 Task: Look for space in Ojus, United States from 8th August, 2023 to 15th August, 2023 for 9 adults in price range Rs.10000 to Rs.14000. Place can be shared room with 5 bedrooms having 9 beds and 5 bathrooms. Property type can be house, flat, guest house. Amenities needed are: wifi, TV, free parkinig on premises, gym, breakfast. Booking option can be shelf check-in. Required host language is English.
Action: Mouse moved to (492, 103)
Screenshot: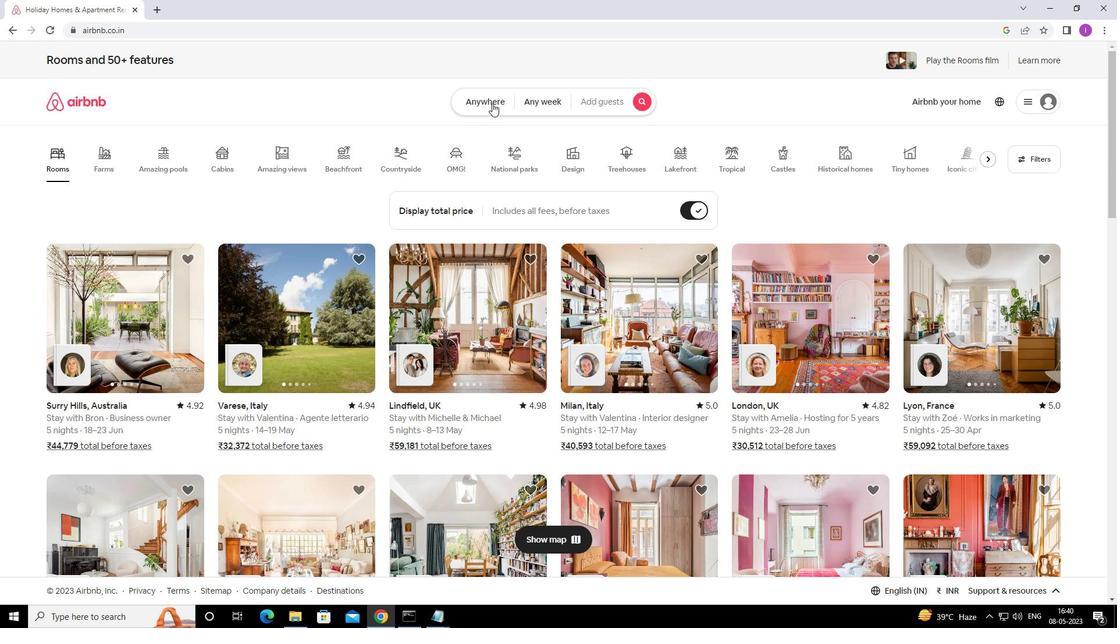 
Action: Mouse pressed left at (492, 103)
Screenshot: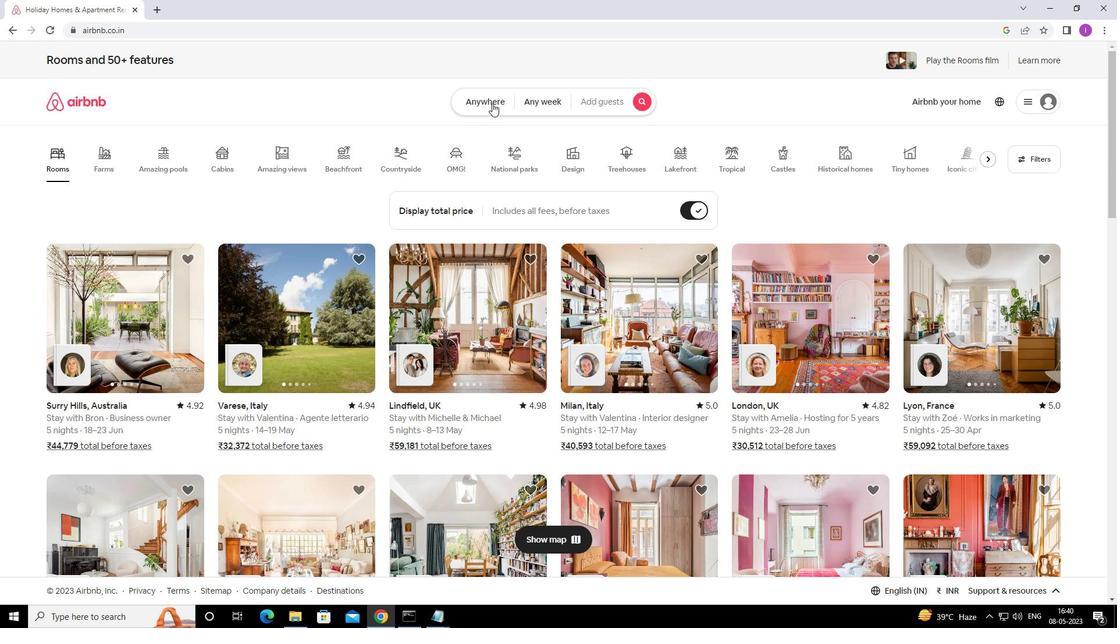 
Action: Mouse moved to (311, 147)
Screenshot: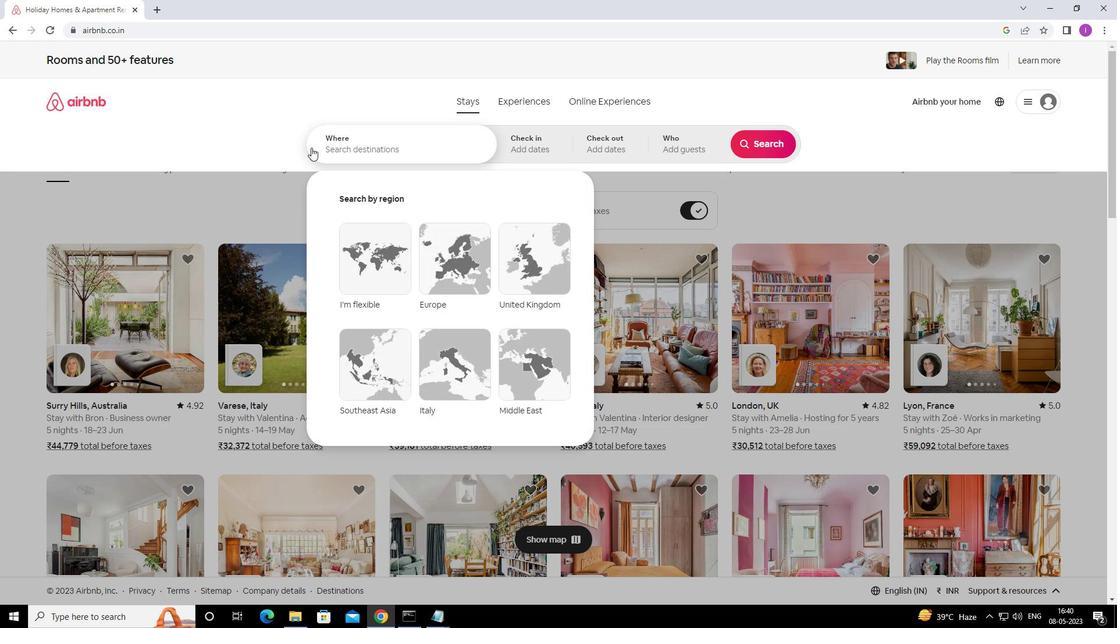 
Action: Mouse pressed left at (311, 147)
Screenshot: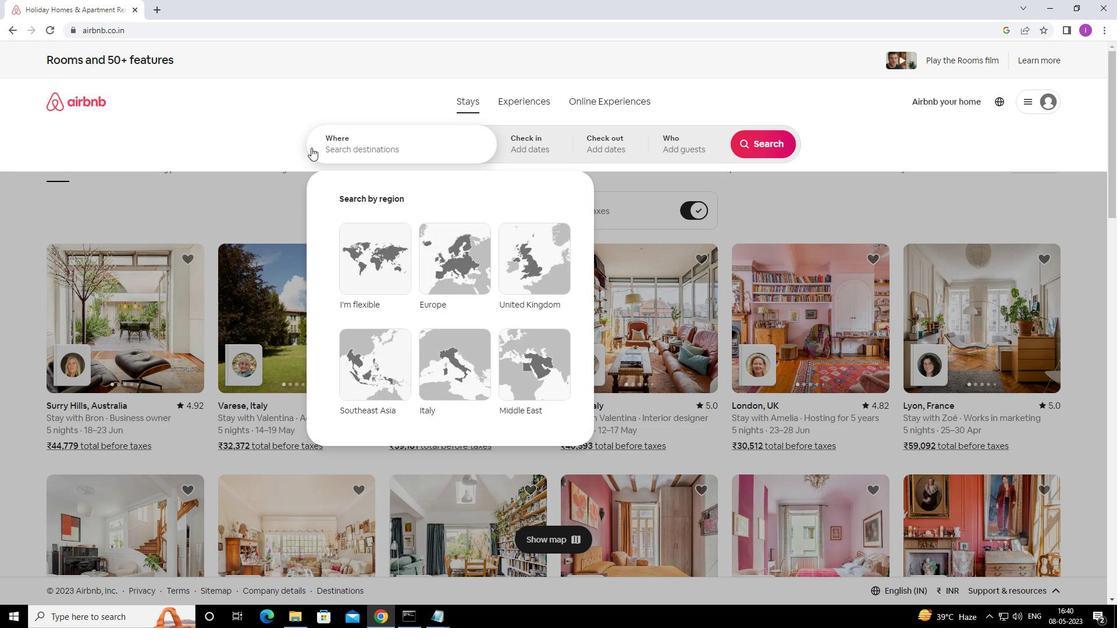 
Action: Mouse moved to (517, 137)
Screenshot: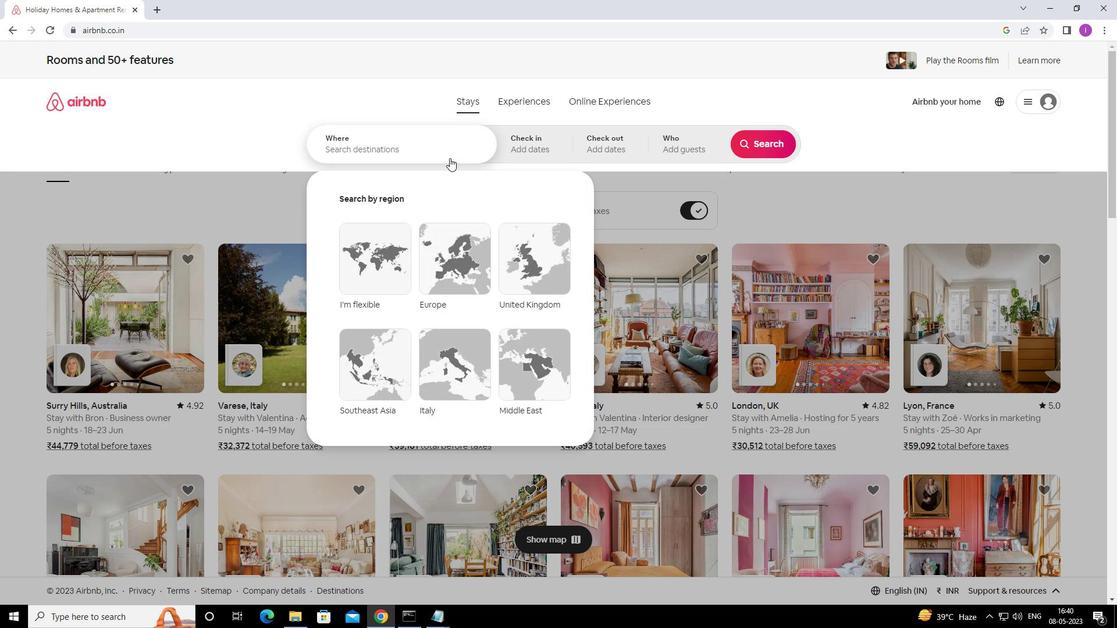 
Action: Key pressed <Key.shift><Key.shift><Key.shift><Key.shift><Key.shift><Key.shift><Key.shift><Key.shift>OJUS,<Key.shift>UNITED<Key.space>STATES
Screenshot: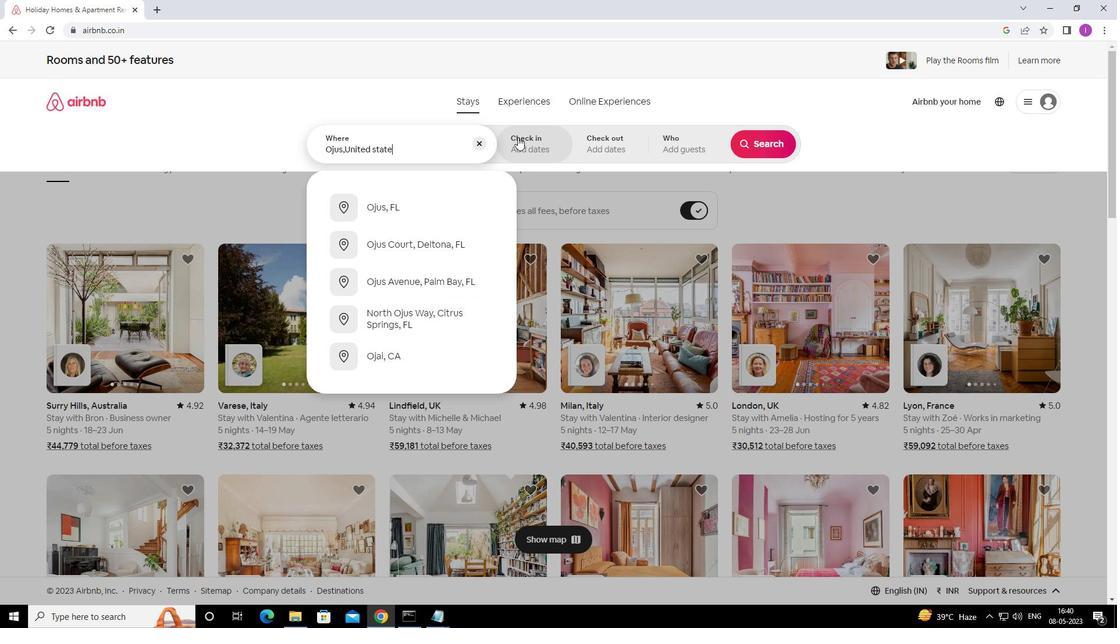 
Action: Mouse moved to (532, 139)
Screenshot: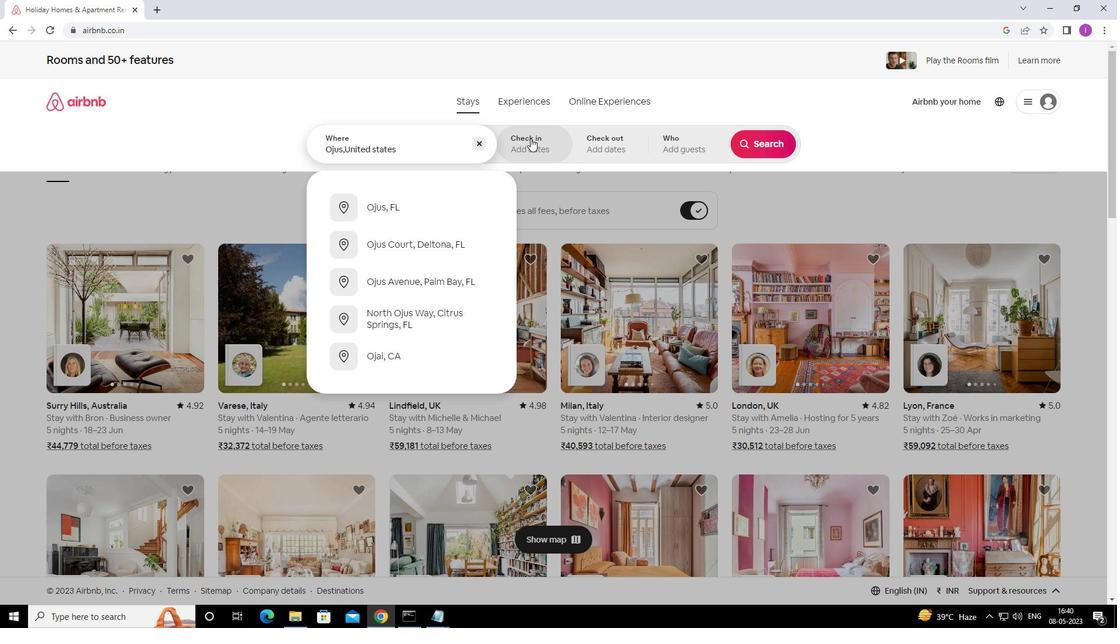 
Action: Mouse pressed left at (532, 139)
Screenshot: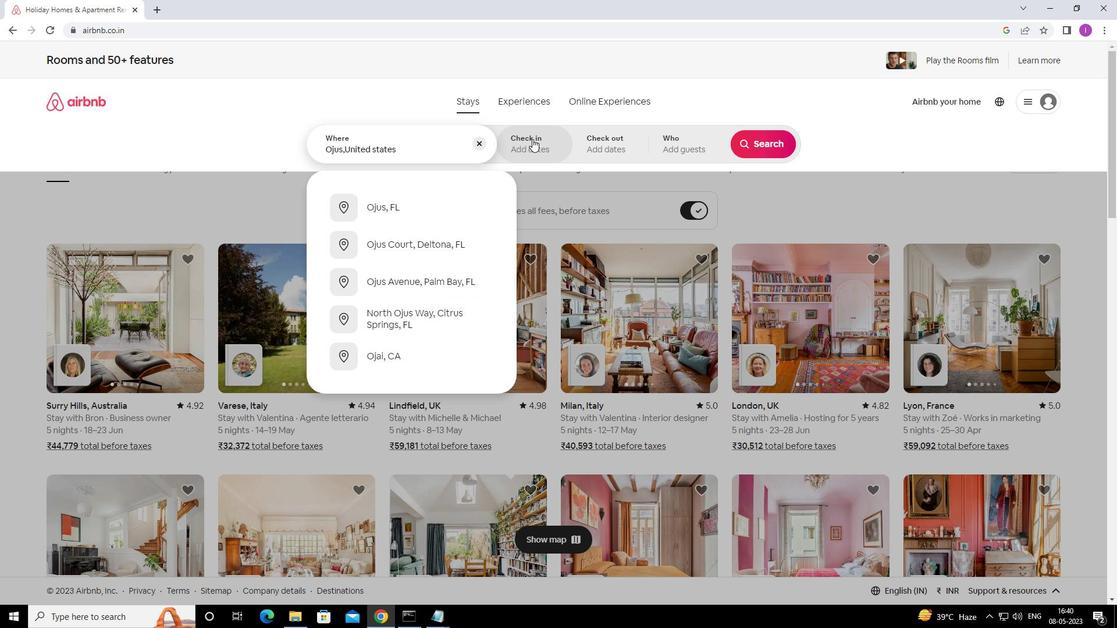 
Action: Mouse moved to (761, 238)
Screenshot: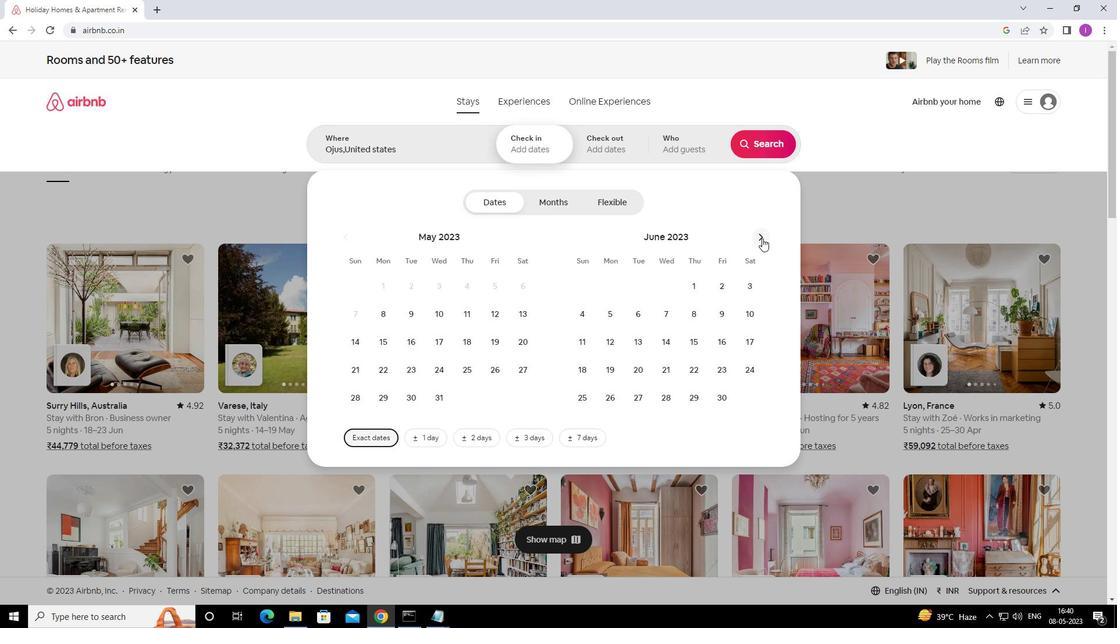 
Action: Mouse pressed left at (761, 238)
Screenshot: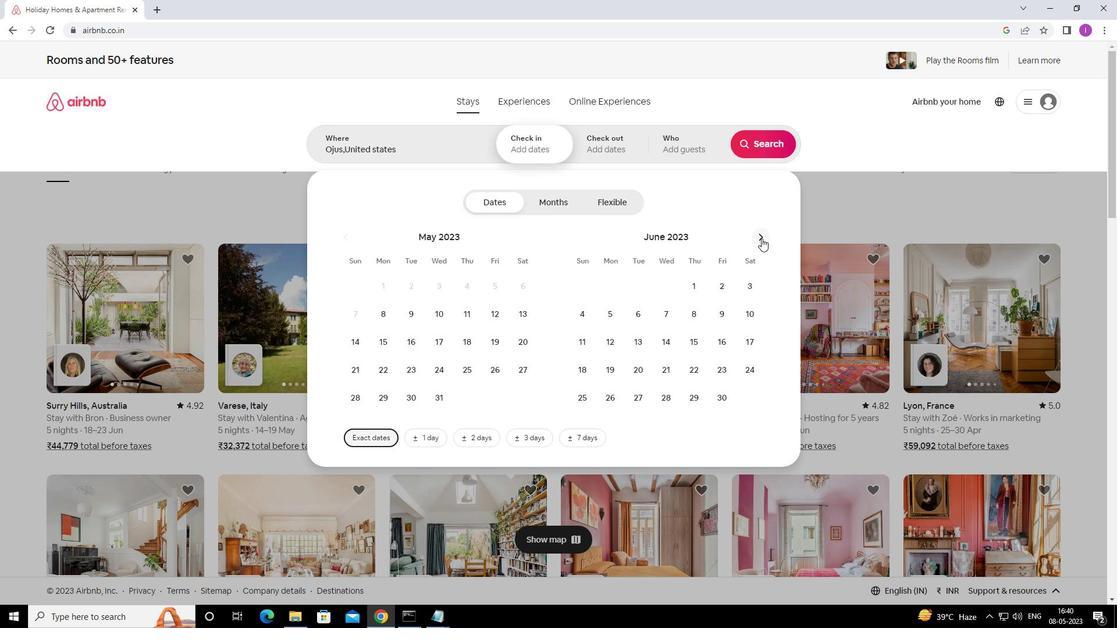 
Action: Mouse pressed left at (761, 238)
Screenshot: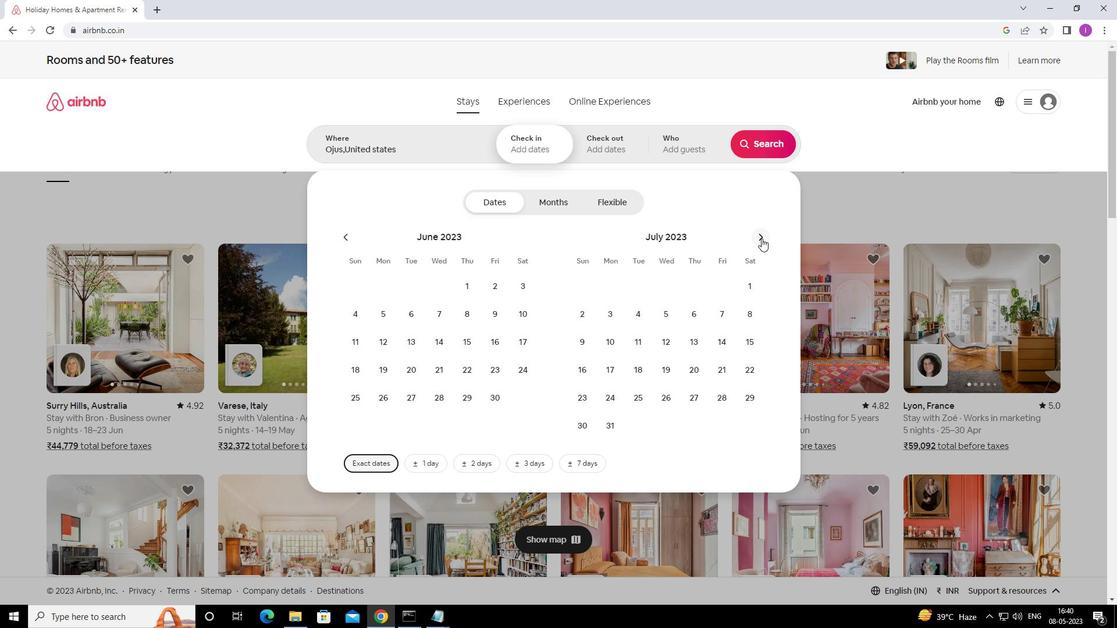 
Action: Mouse moved to (634, 314)
Screenshot: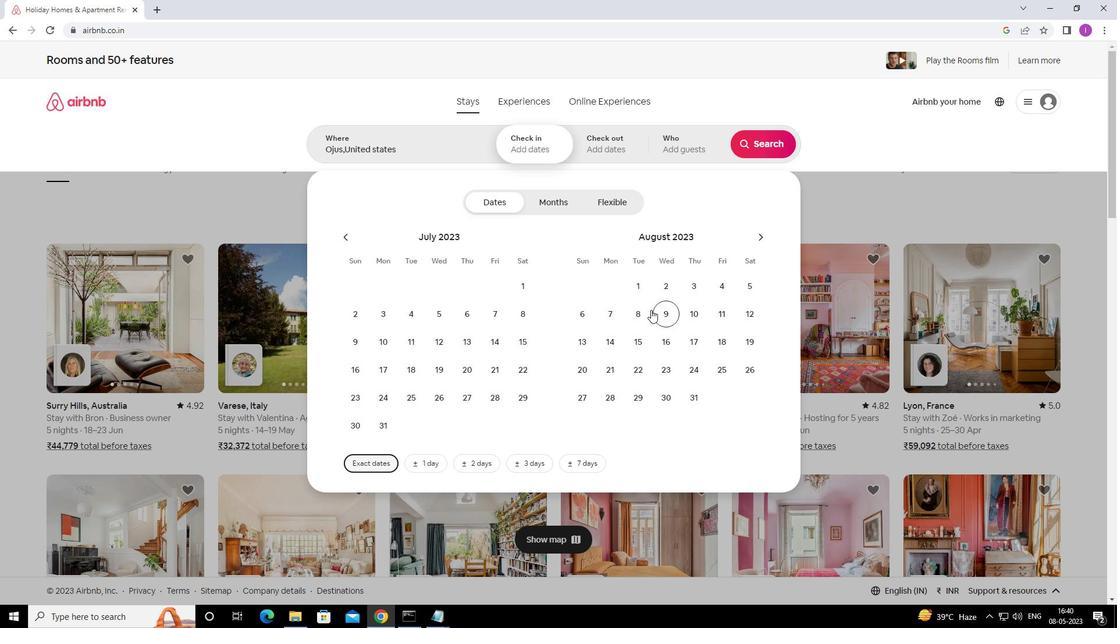 
Action: Mouse pressed left at (634, 314)
Screenshot: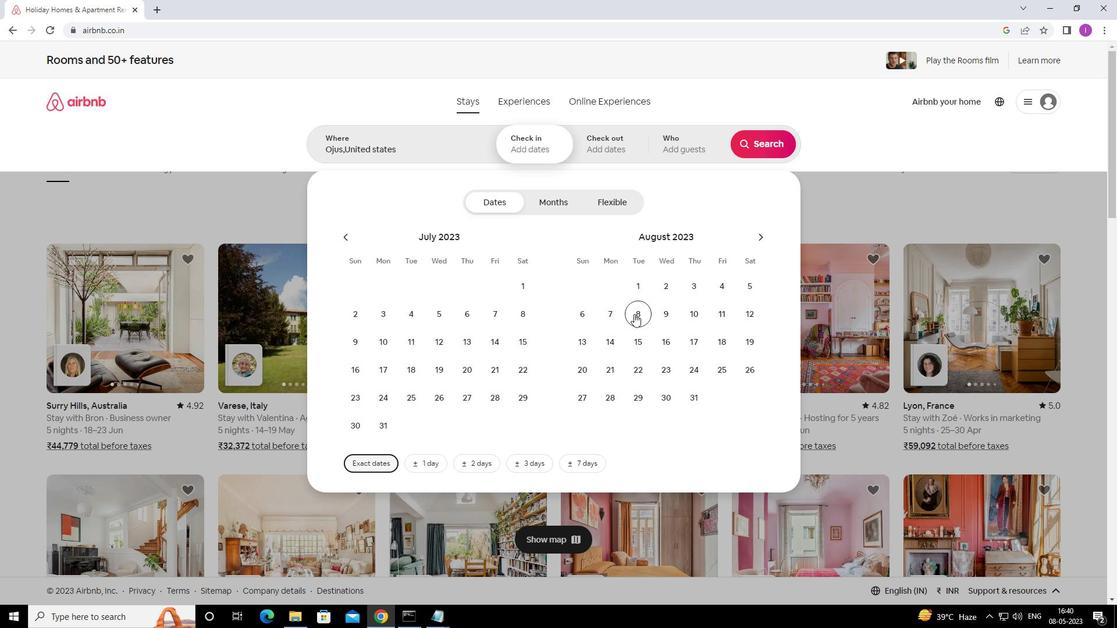 
Action: Mouse moved to (638, 347)
Screenshot: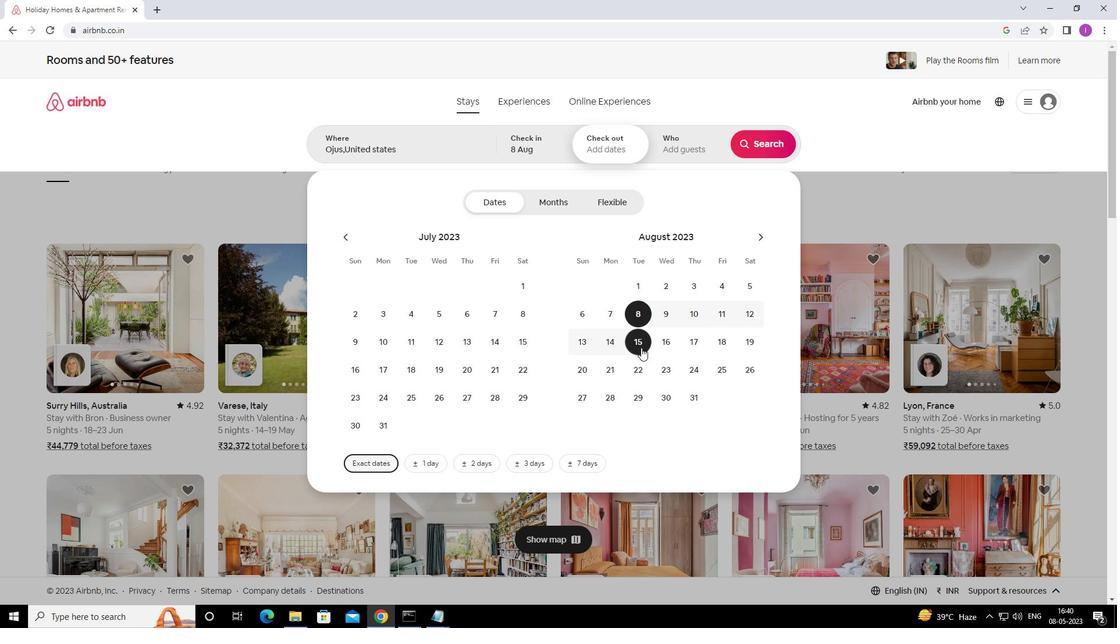 
Action: Mouse pressed left at (638, 347)
Screenshot: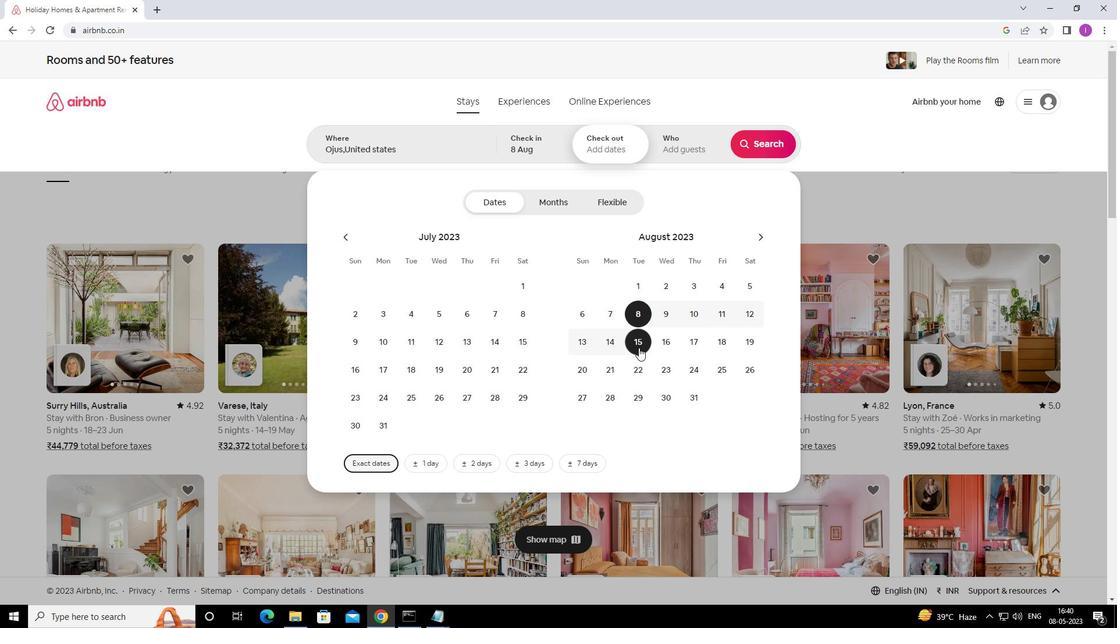 
Action: Mouse moved to (698, 147)
Screenshot: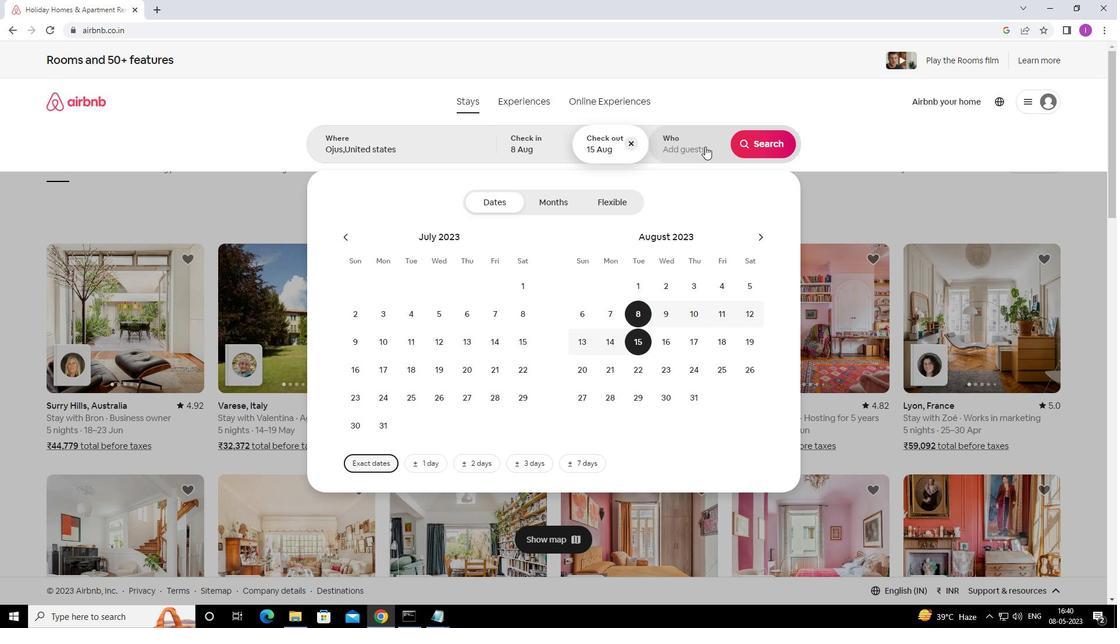 
Action: Mouse pressed left at (698, 147)
Screenshot: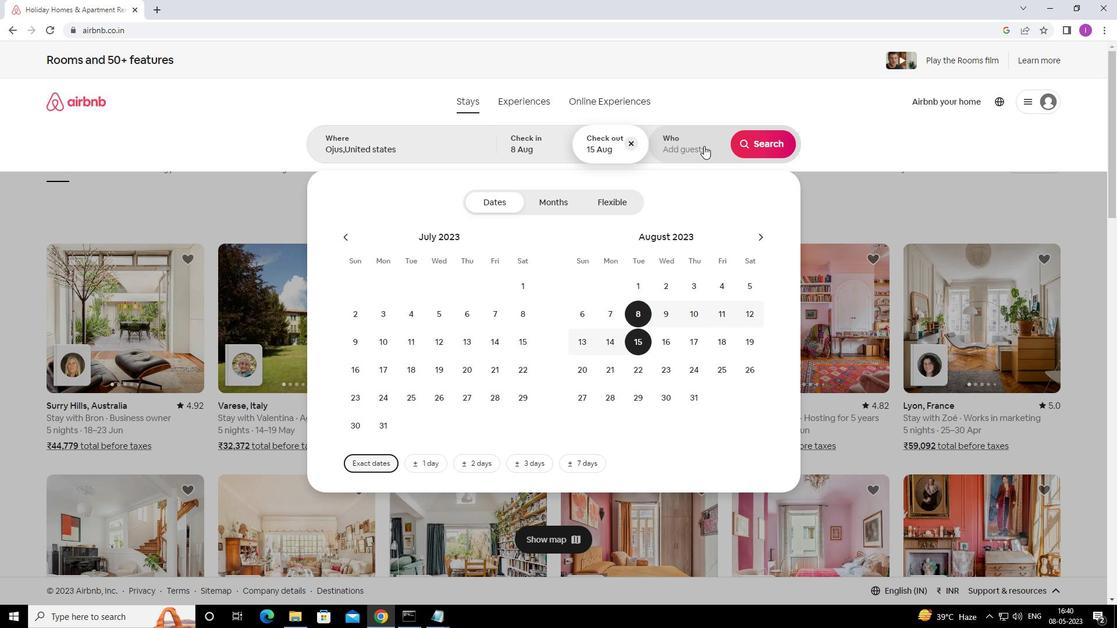 
Action: Mouse moved to (768, 205)
Screenshot: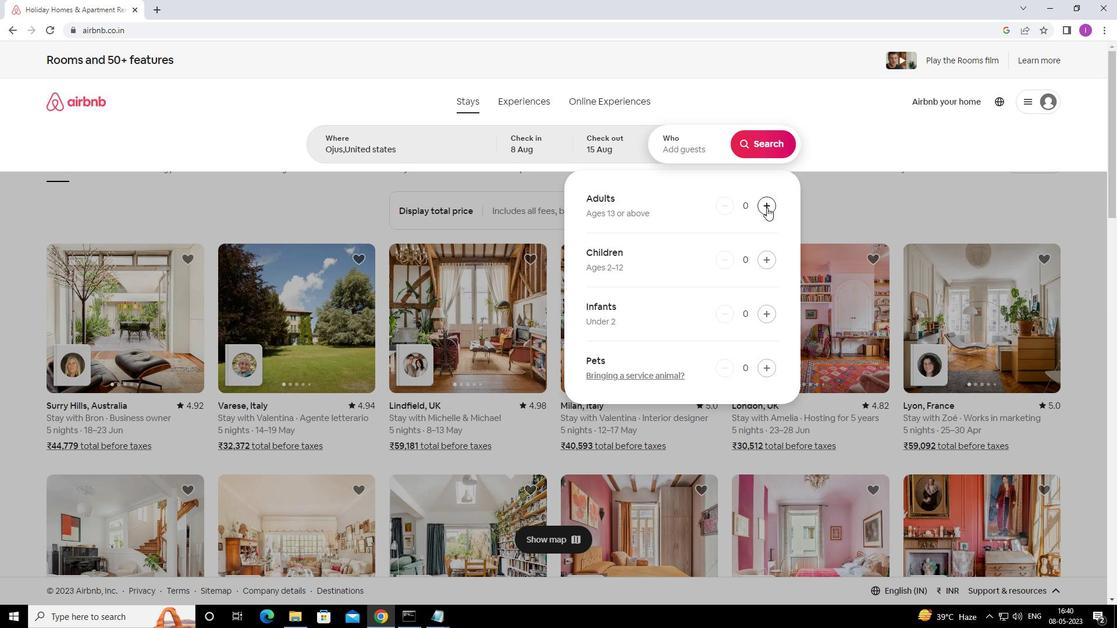 
Action: Mouse pressed left at (768, 205)
Screenshot: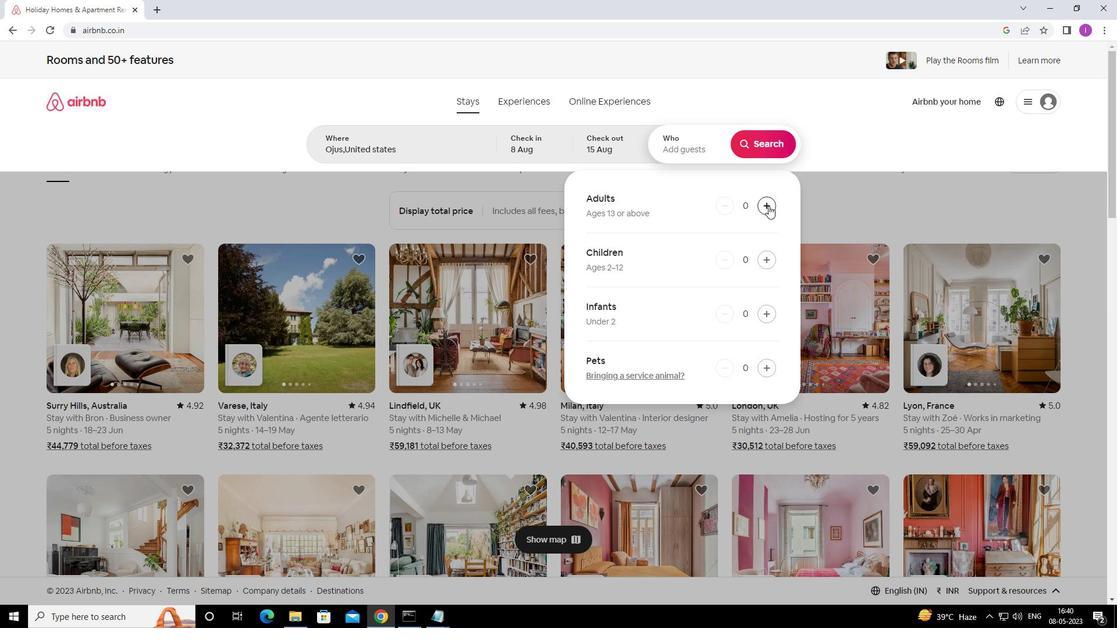 
Action: Mouse moved to (768, 205)
Screenshot: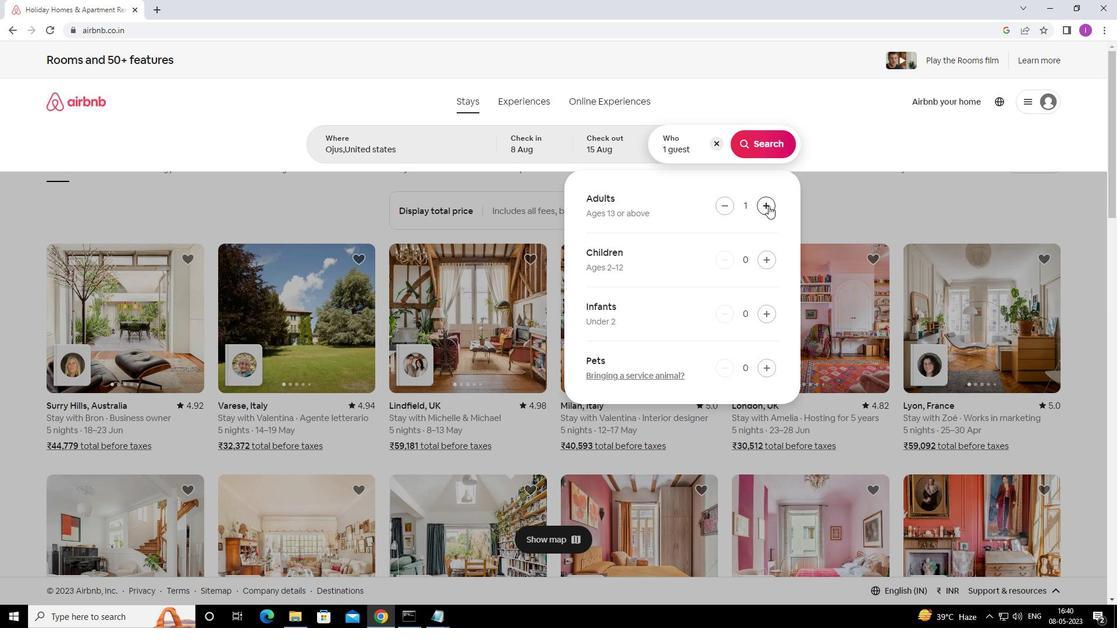 
Action: Mouse pressed left at (768, 205)
Screenshot: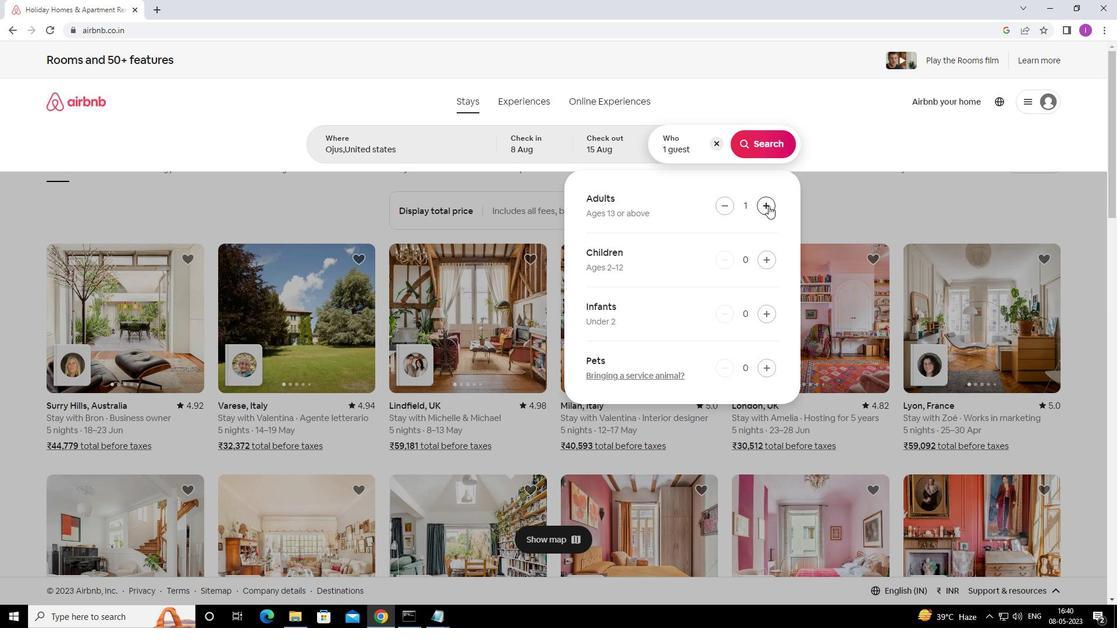 
Action: Mouse moved to (769, 205)
Screenshot: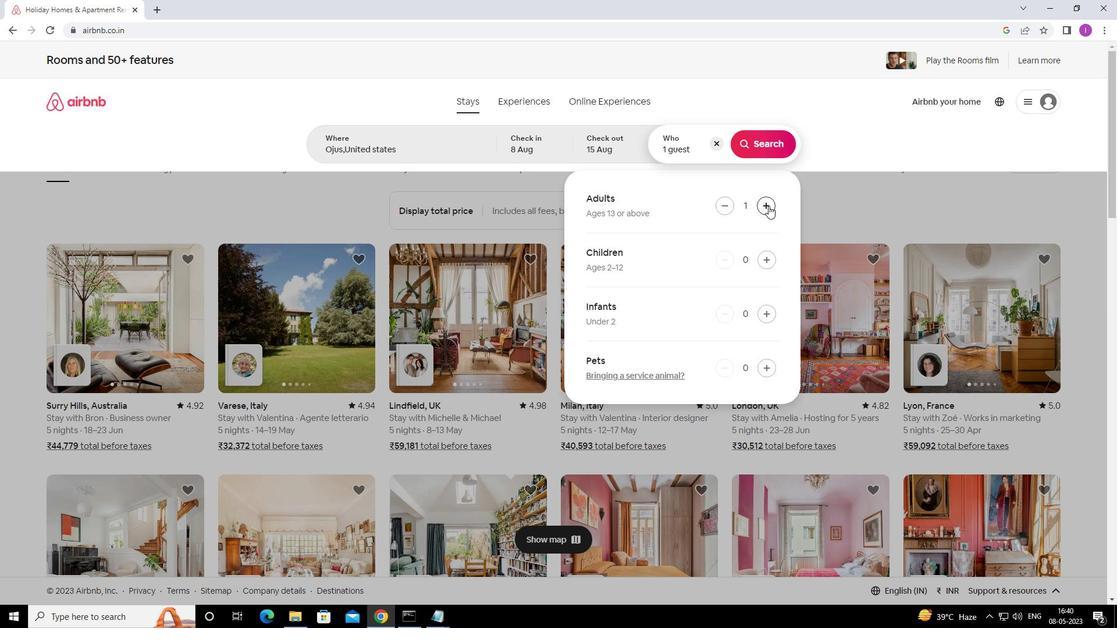 
Action: Mouse pressed left at (769, 205)
Screenshot: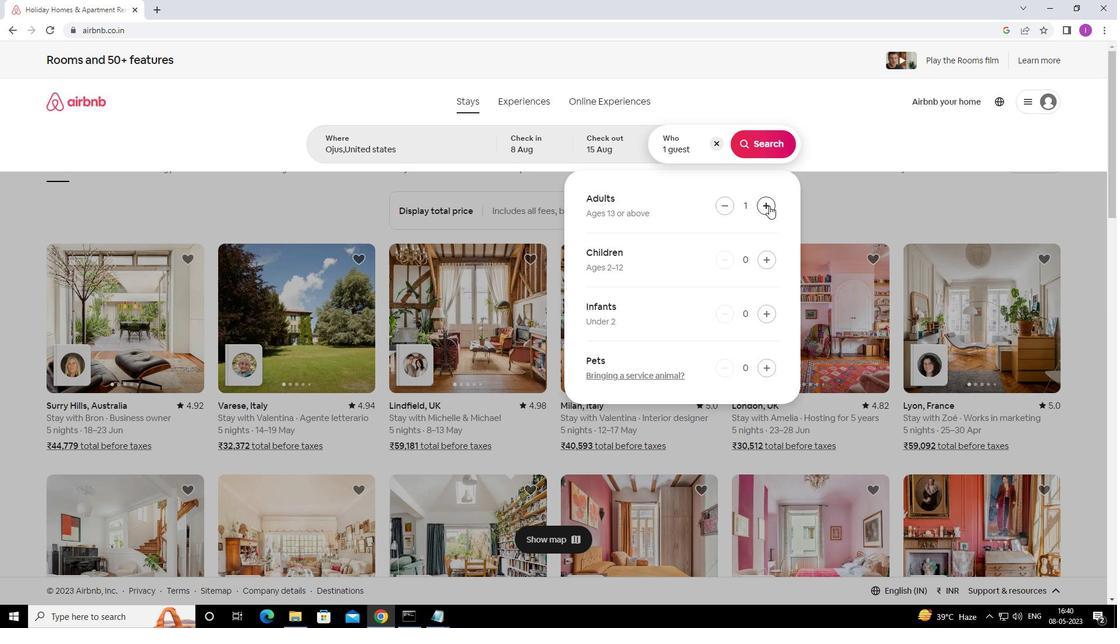
Action: Mouse pressed left at (769, 205)
Screenshot: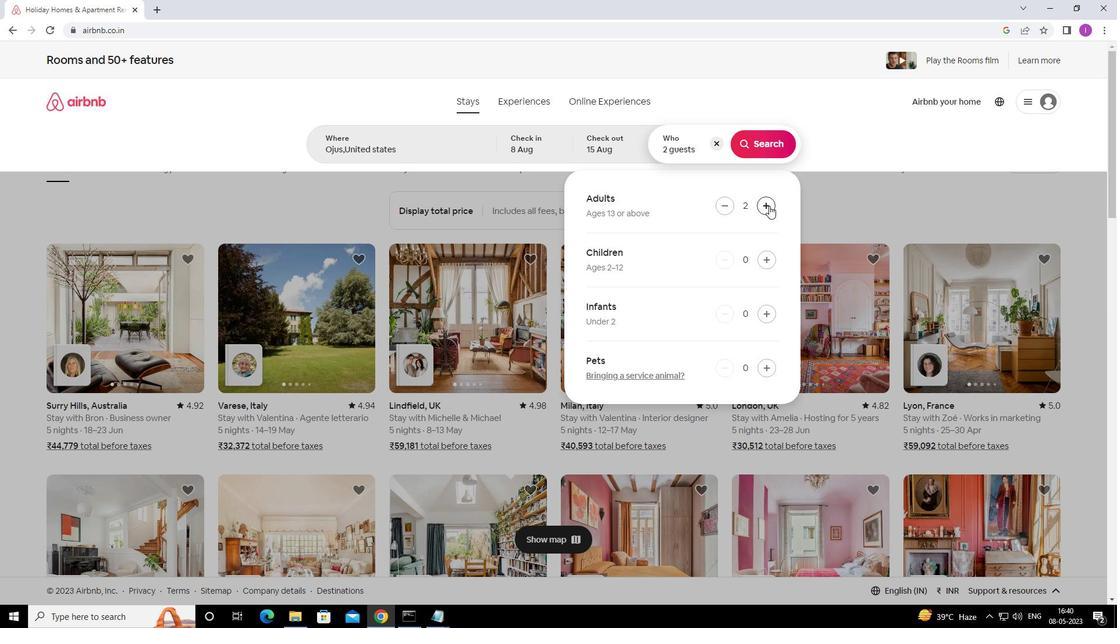 
Action: Mouse pressed left at (769, 205)
Screenshot: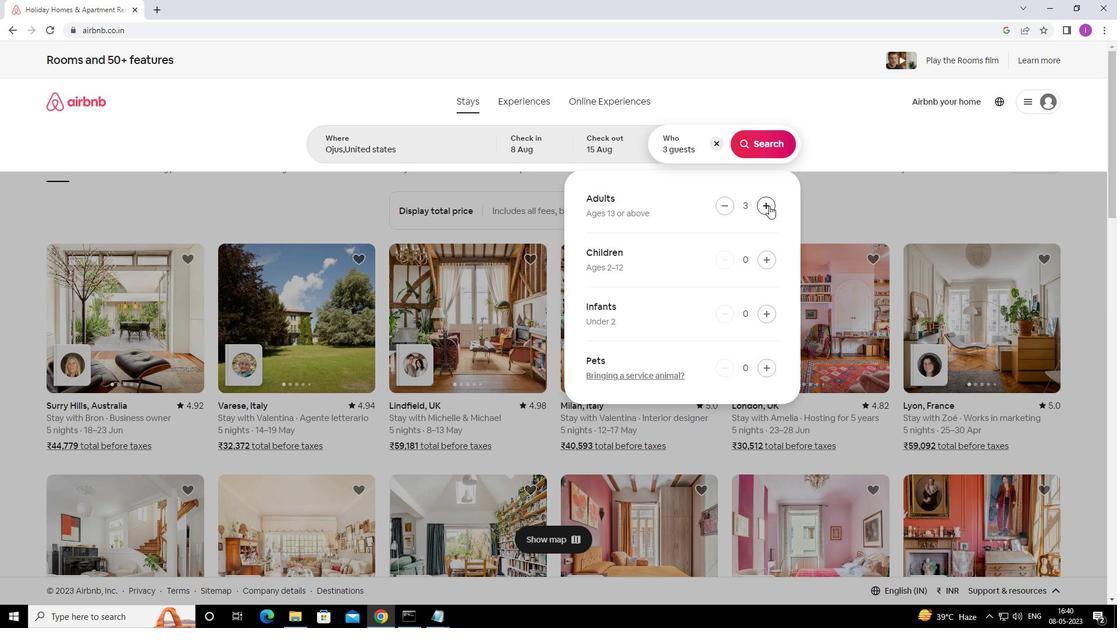 
Action: Mouse pressed left at (769, 205)
Screenshot: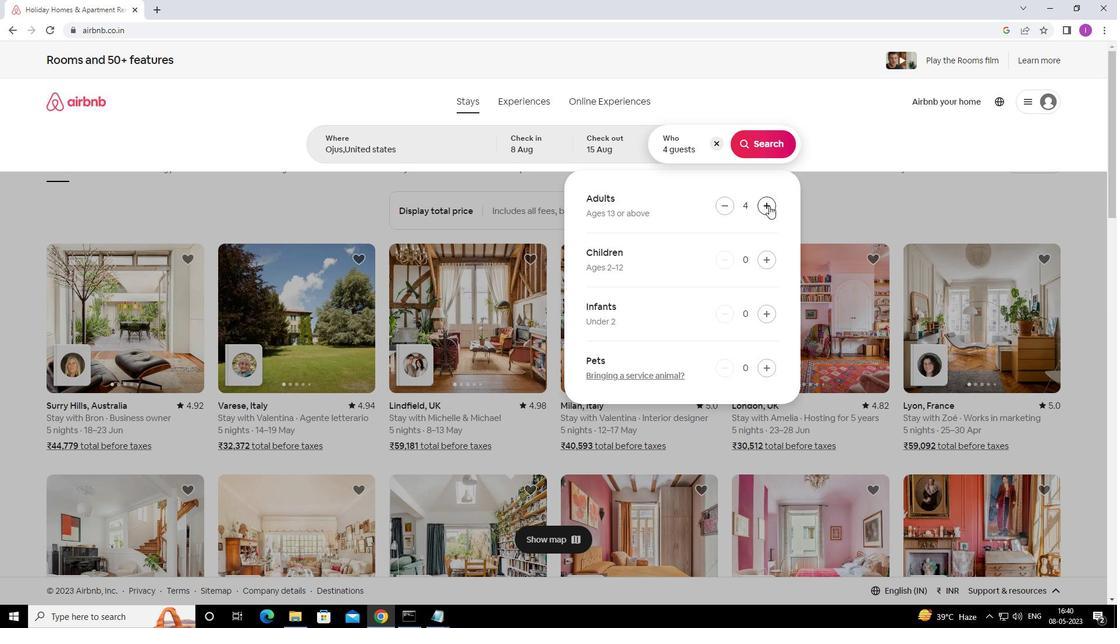 
Action: Mouse pressed left at (769, 205)
Screenshot: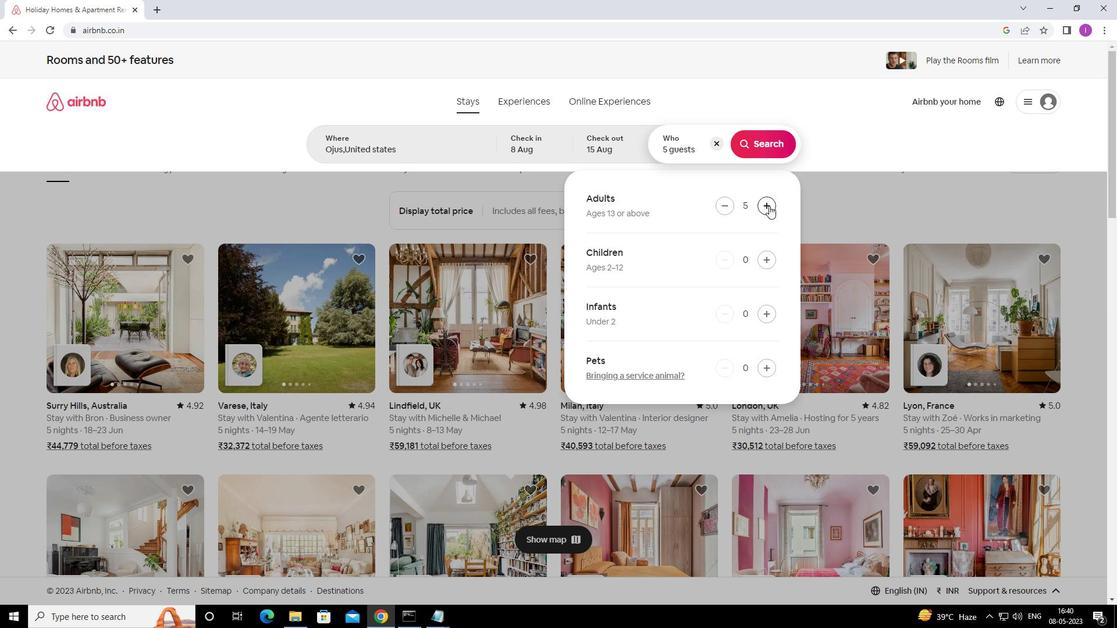 
Action: Mouse moved to (769, 205)
Screenshot: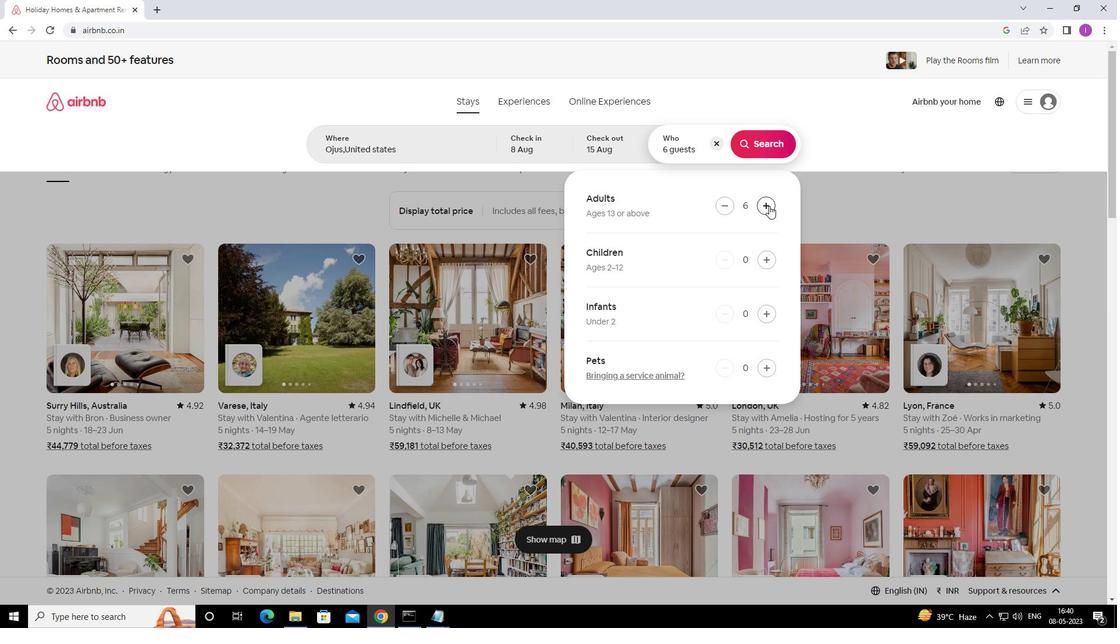 
Action: Mouse pressed left at (769, 205)
Screenshot: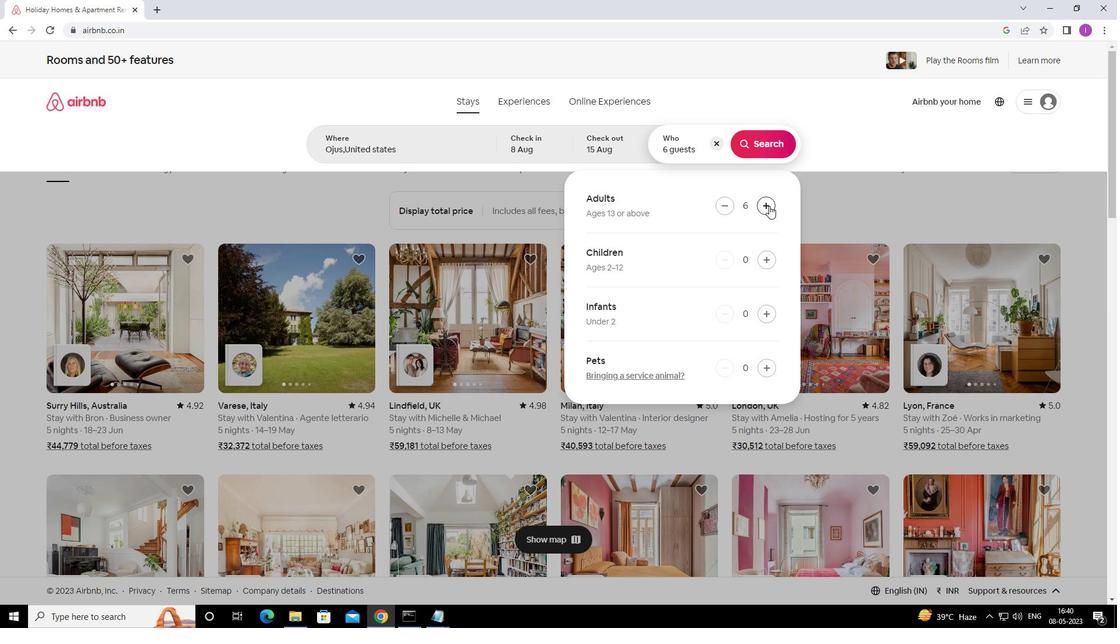 
Action: Mouse pressed left at (769, 205)
Screenshot: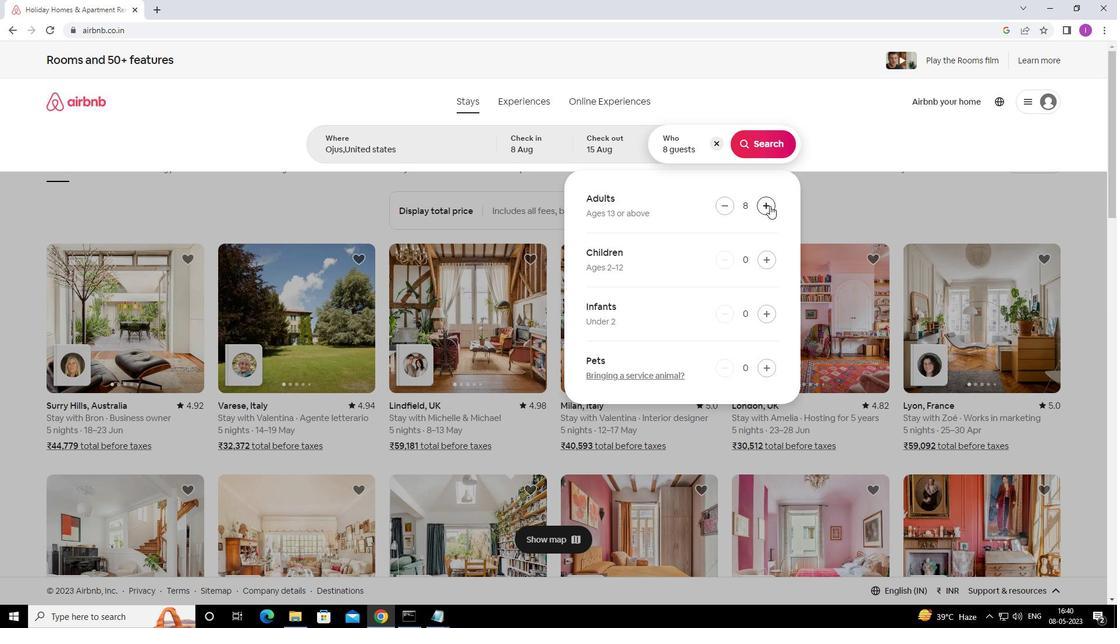 
Action: Mouse moved to (746, 143)
Screenshot: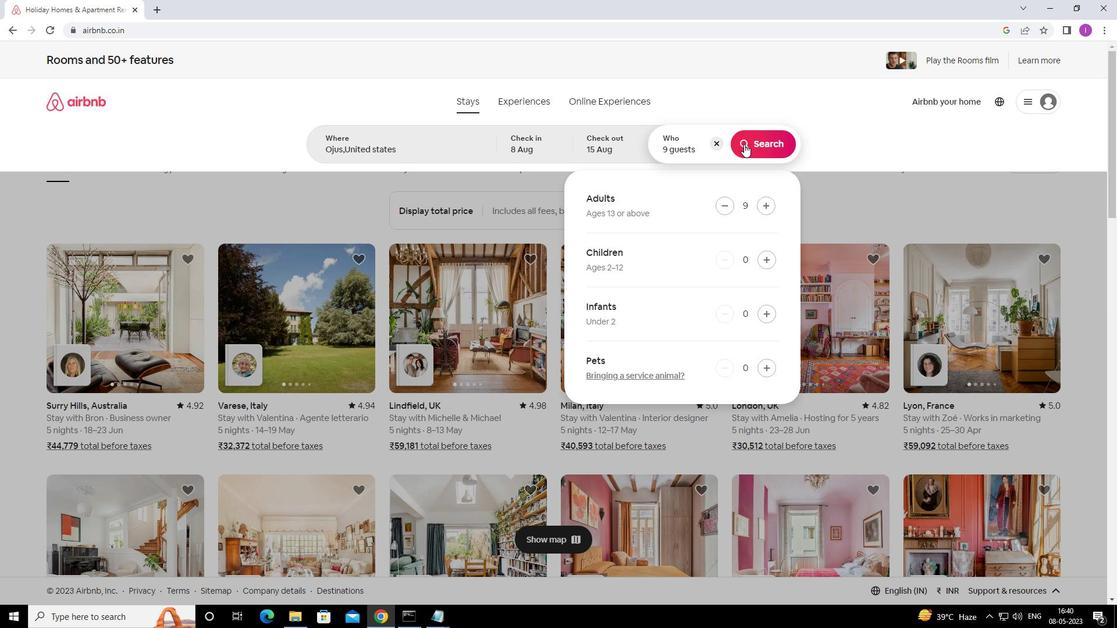 
Action: Mouse pressed left at (746, 143)
Screenshot: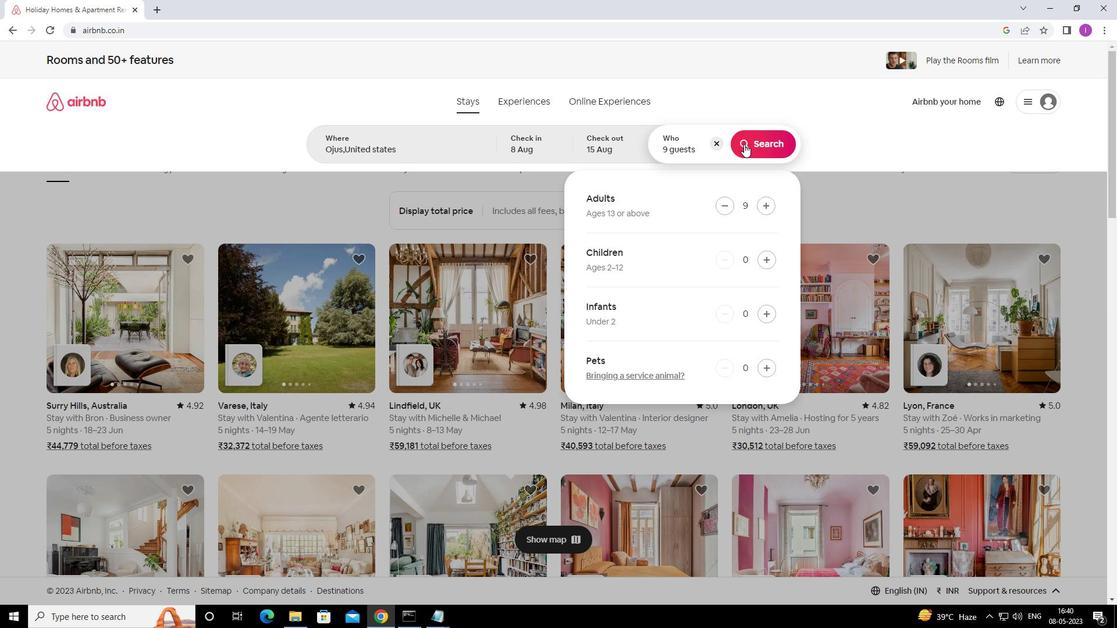 
Action: Mouse moved to (1065, 112)
Screenshot: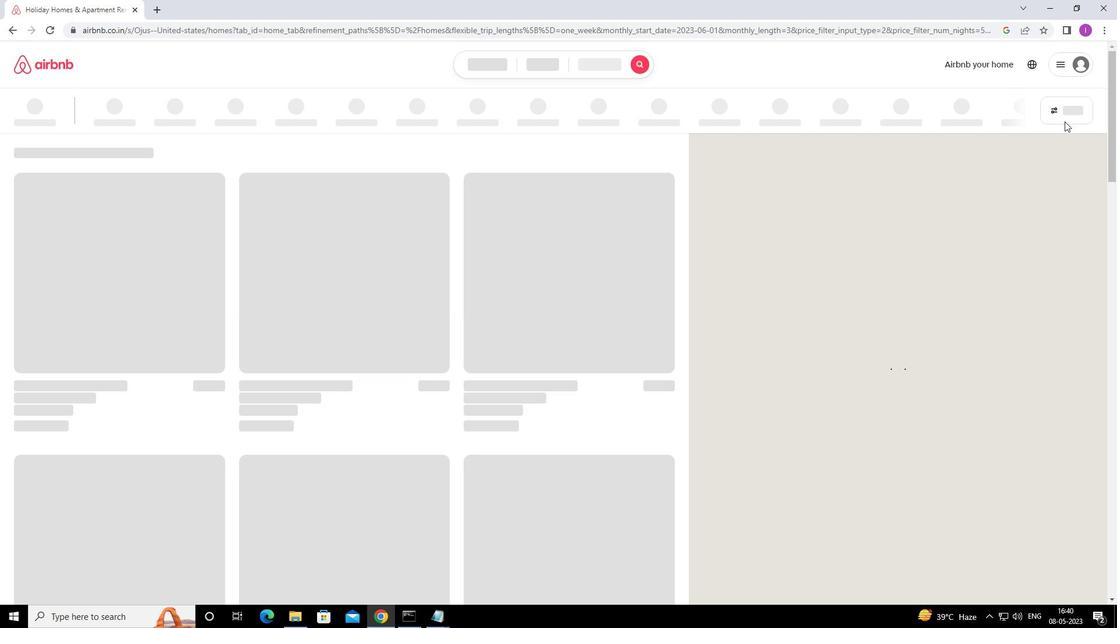 
Action: Mouse pressed left at (1065, 112)
Screenshot: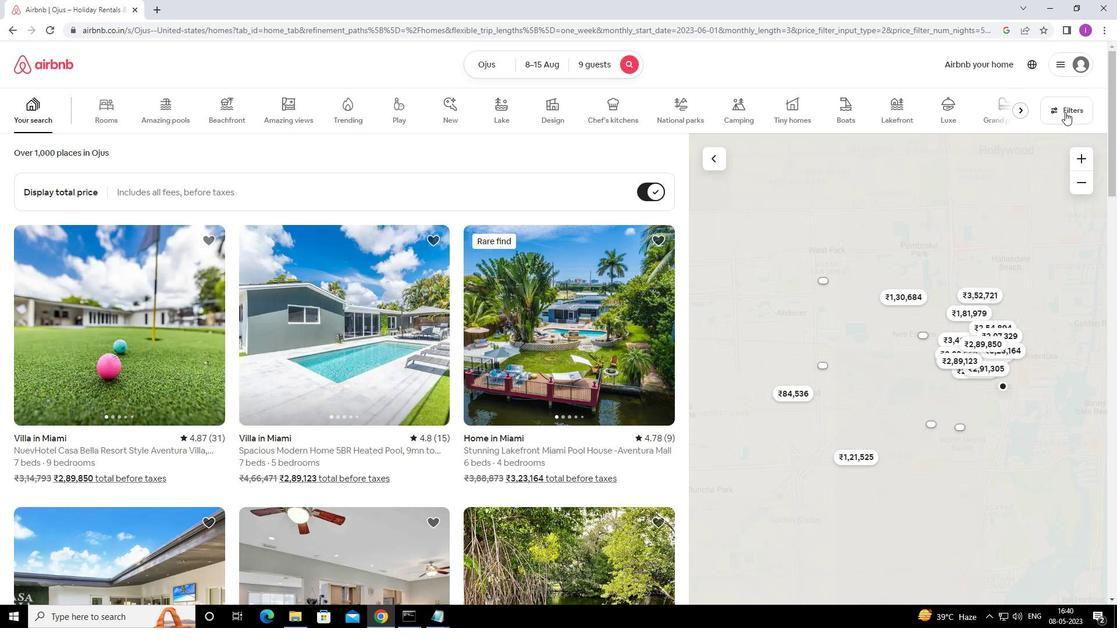 
Action: Mouse moved to (430, 399)
Screenshot: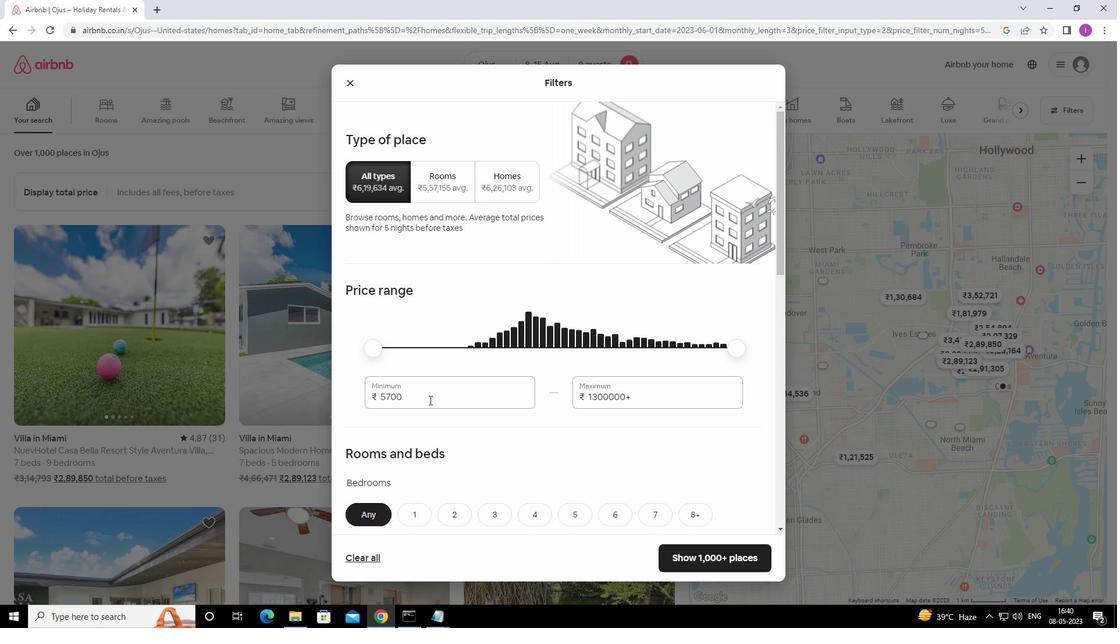 
Action: Mouse pressed left at (430, 399)
Screenshot: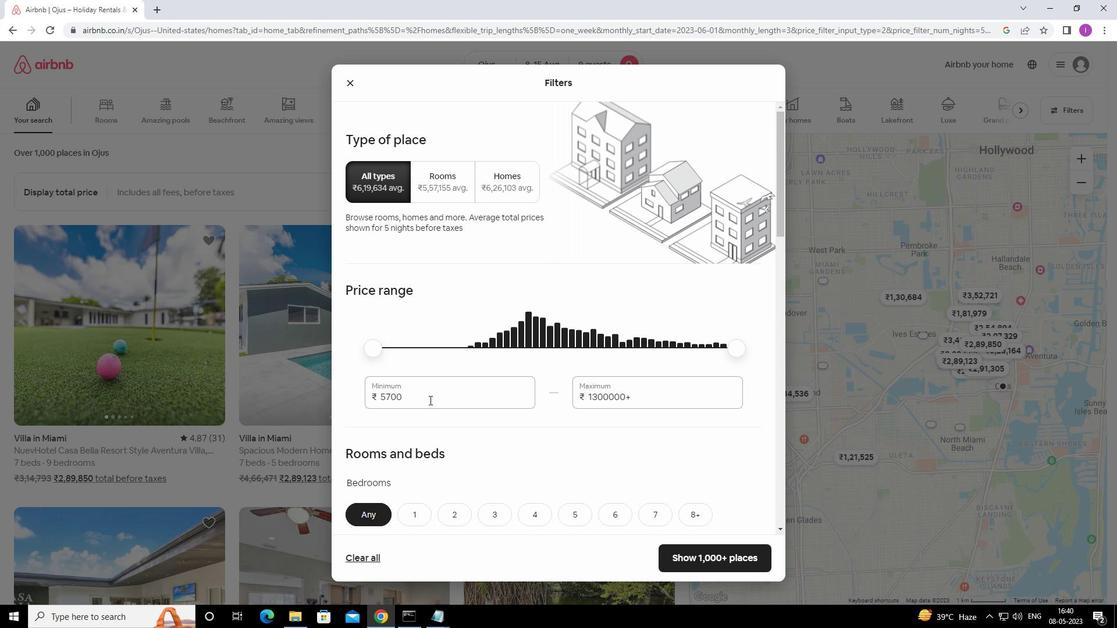 
Action: Mouse moved to (349, 400)
Screenshot: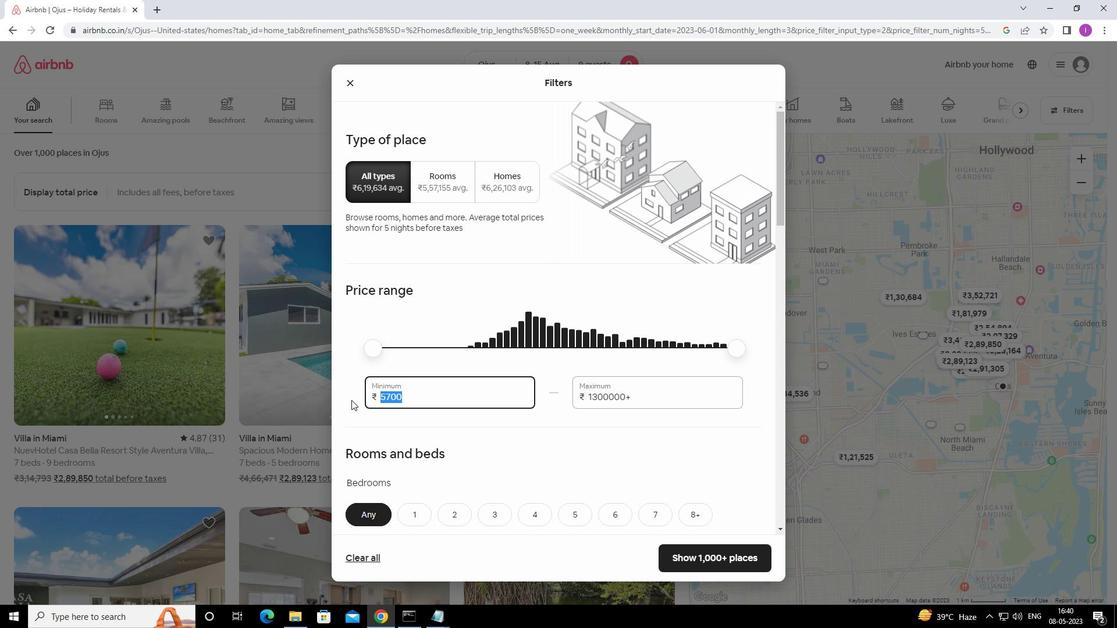 
Action: Key pressed 1000
Screenshot: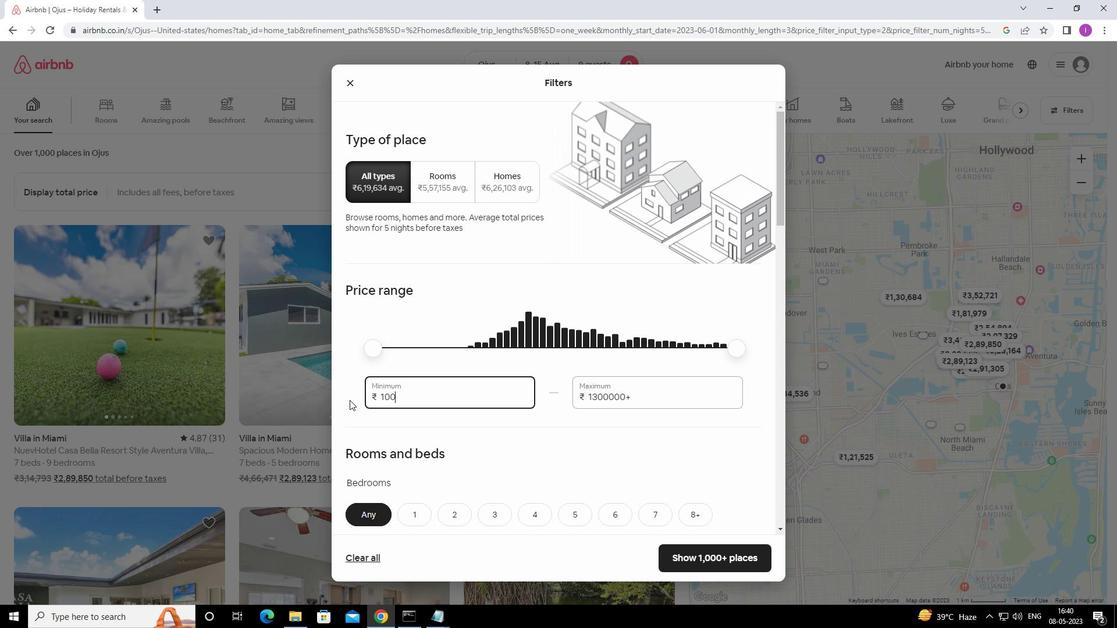 
Action: Mouse moved to (349, 399)
Screenshot: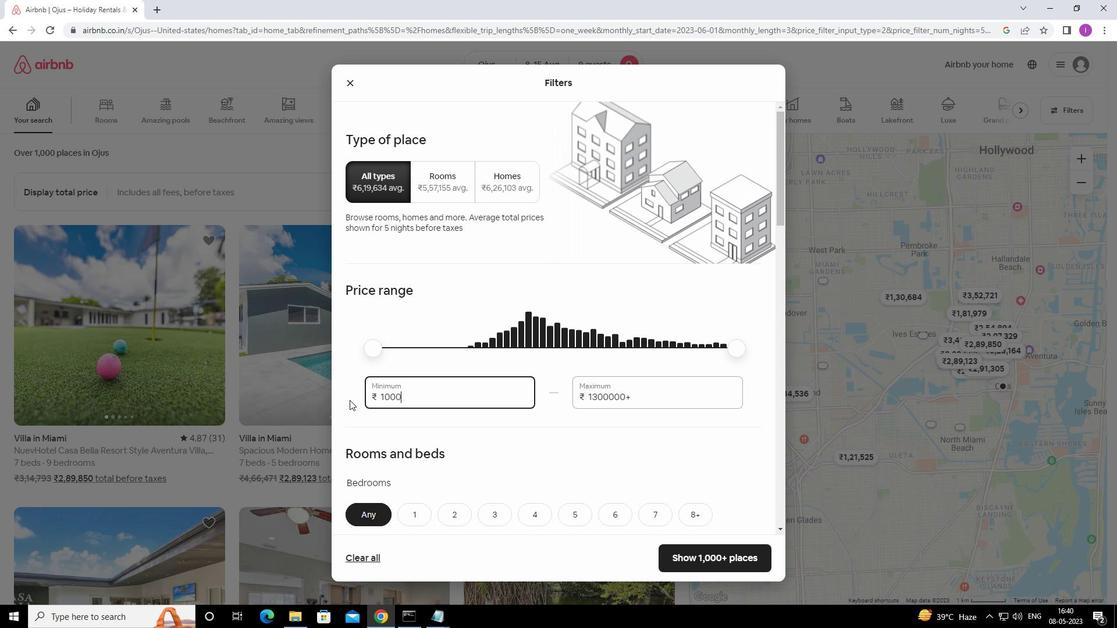 
Action: Key pressed 0
Screenshot: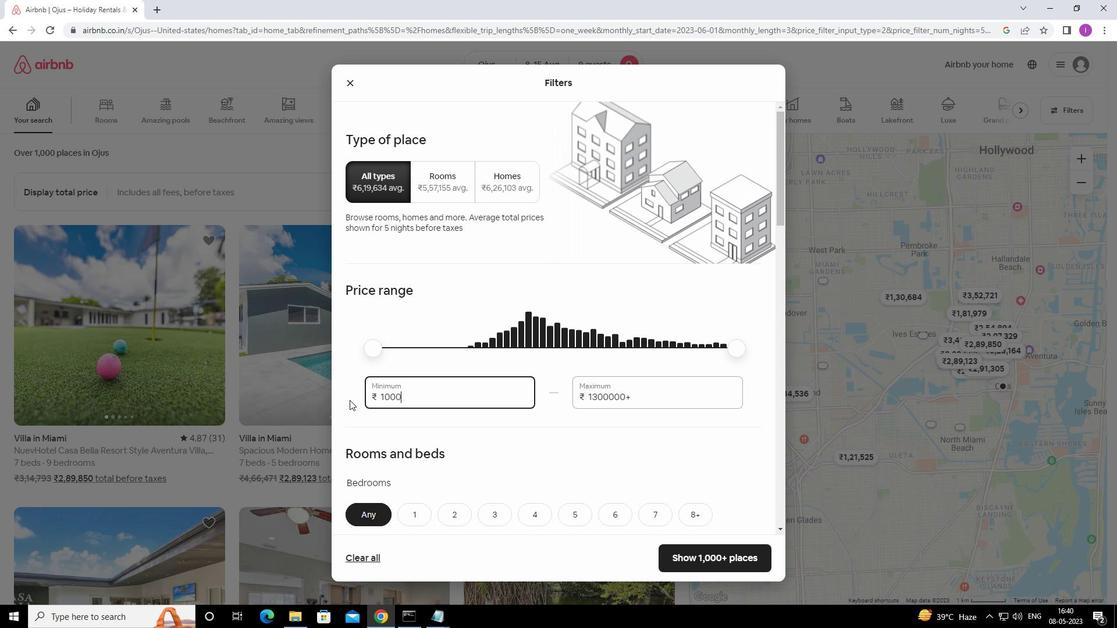 
Action: Mouse moved to (634, 397)
Screenshot: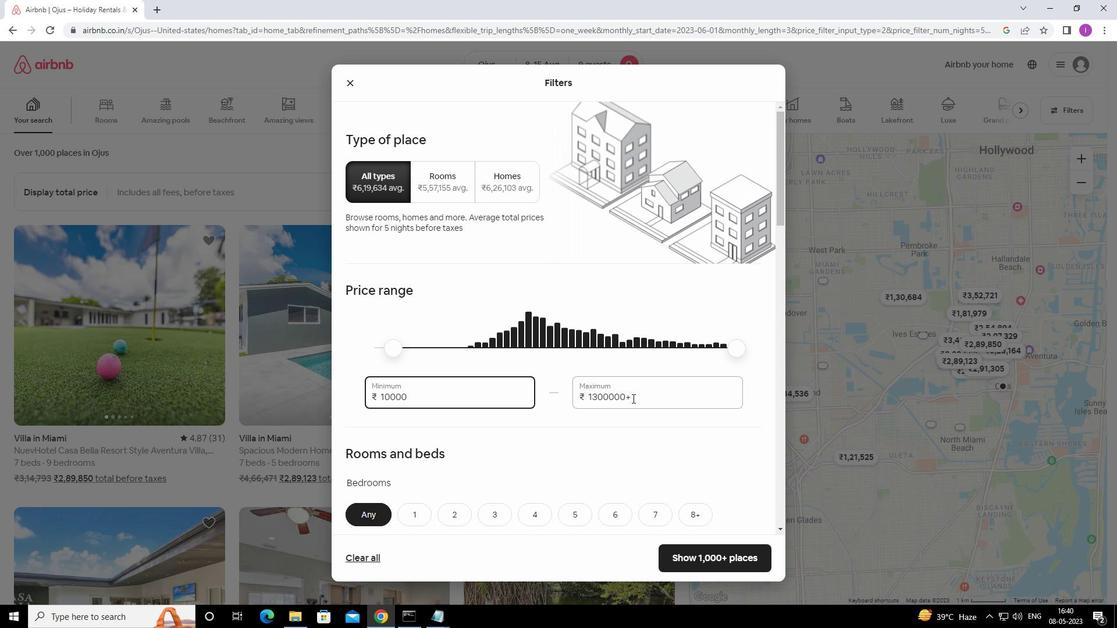 
Action: Mouse pressed left at (634, 397)
Screenshot: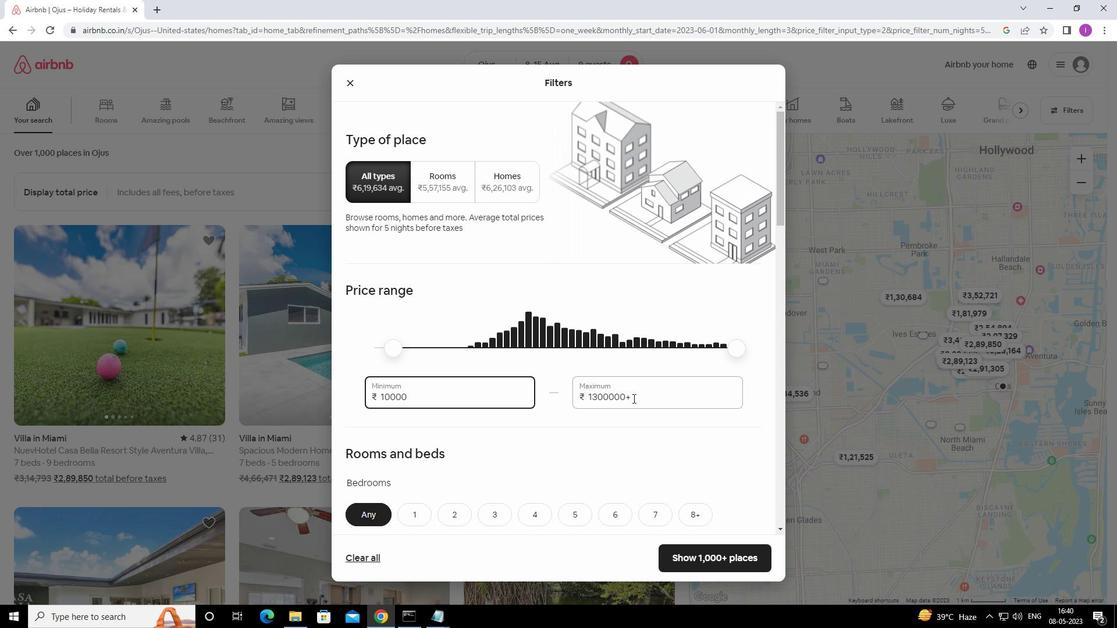 
Action: Mouse moved to (576, 389)
Screenshot: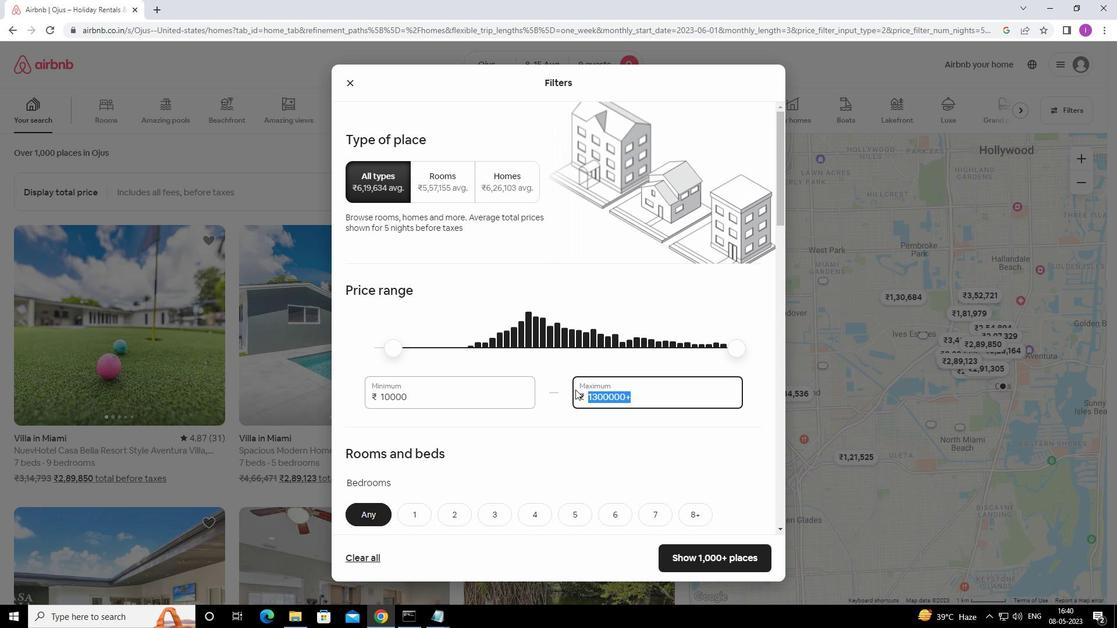 
Action: Key pressed 14
Screenshot: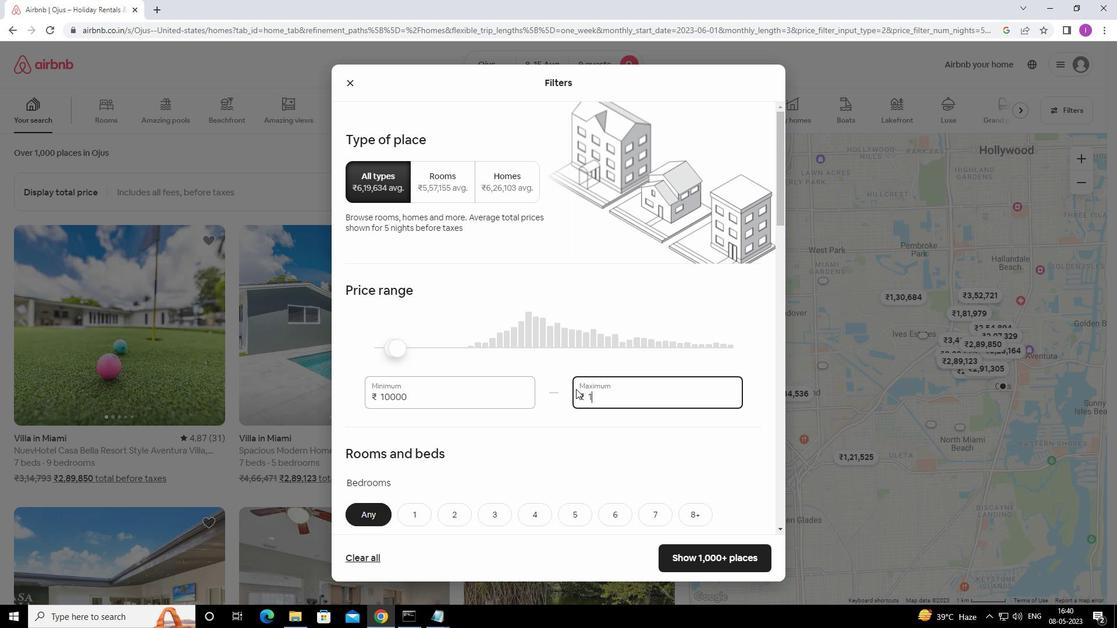 
Action: Mouse moved to (577, 388)
Screenshot: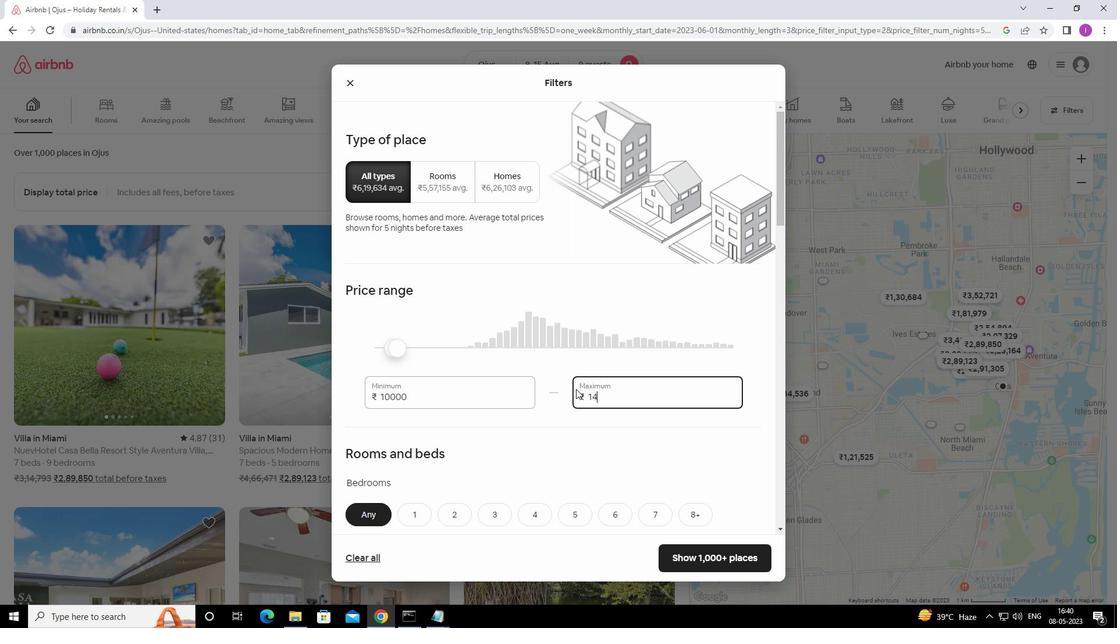 
Action: Key pressed 000
Screenshot: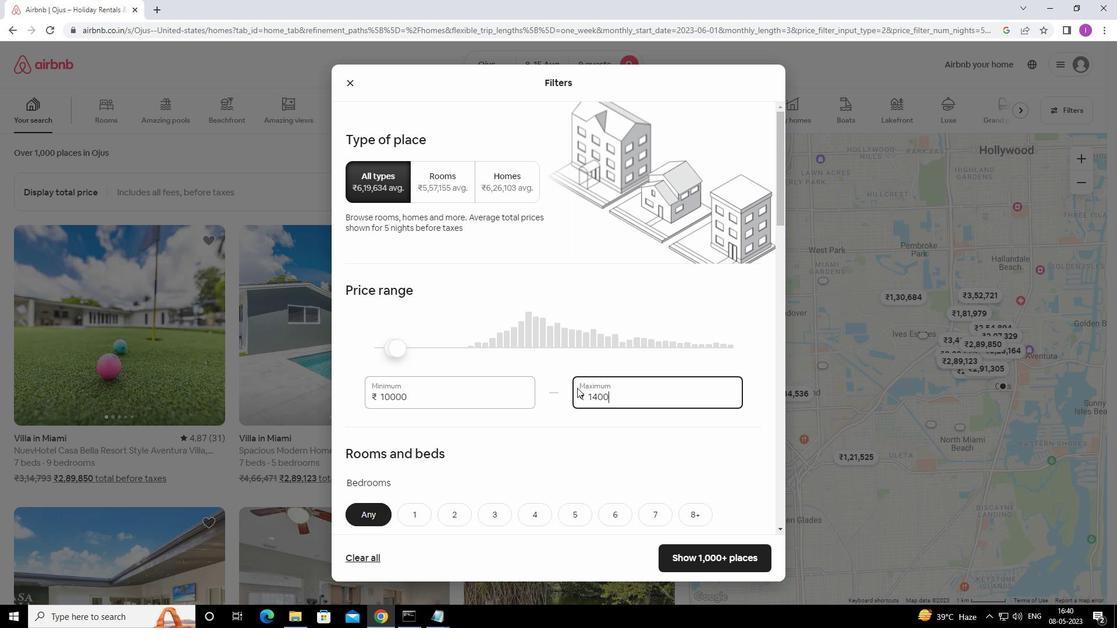 
Action: Mouse moved to (608, 406)
Screenshot: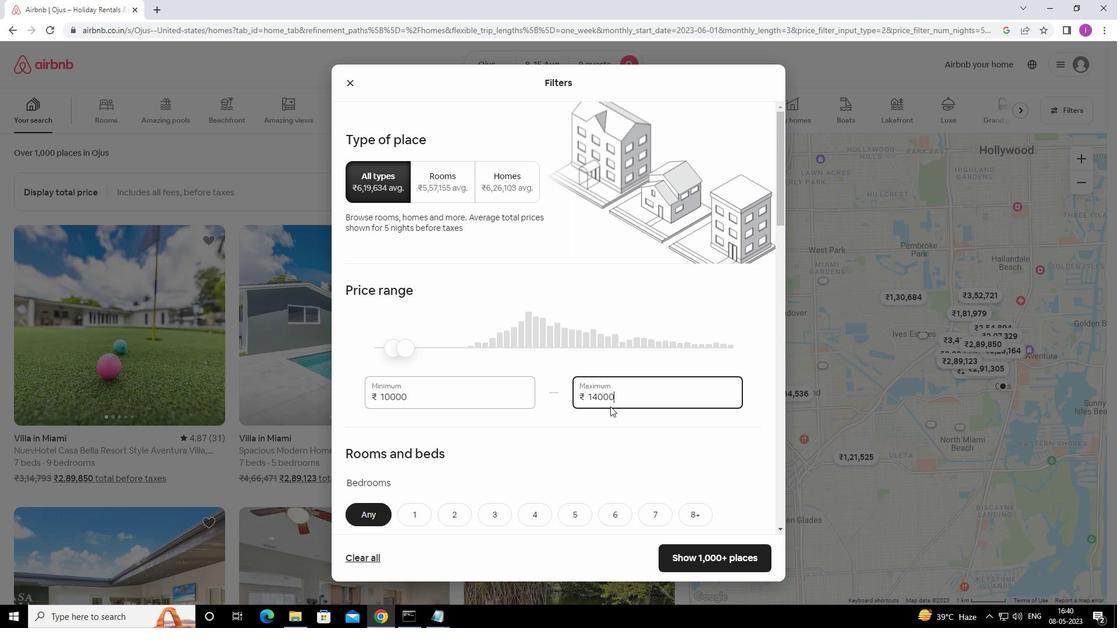 
Action: Mouse scrolled (608, 406) with delta (0, 0)
Screenshot: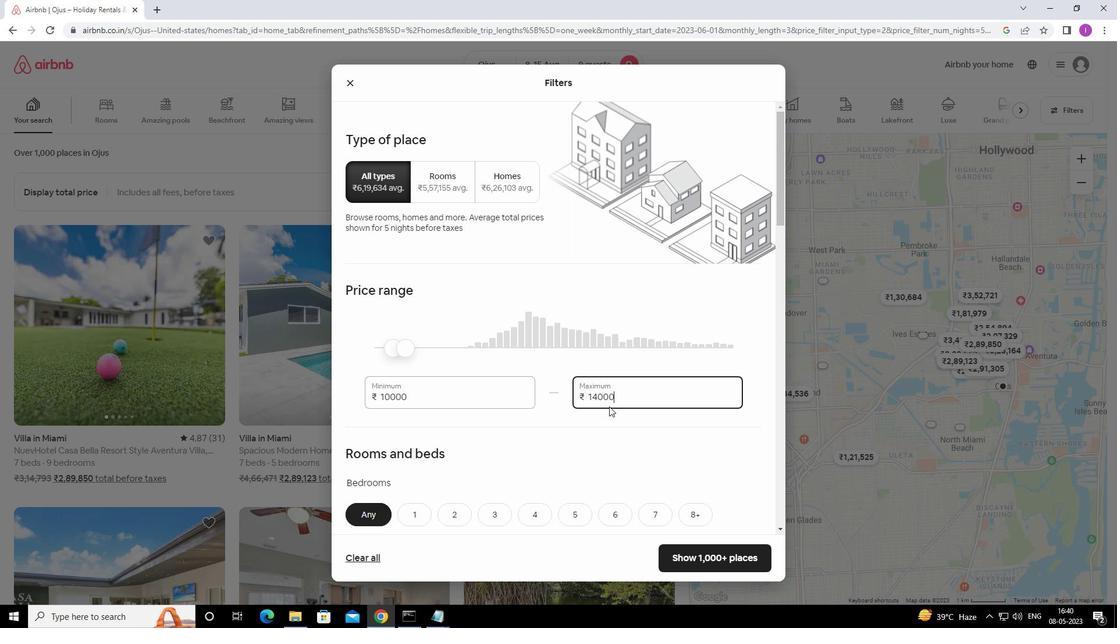 
Action: Mouse moved to (608, 406)
Screenshot: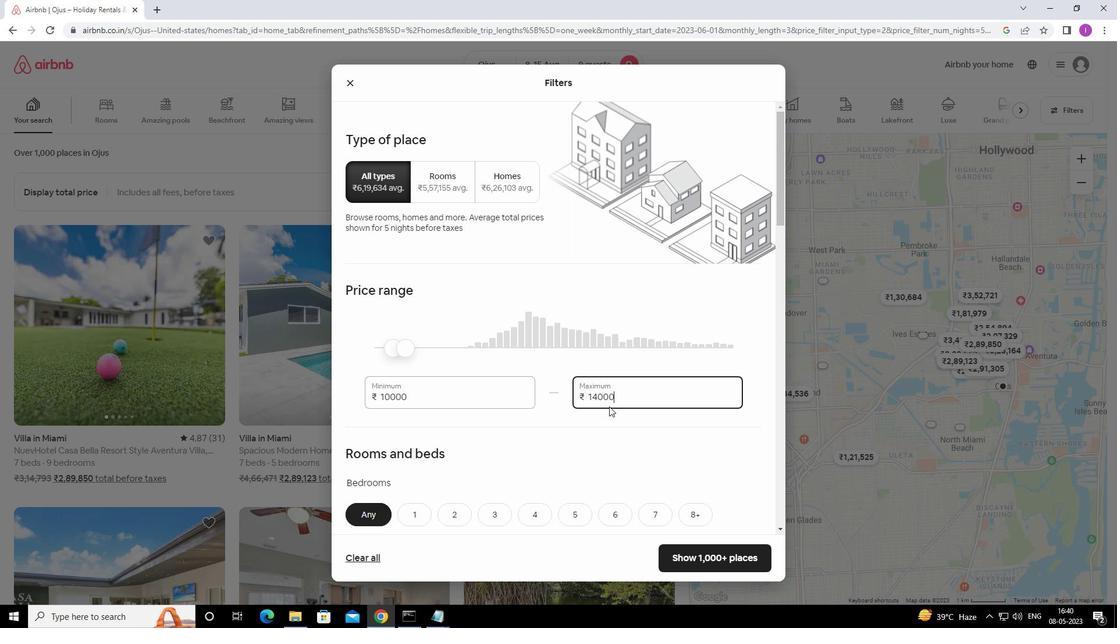 
Action: Mouse scrolled (608, 406) with delta (0, 0)
Screenshot: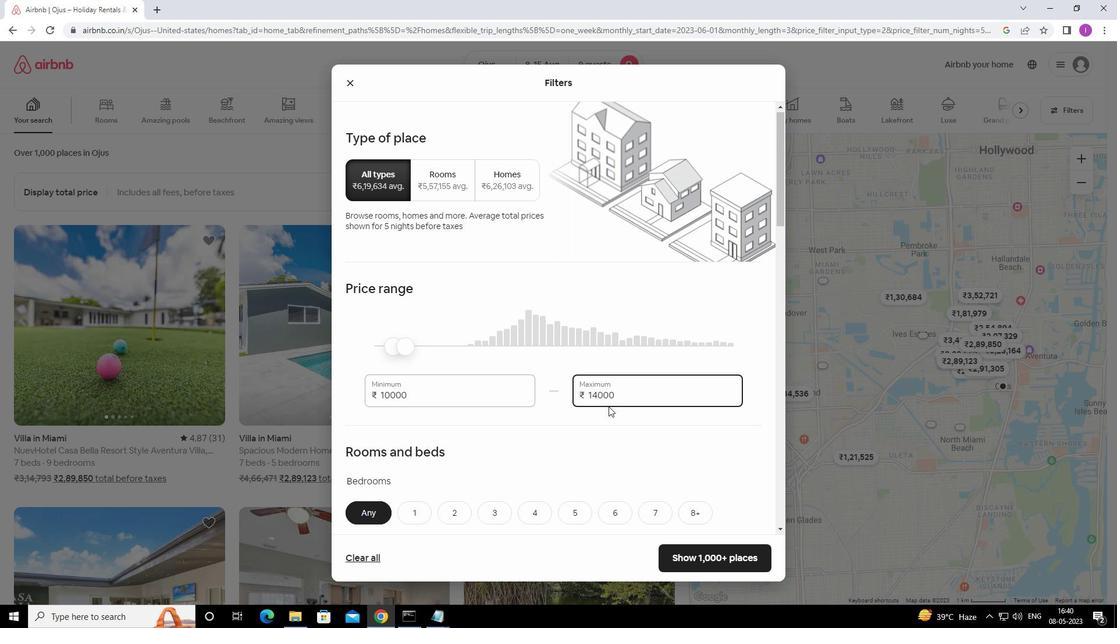 
Action: Mouse moved to (585, 398)
Screenshot: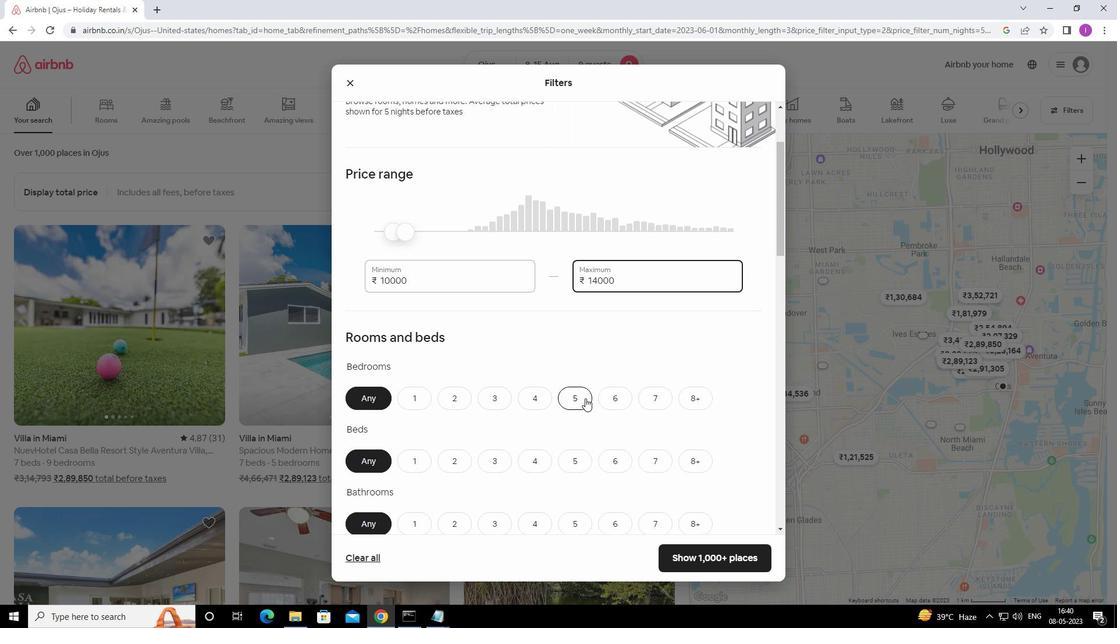 
Action: Mouse pressed left at (585, 398)
Screenshot: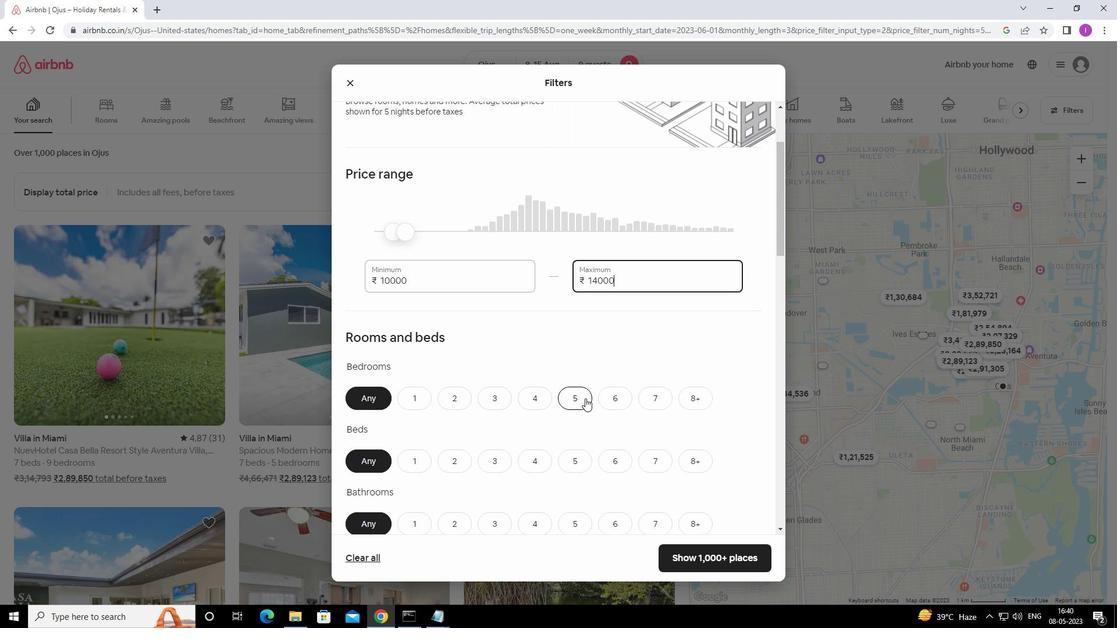 
Action: Mouse moved to (702, 456)
Screenshot: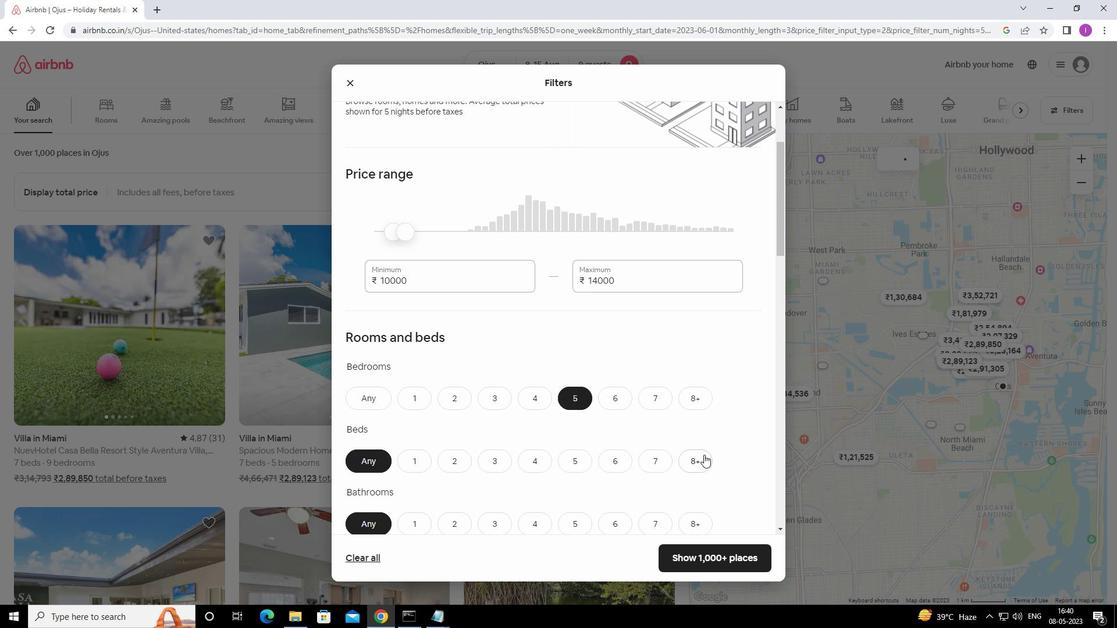 
Action: Mouse pressed left at (702, 456)
Screenshot: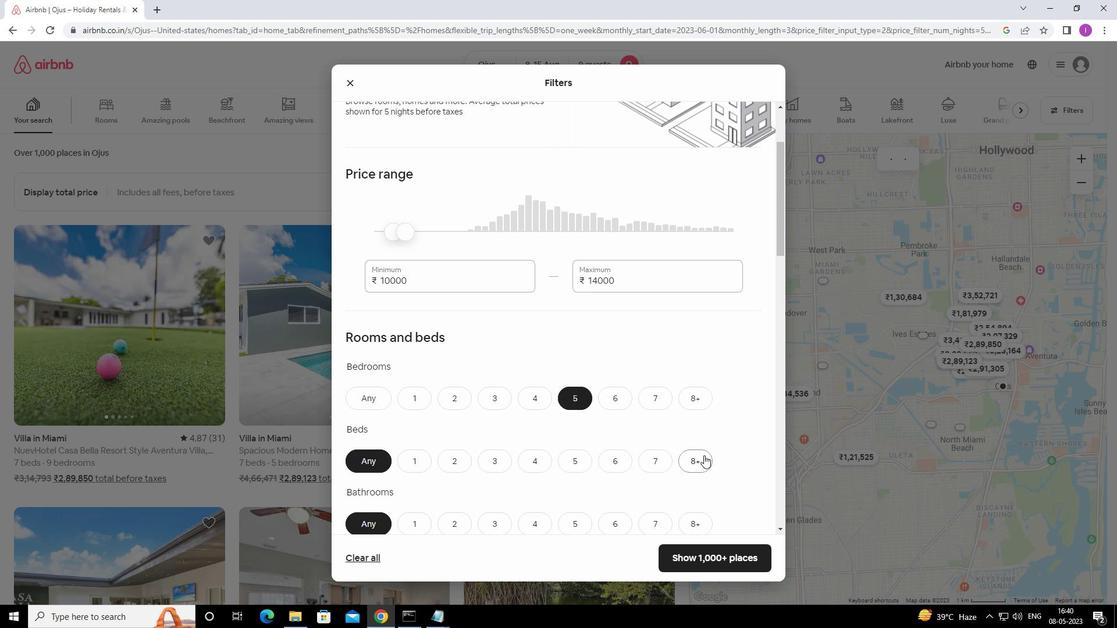 
Action: Mouse moved to (582, 524)
Screenshot: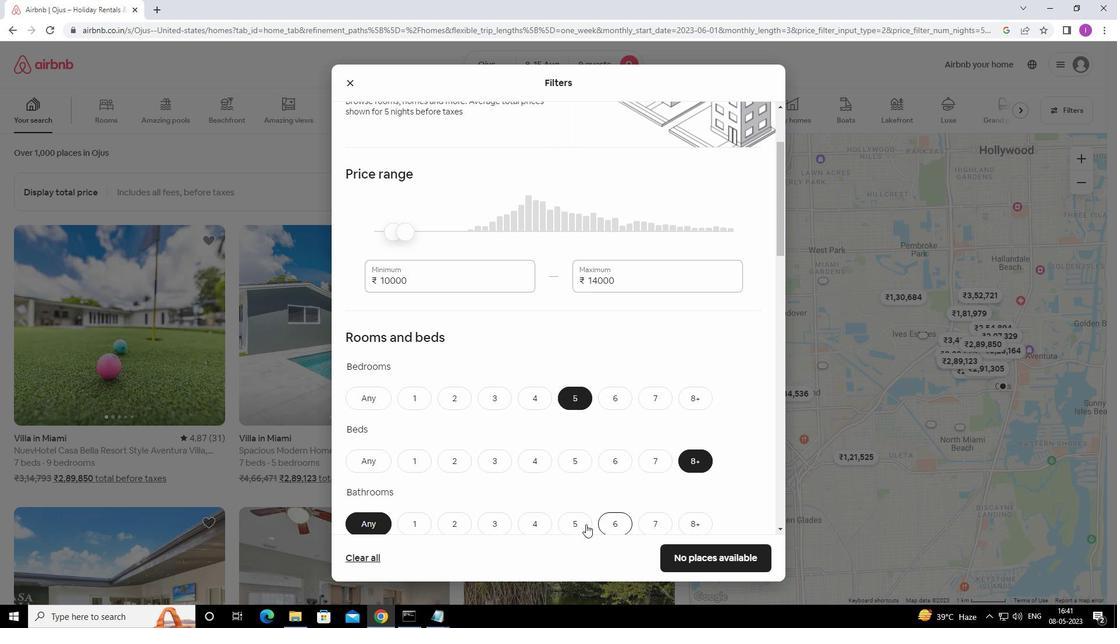 
Action: Mouse pressed left at (582, 524)
Screenshot: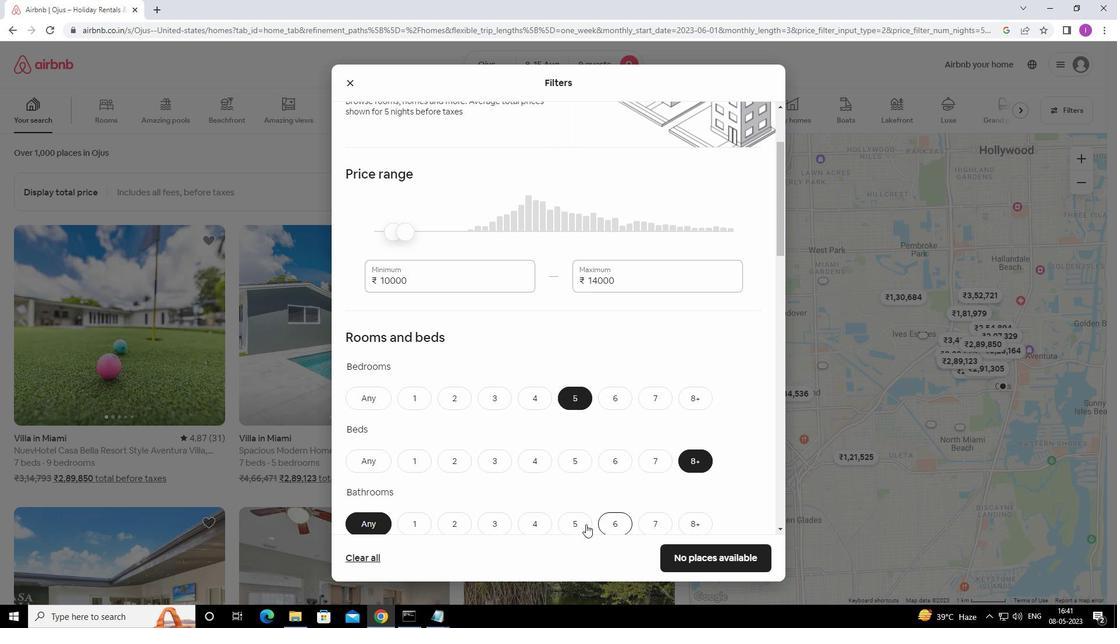 
Action: Mouse moved to (590, 451)
Screenshot: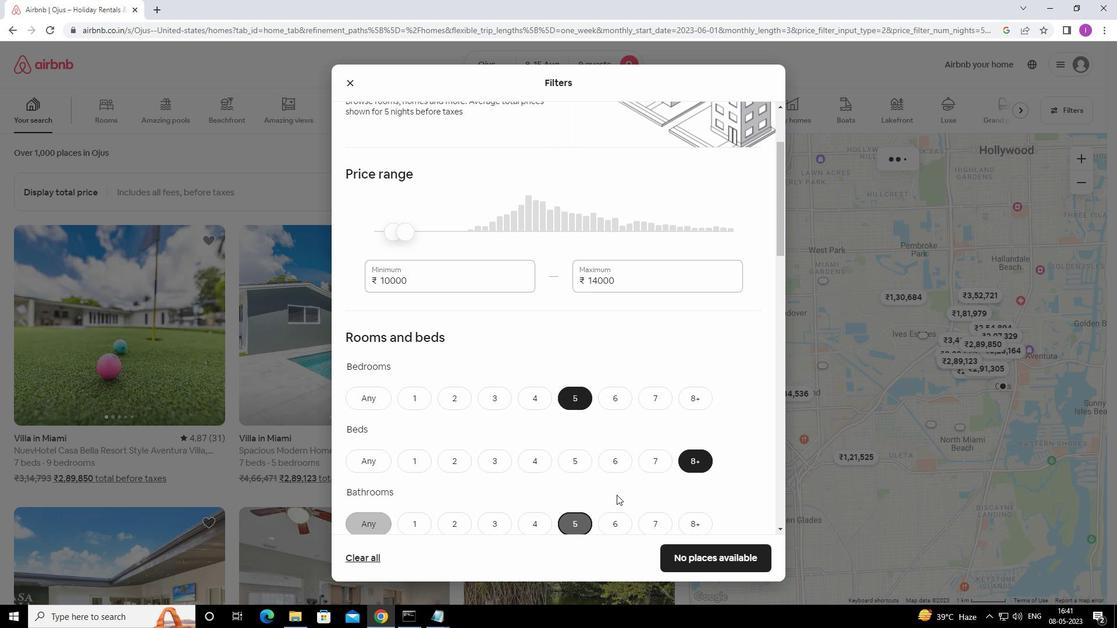 
Action: Mouse scrolled (590, 450) with delta (0, 0)
Screenshot: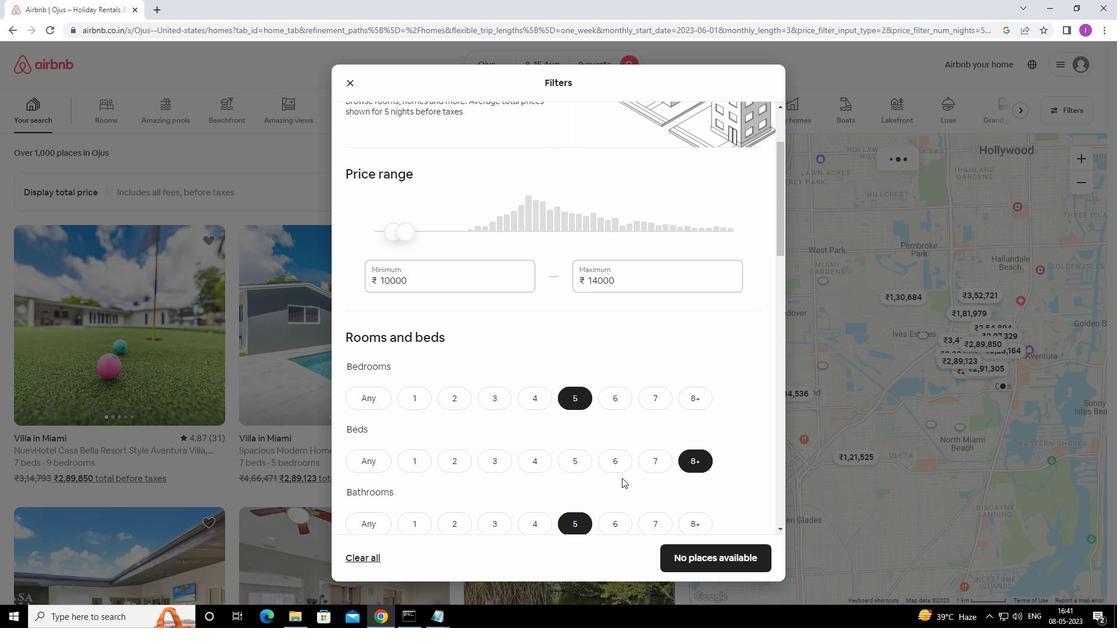 
Action: Mouse scrolled (590, 450) with delta (0, 0)
Screenshot: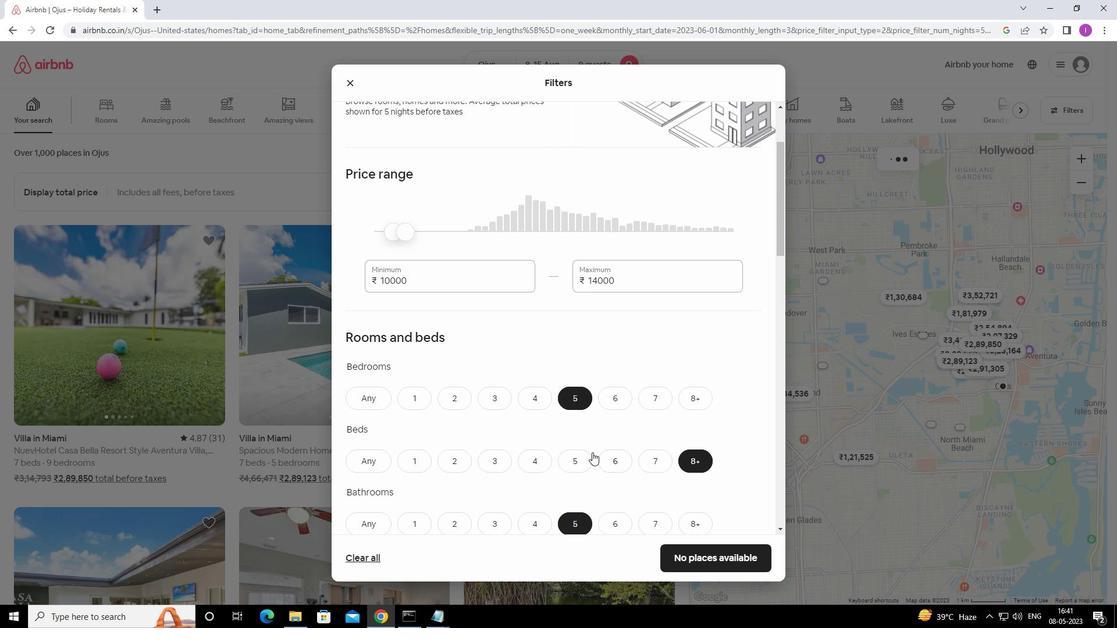 
Action: Mouse moved to (590, 450)
Screenshot: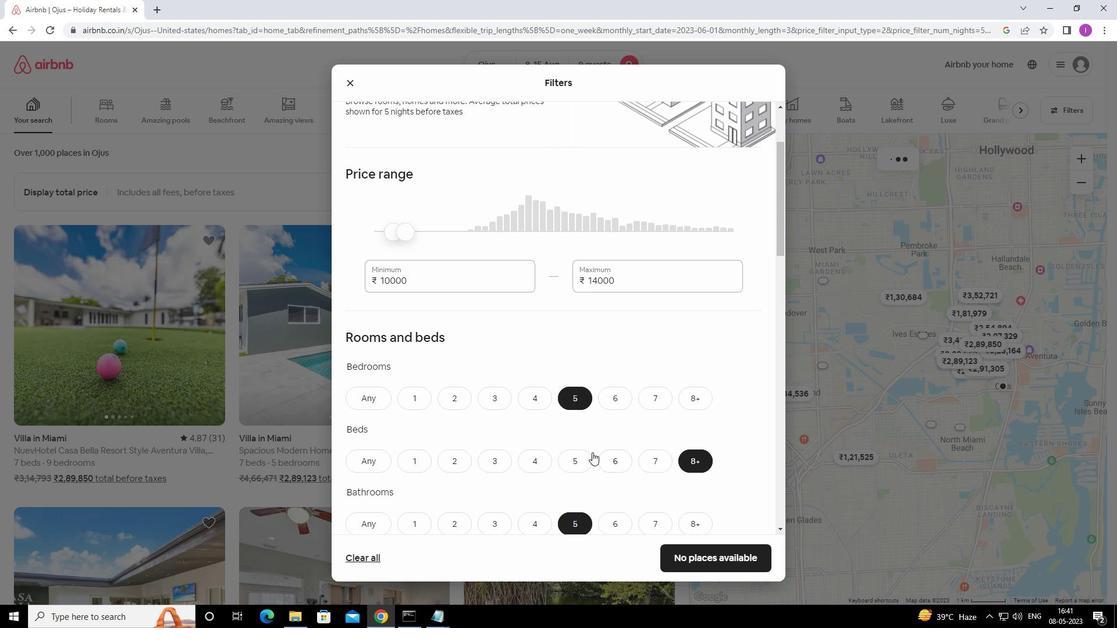 
Action: Mouse scrolled (590, 450) with delta (0, 0)
Screenshot: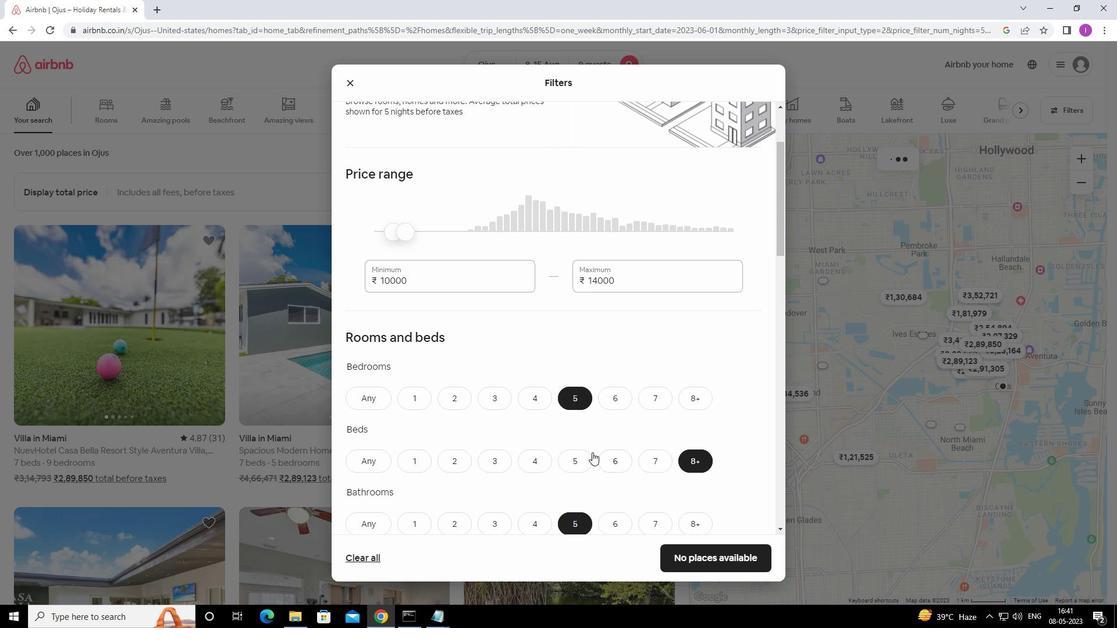 
Action: Mouse moved to (590, 449)
Screenshot: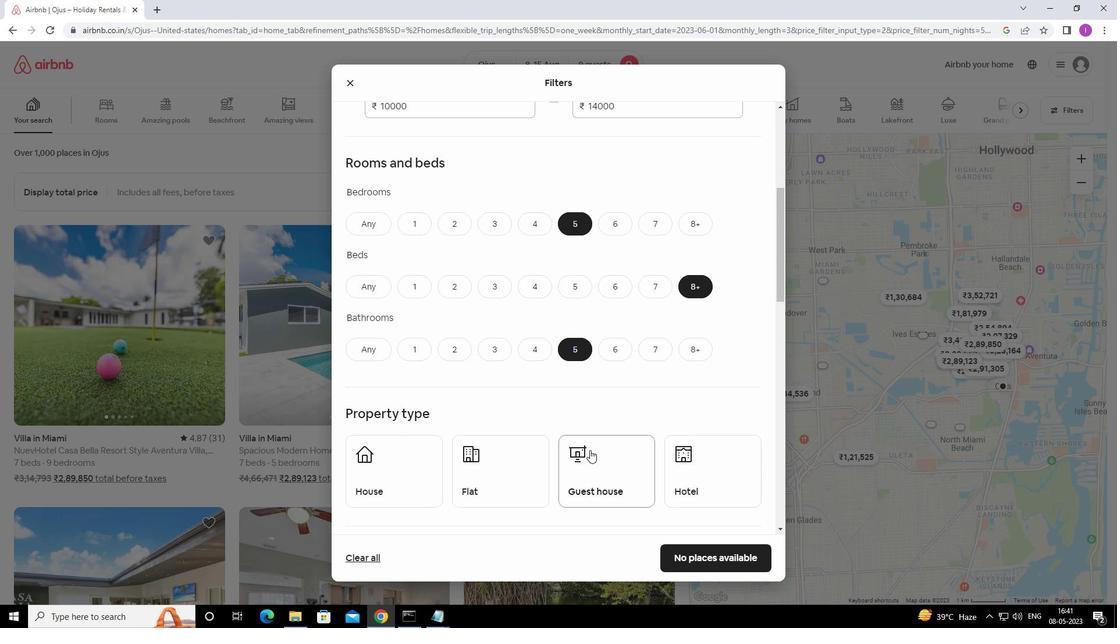 
Action: Mouse scrolled (590, 449) with delta (0, 0)
Screenshot: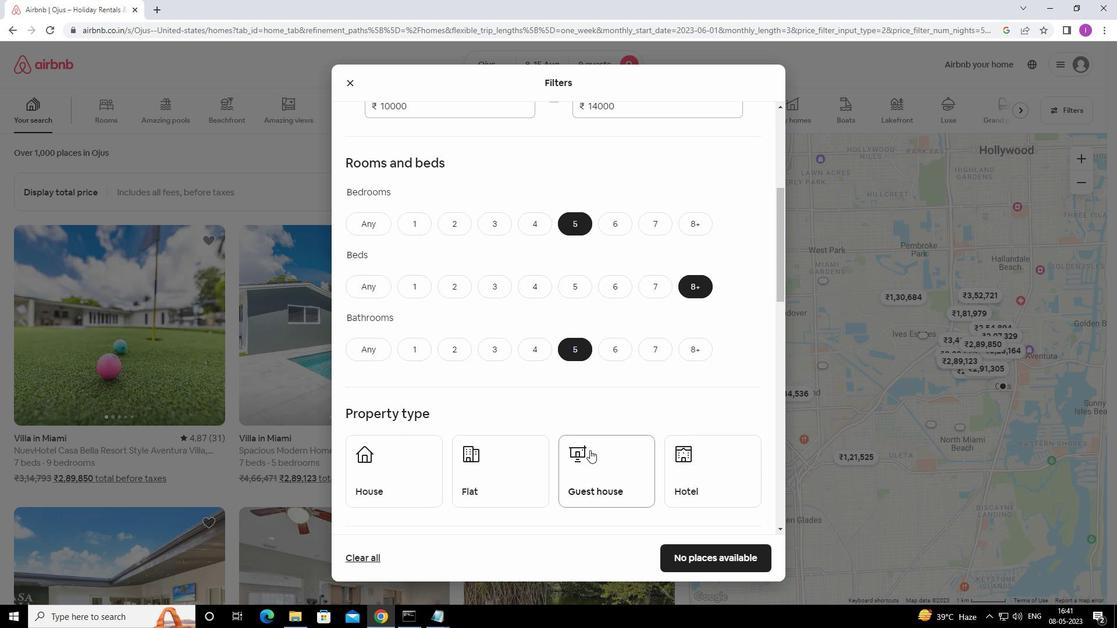 
Action: Mouse scrolled (590, 449) with delta (0, 0)
Screenshot: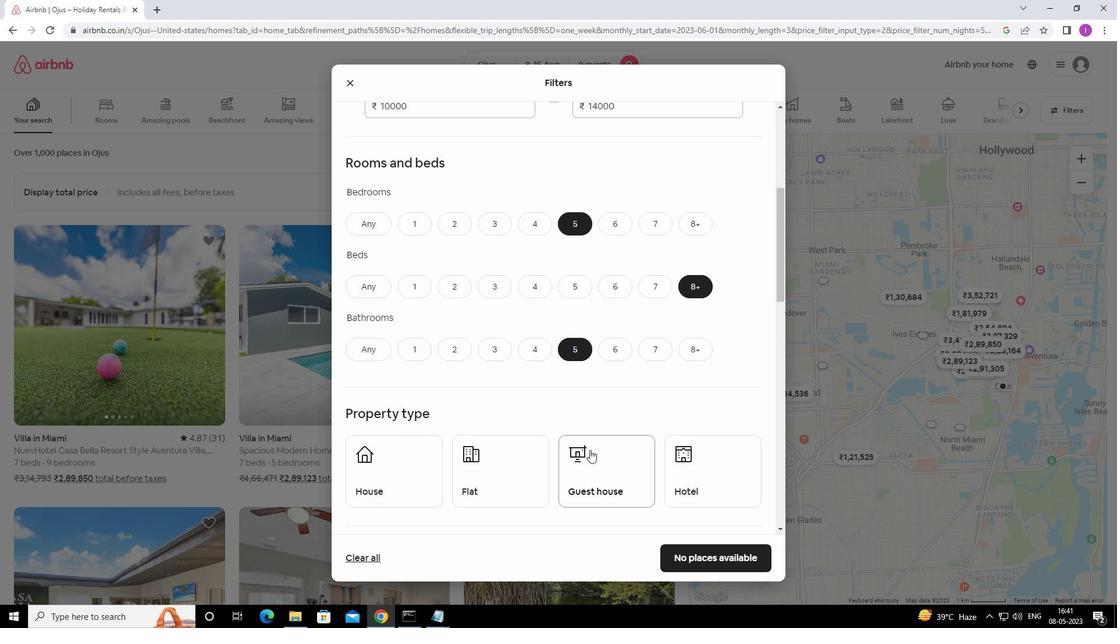 
Action: Mouse moved to (387, 354)
Screenshot: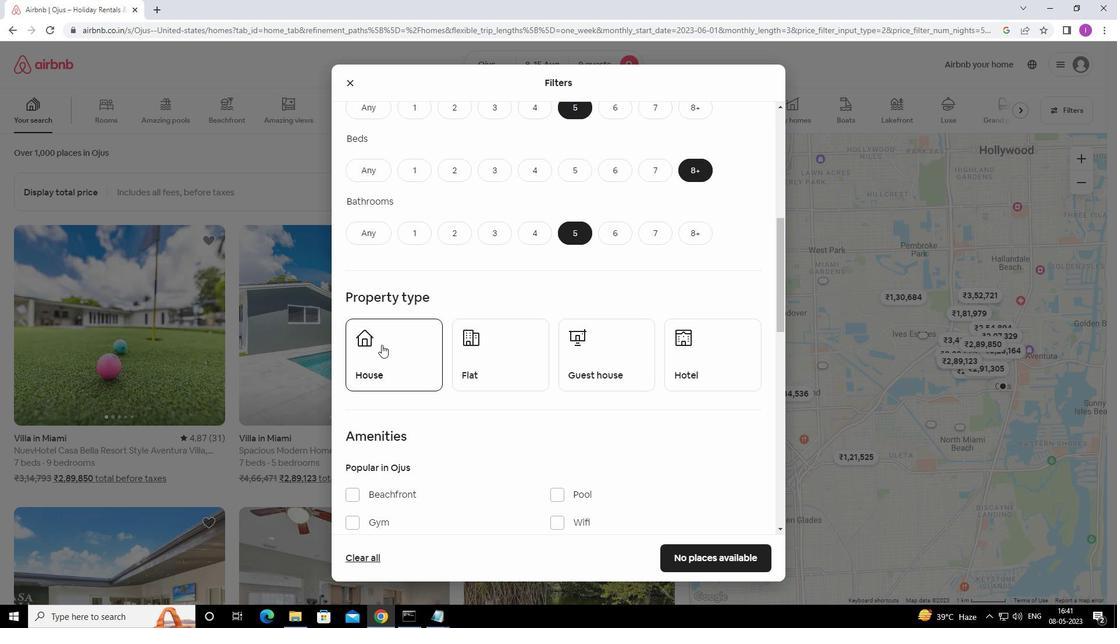 
Action: Mouse pressed left at (387, 354)
Screenshot: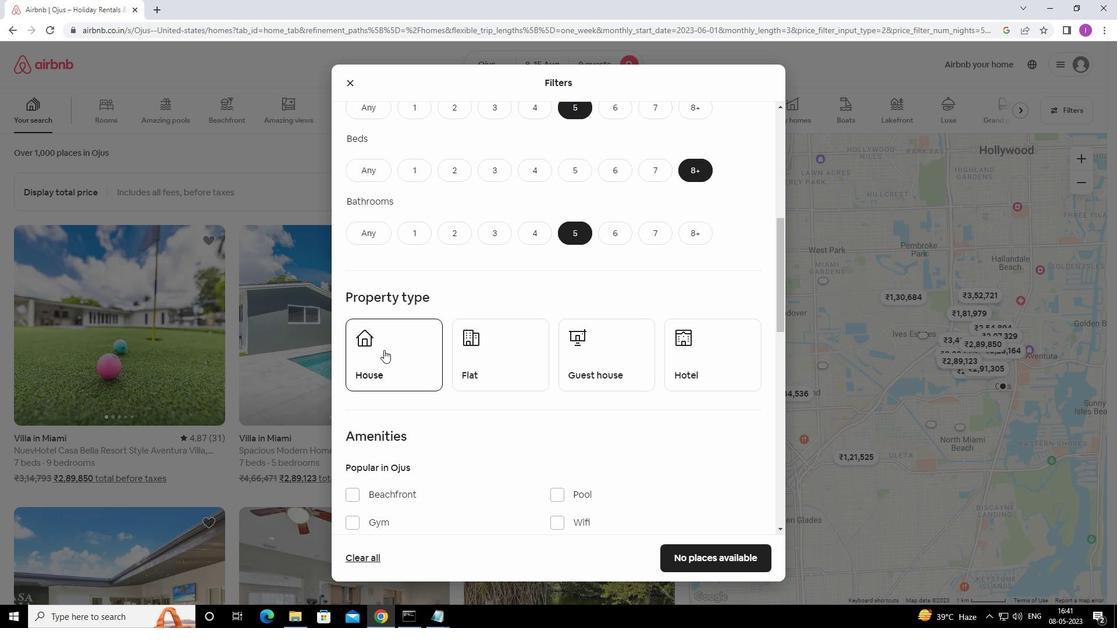 
Action: Mouse moved to (485, 363)
Screenshot: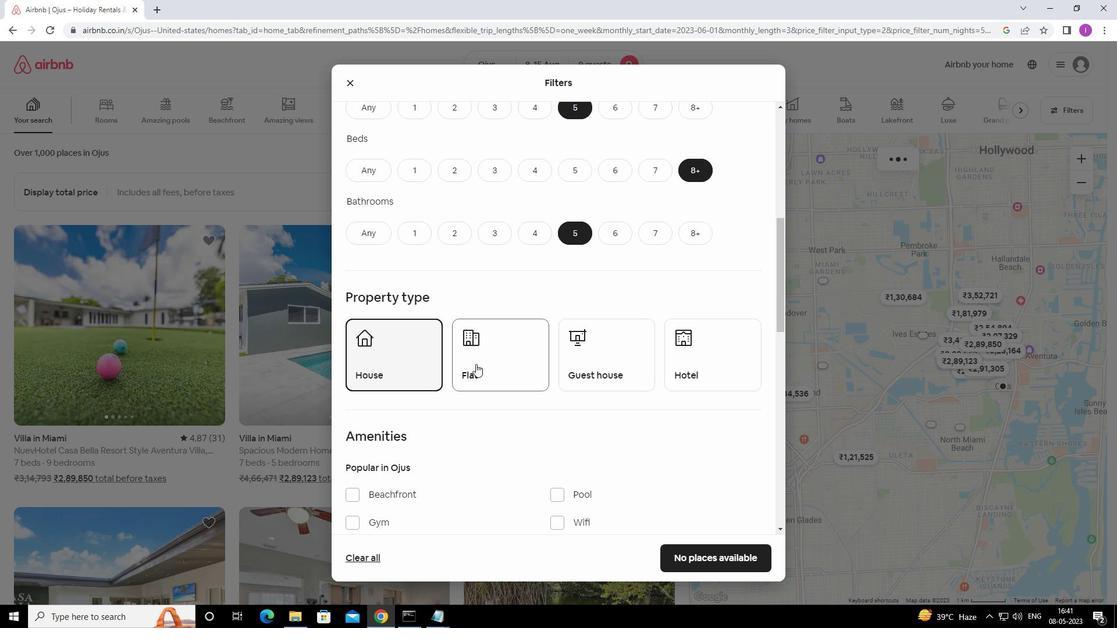 
Action: Mouse pressed left at (485, 363)
Screenshot: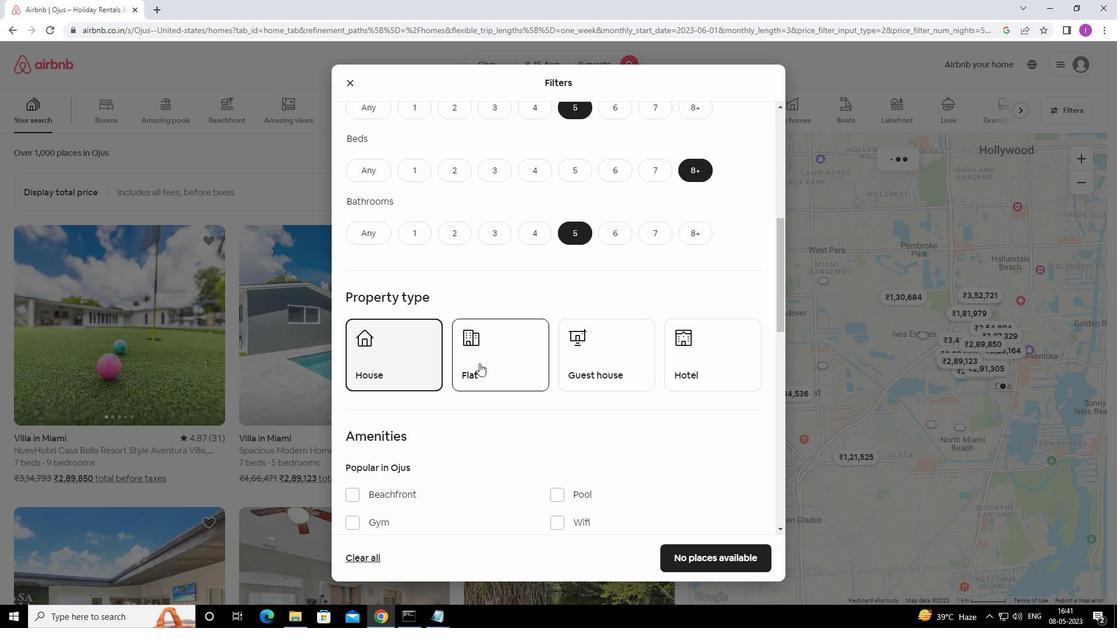 
Action: Mouse moved to (638, 370)
Screenshot: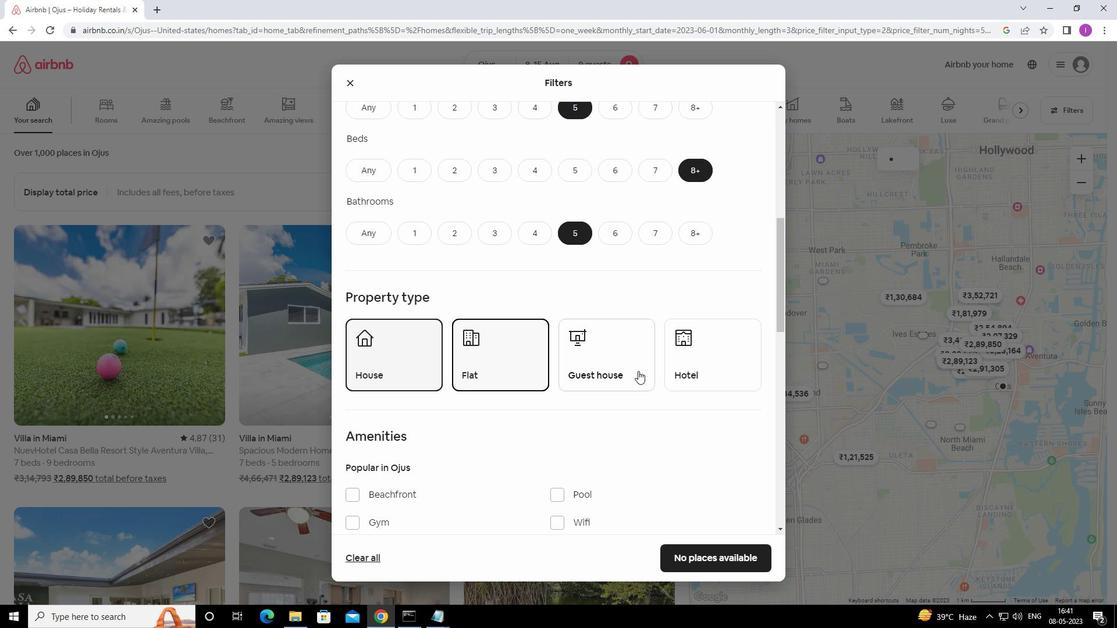 
Action: Mouse pressed left at (638, 370)
Screenshot: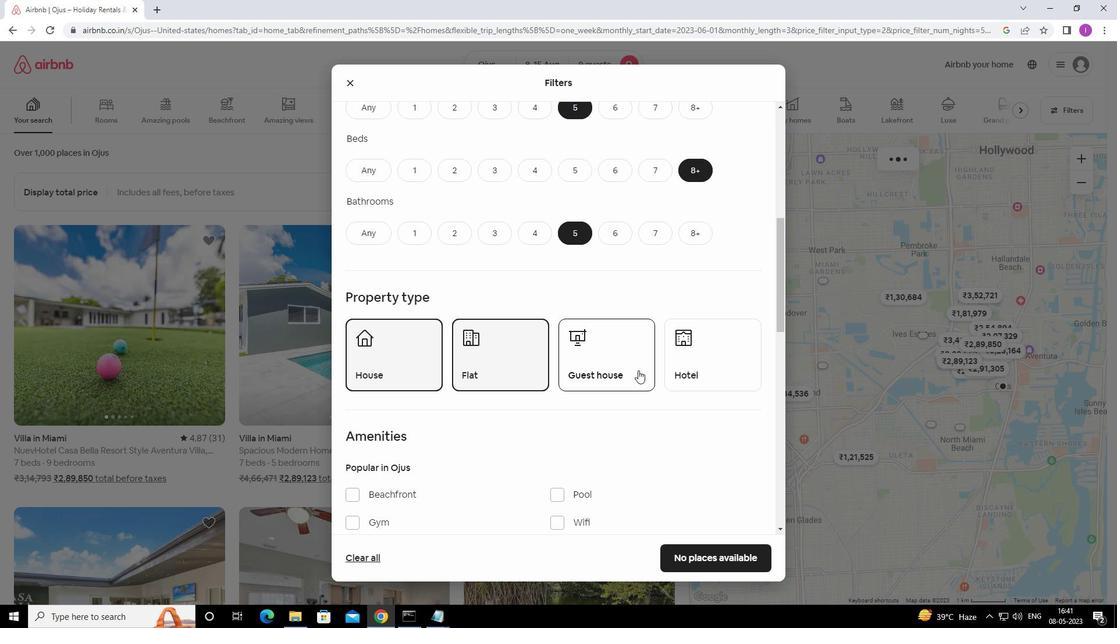 
Action: Mouse moved to (576, 382)
Screenshot: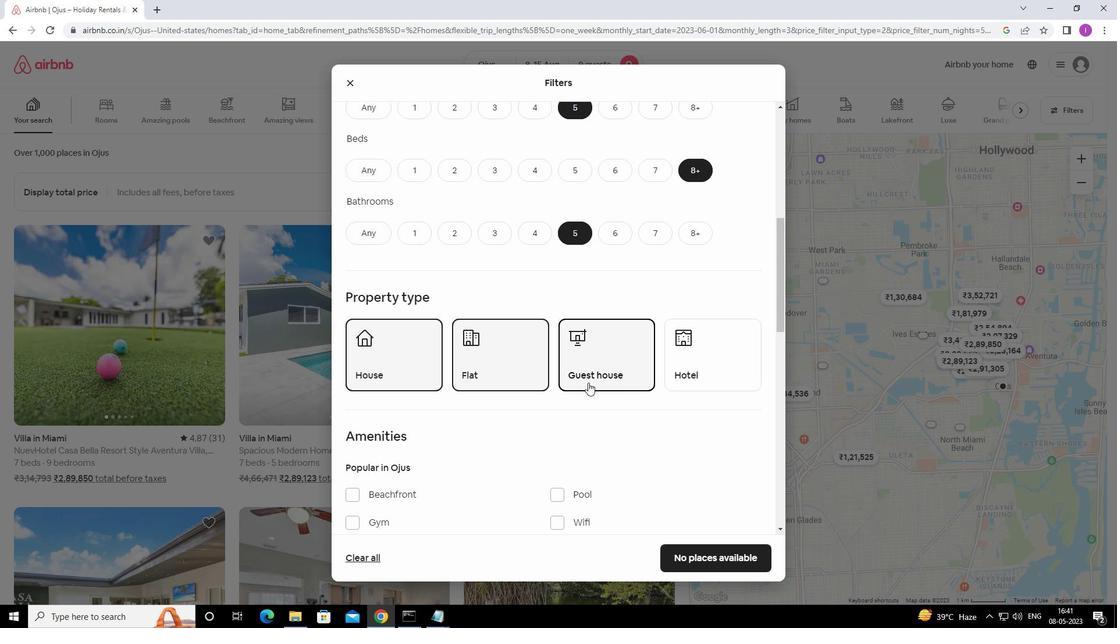 
Action: Mouse scrolled (576, 381) with delta (0, 0)
Screenshot: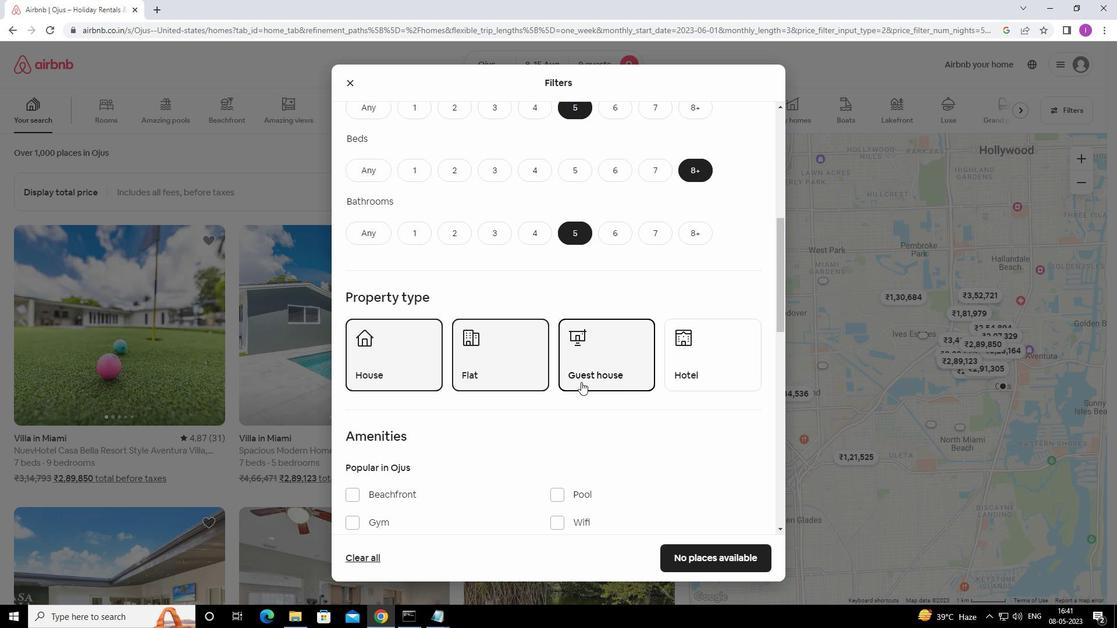 
Action: Mouse scrolled (576, 381) with delta (0, 0)
Screenshot: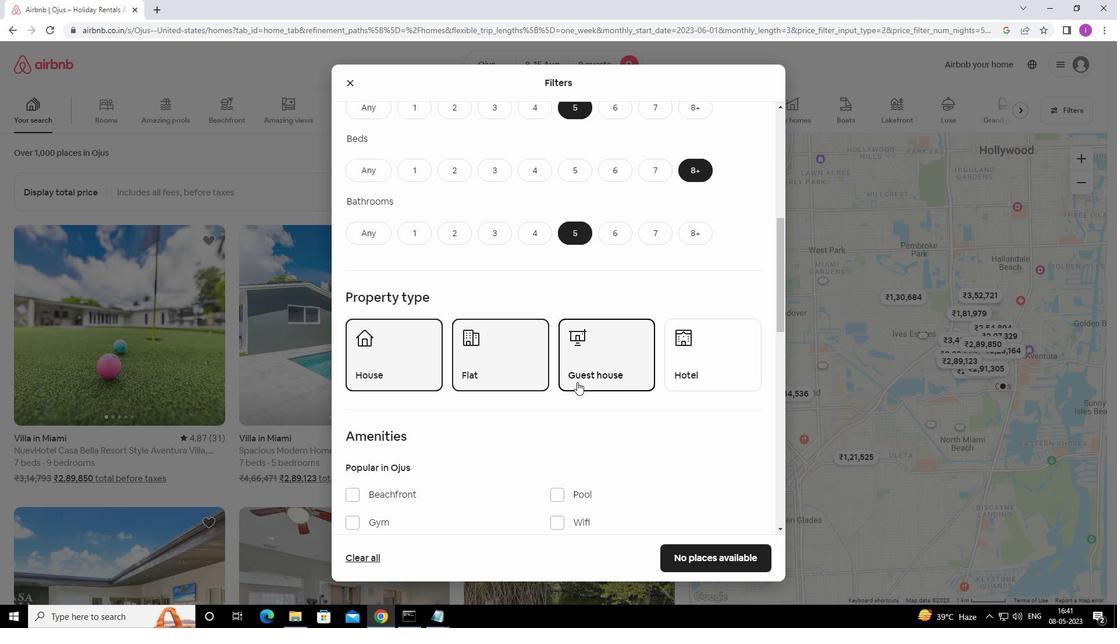 
Action: Mouse moved to (353, 403)
Screenshot: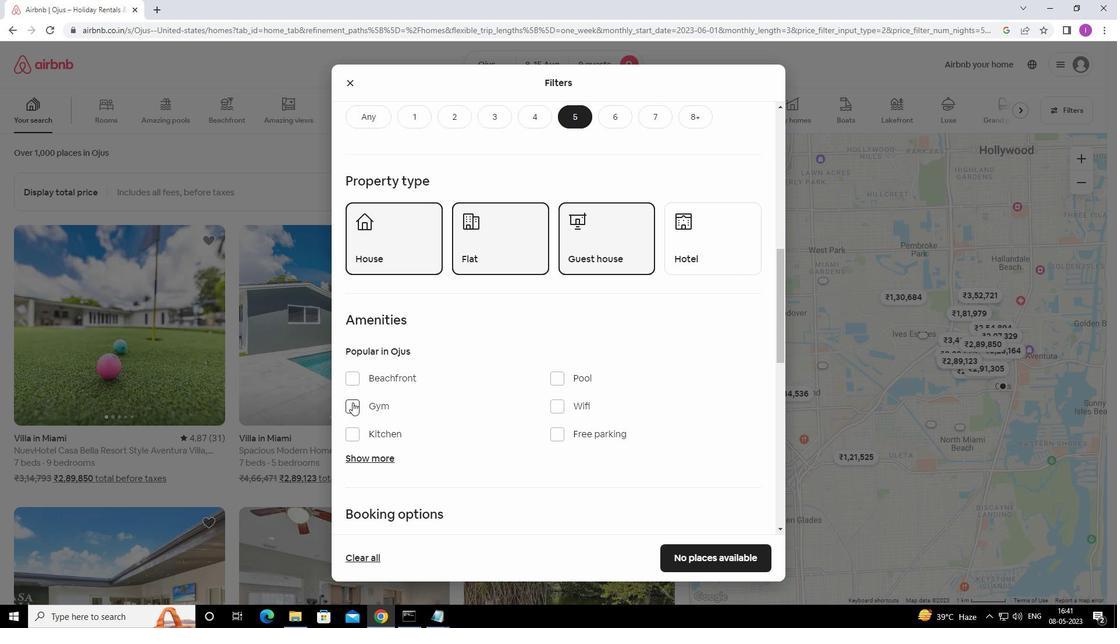 
Action: Mouse pressed left at (353, 403)
Screenshot: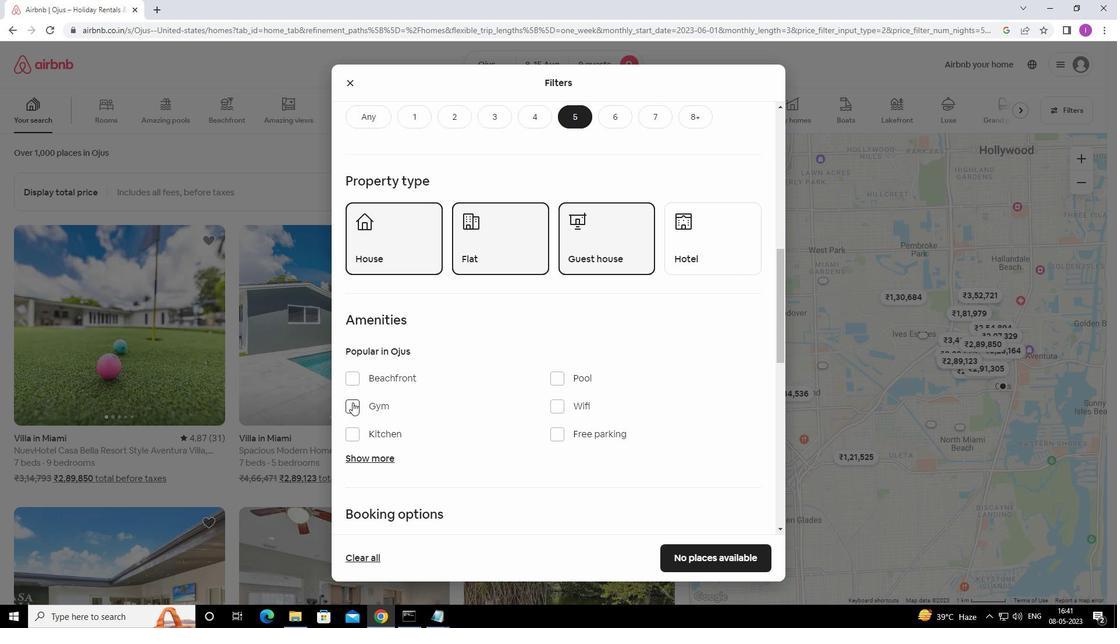 
Action: Mouse moved to (559, 407)
Screenshot: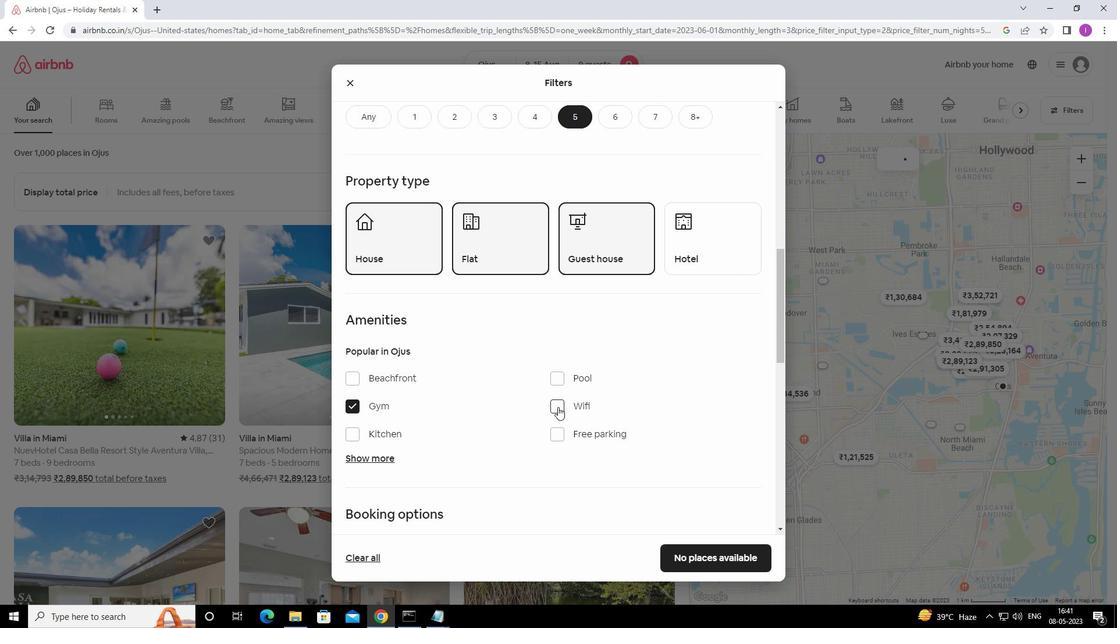 
Action: Mouse pressed left at (559, 407)
Screenshot: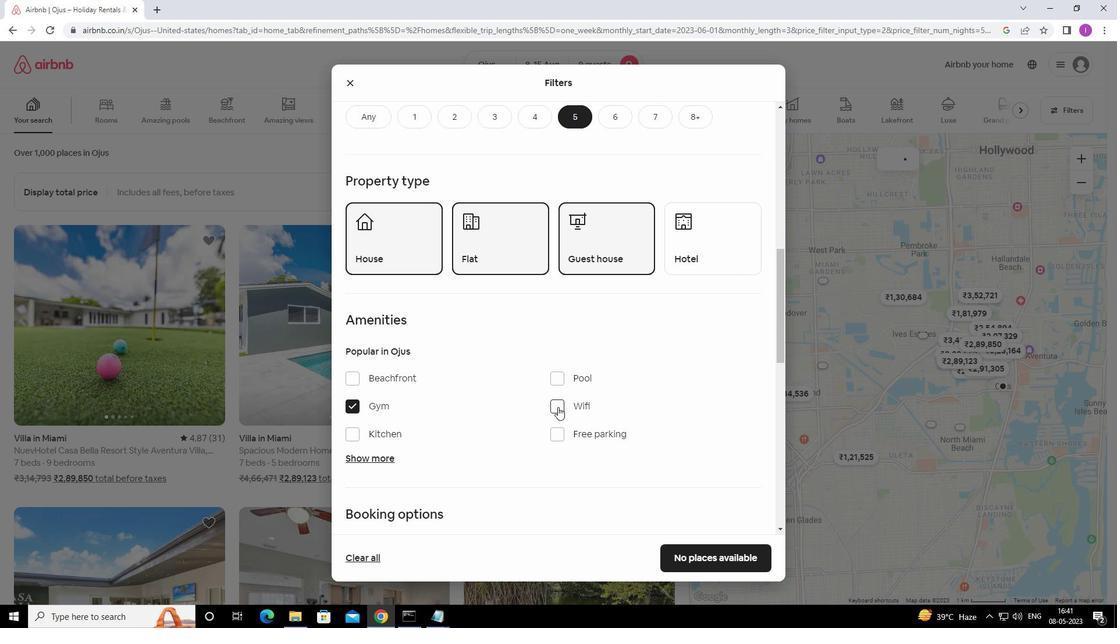 
Action: Mouse moved to (558, 434)
Screenshot: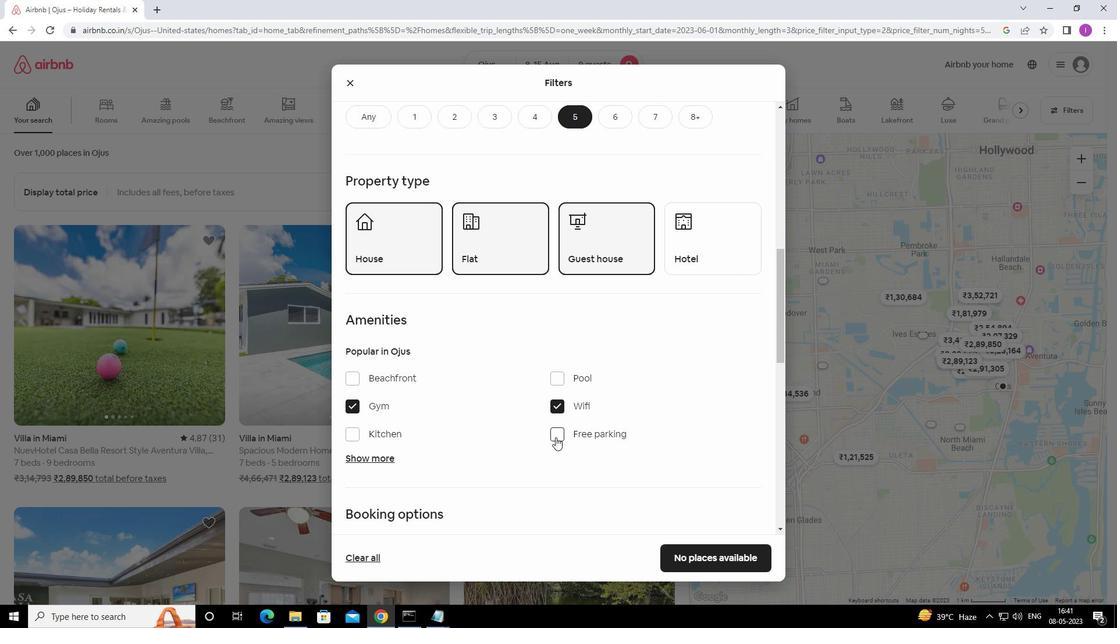 
Action: Mouse pressed left at (558, 434)
Screenshot: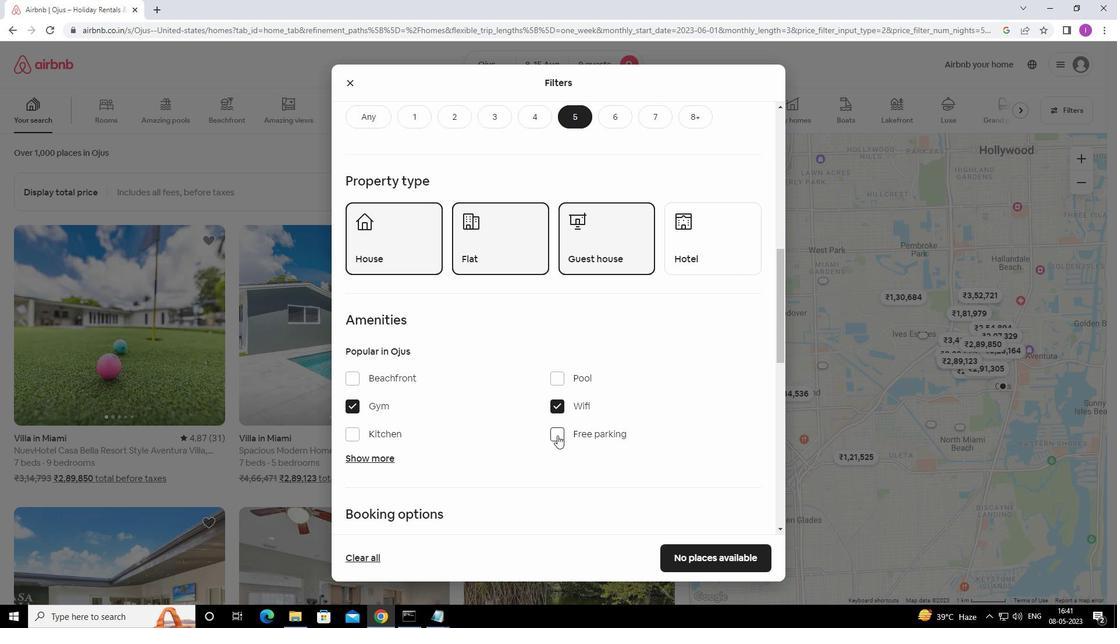 
Action: Mouse moved to (395, 457)
Screenshot: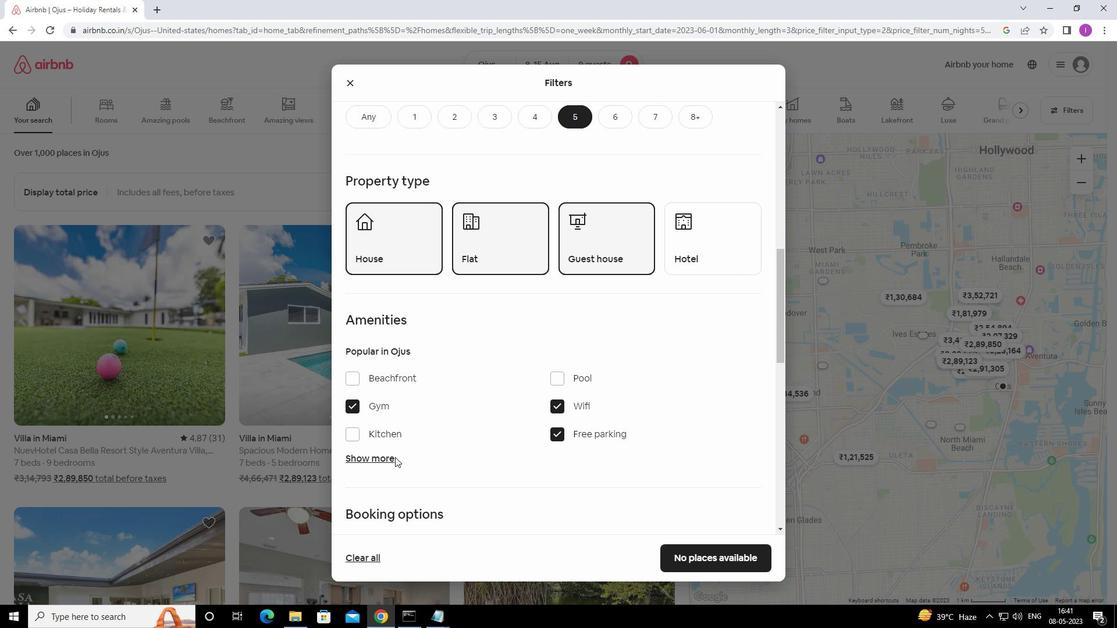 
Action: Mouse pressed left at (395, 457)
Screenshot: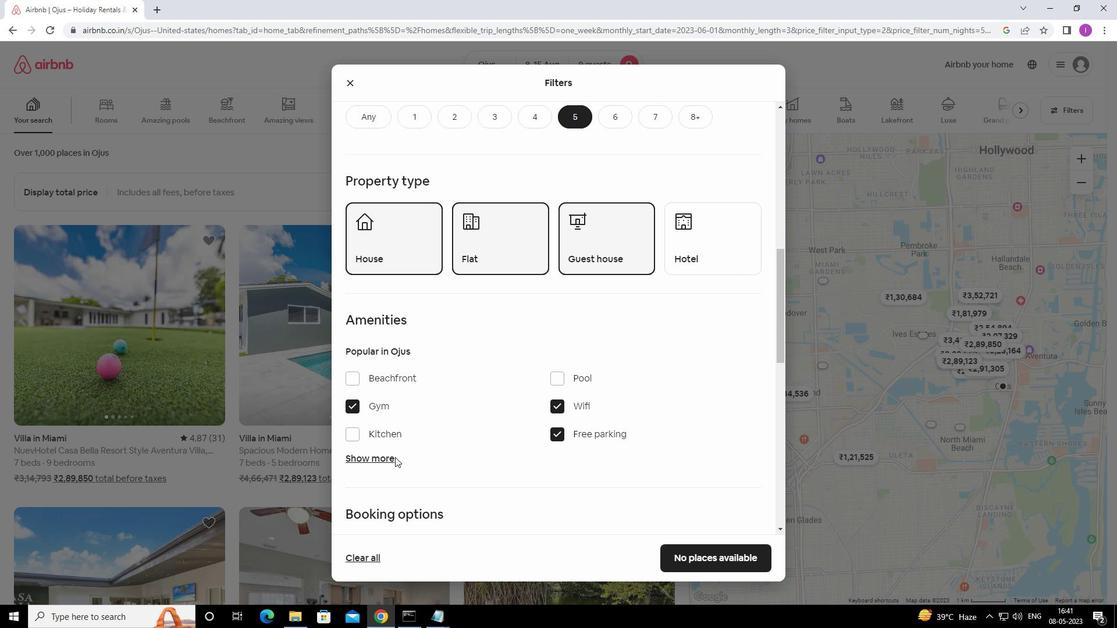 
Action: Mouse moved to (386, 458)
Screenshot: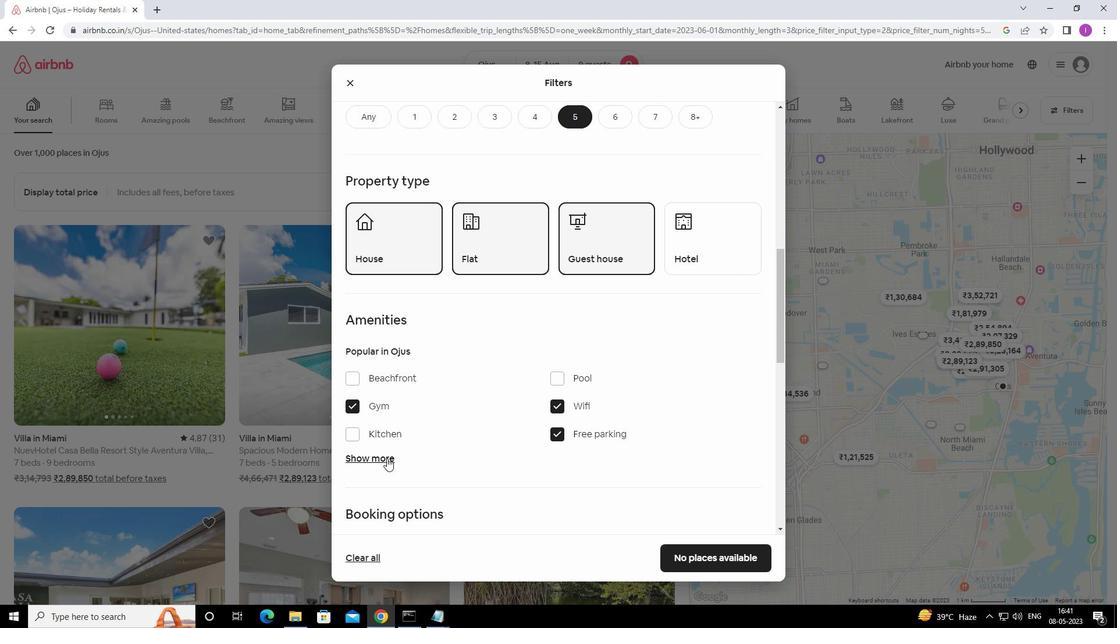 
Action: Mouse pressed left at (386, 458)
Screenshot: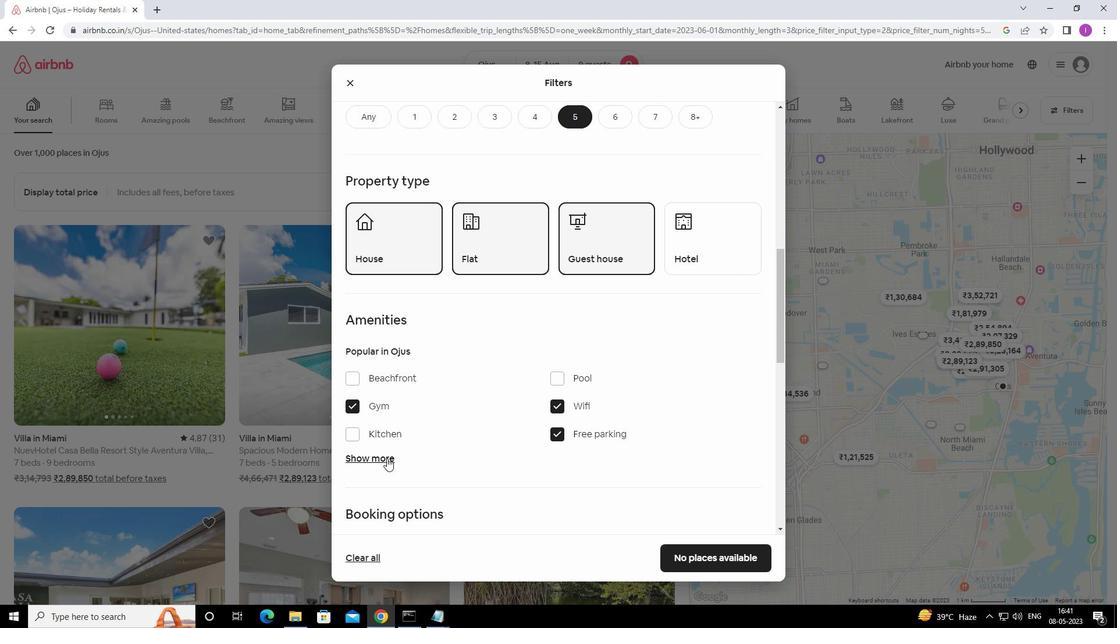 
Action: Mouse moved to (464, 458)
Screenshot: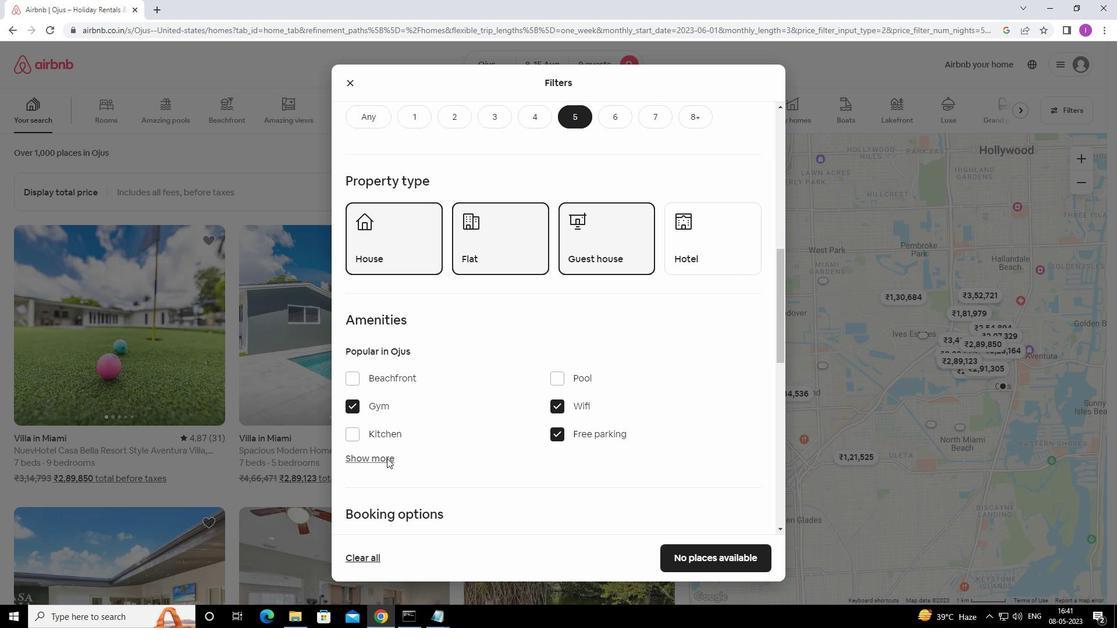 
Action: Mouse scrolled (464, 457) with delta (0, 0)
Screenshot: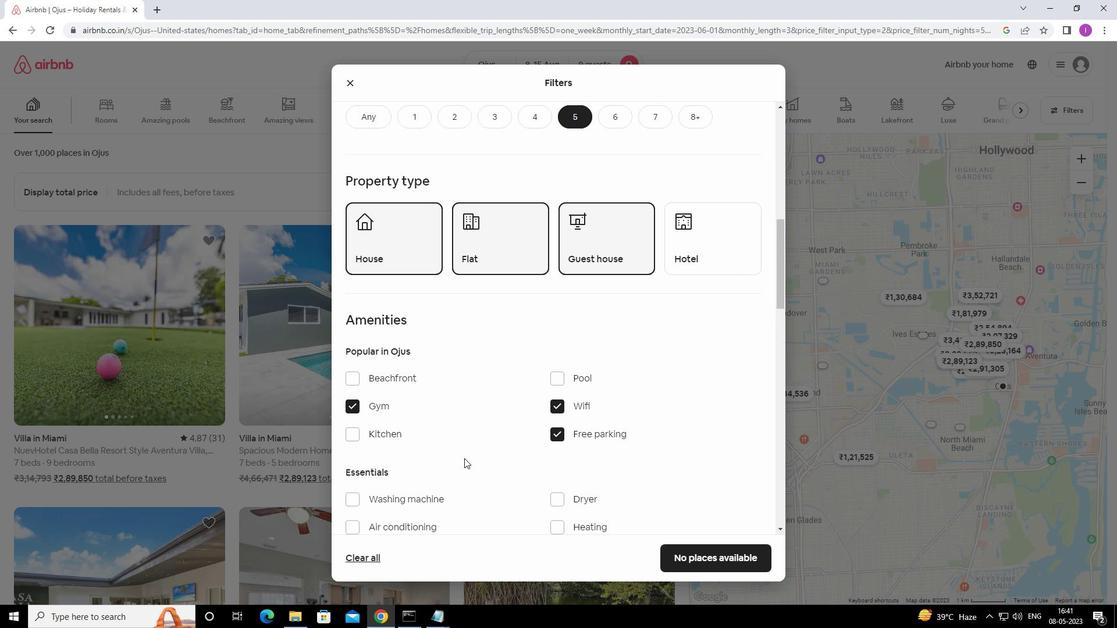 
Action: Mouse scrolled (464, 457) with delta (0, 0)
Screenshot: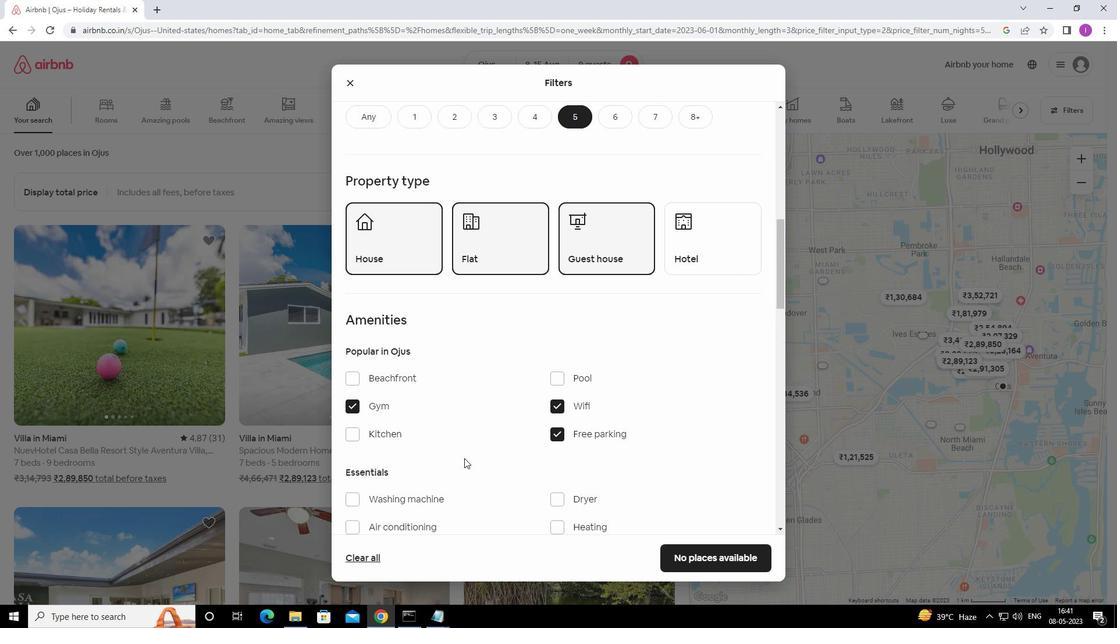 
Action: Mouse moved to (562, 439)
Screenshot: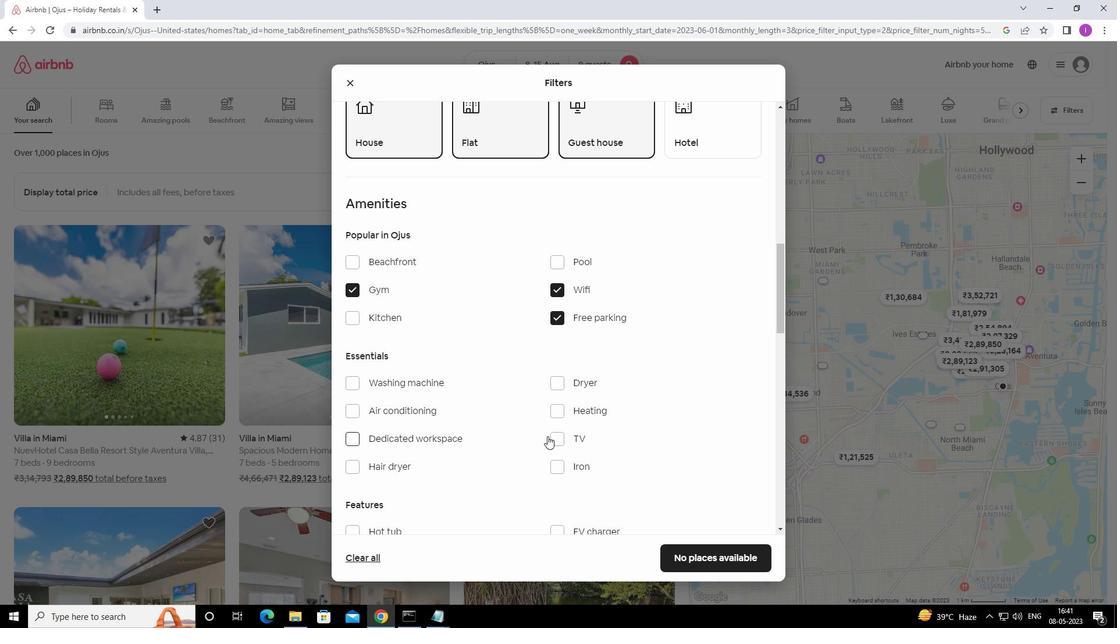 
Action: Mouse pressed left at (562, 439)
Screenshot: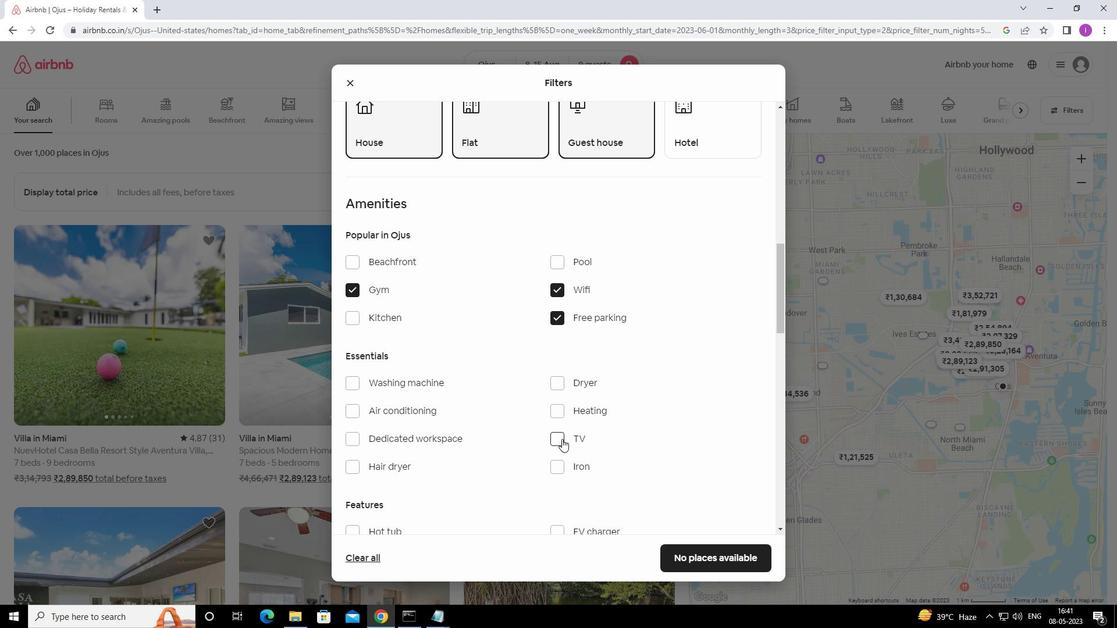 
Action: Mouse moved to (413, 434)
Screenshot: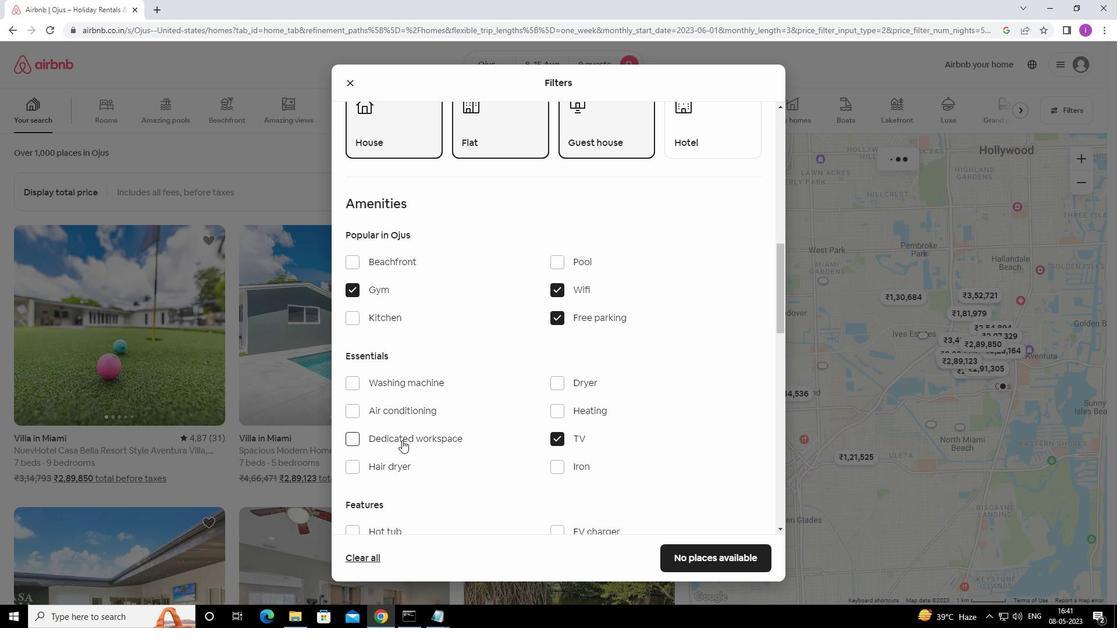 
Action: Mouse scrolled (413, 433) with delta (0, 0)
Screenshot: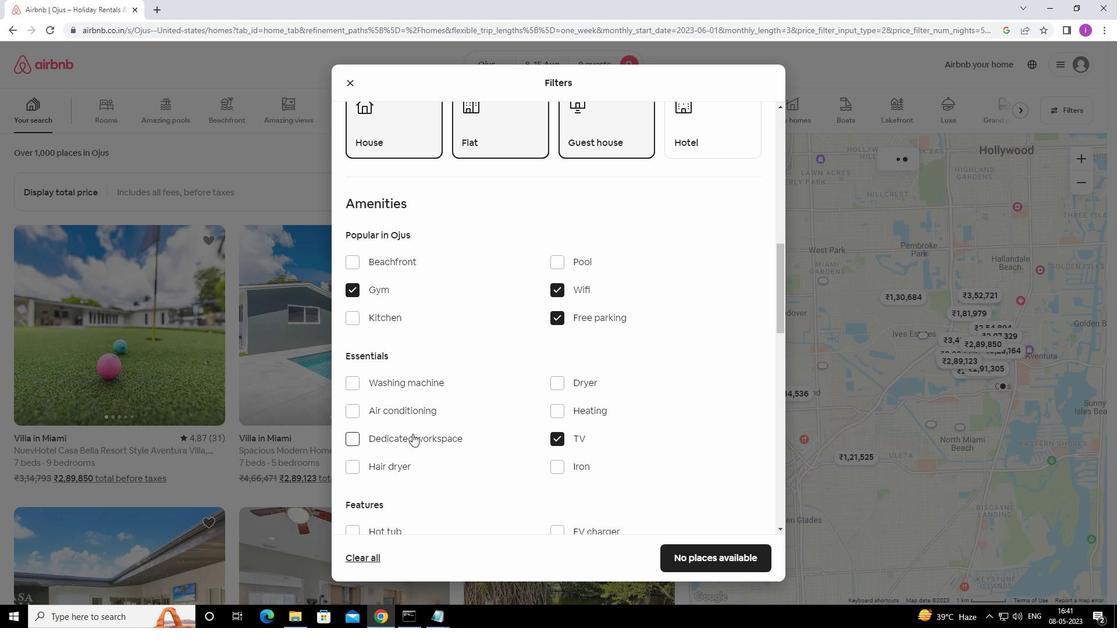 
Action: Mouse moved to (413, 434)
Screenshot: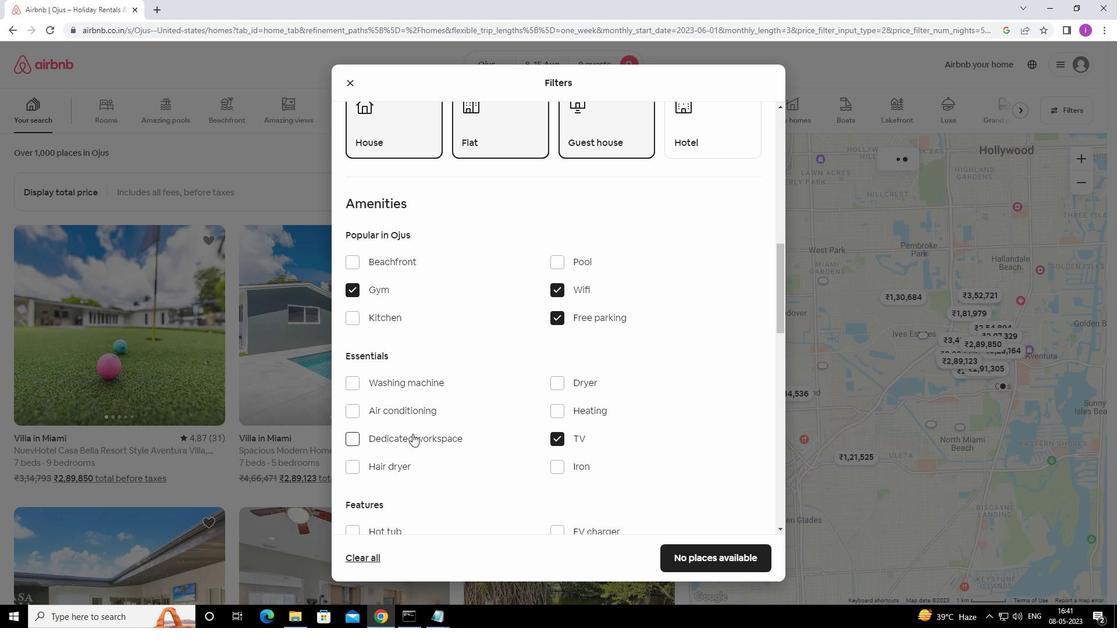 
Action: Mouse scrolled (413, 433) with delta (0, 0)
Screenshot: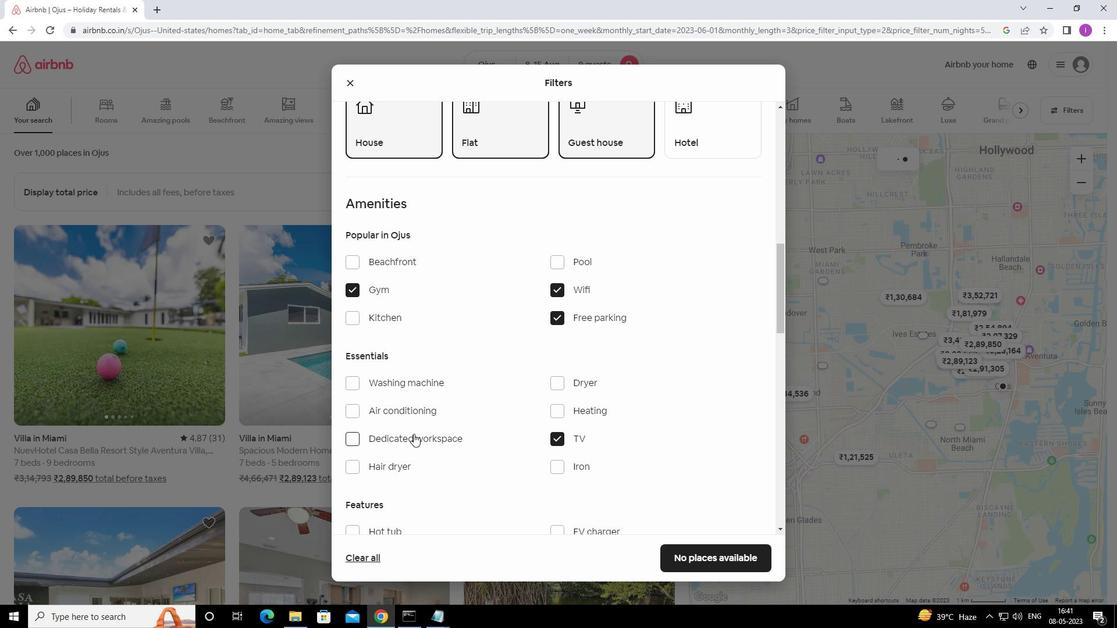 
Action: Mouse moved to (416, 434)
Screenshot: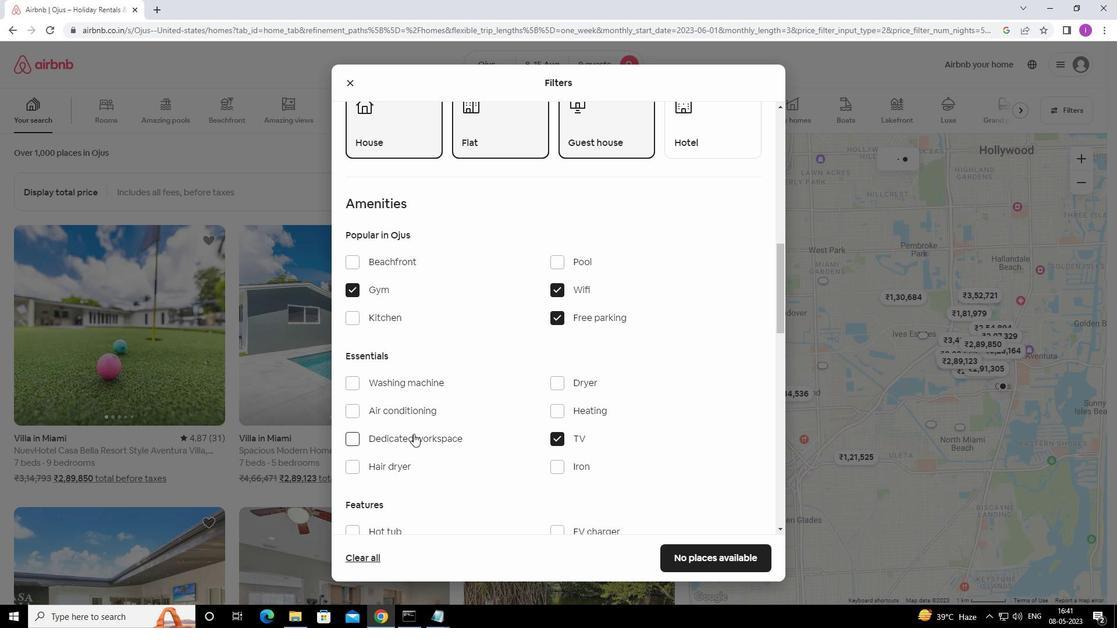 
Action: Mouse scrolled (416, 433) with delta (0, 0)
Screenshot: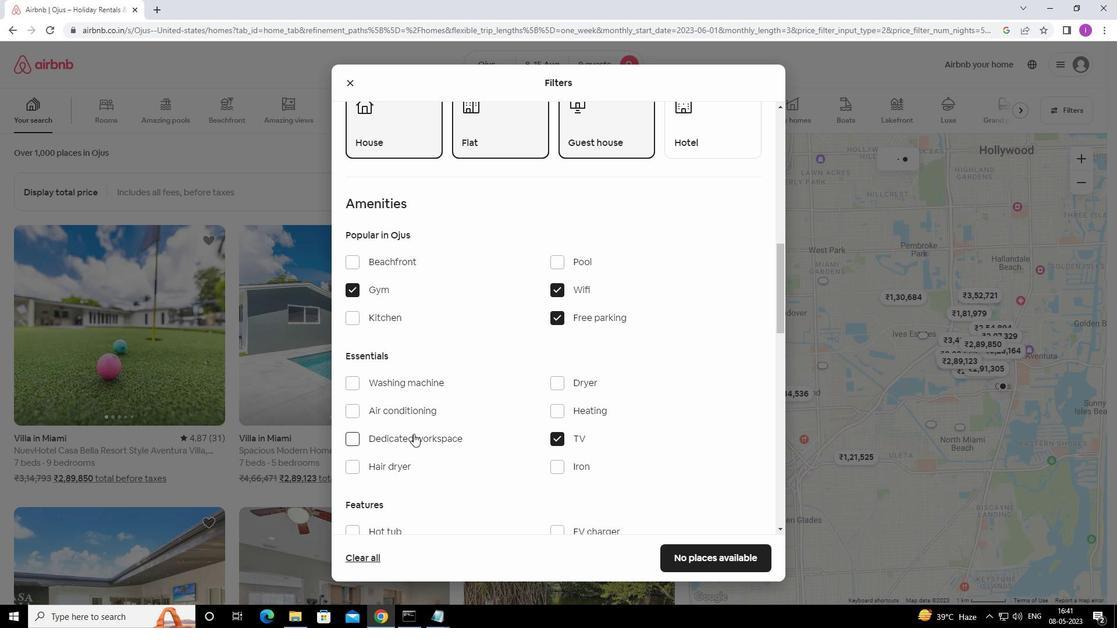 
Action: Mouse moved to (352, 411)
Screenshot: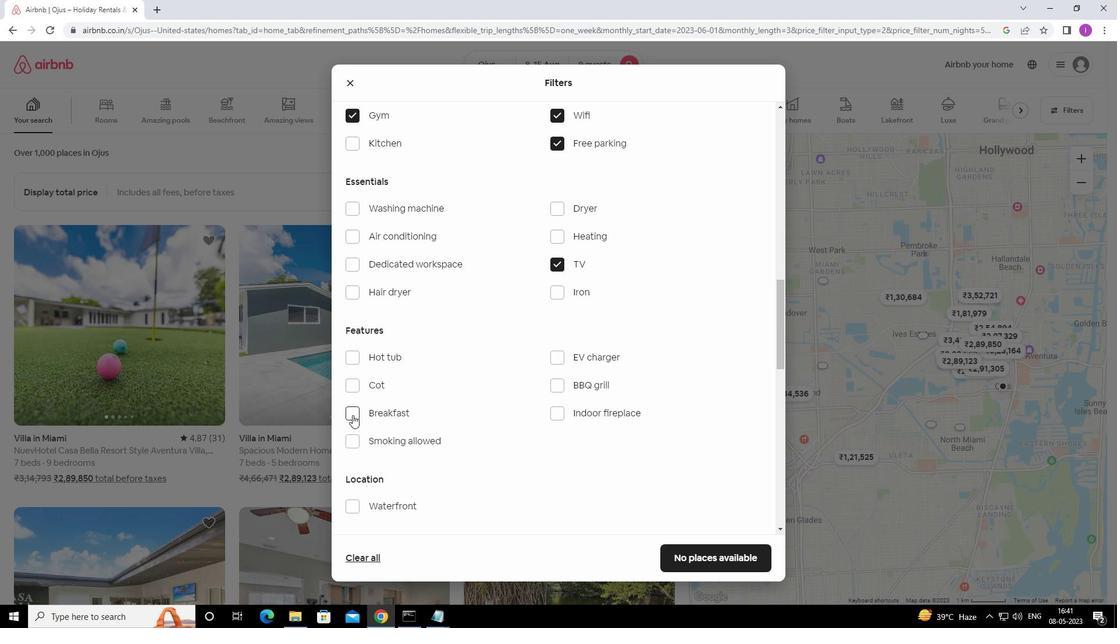 
Action: Mouse pressed left at (352, 411)
Screenshot: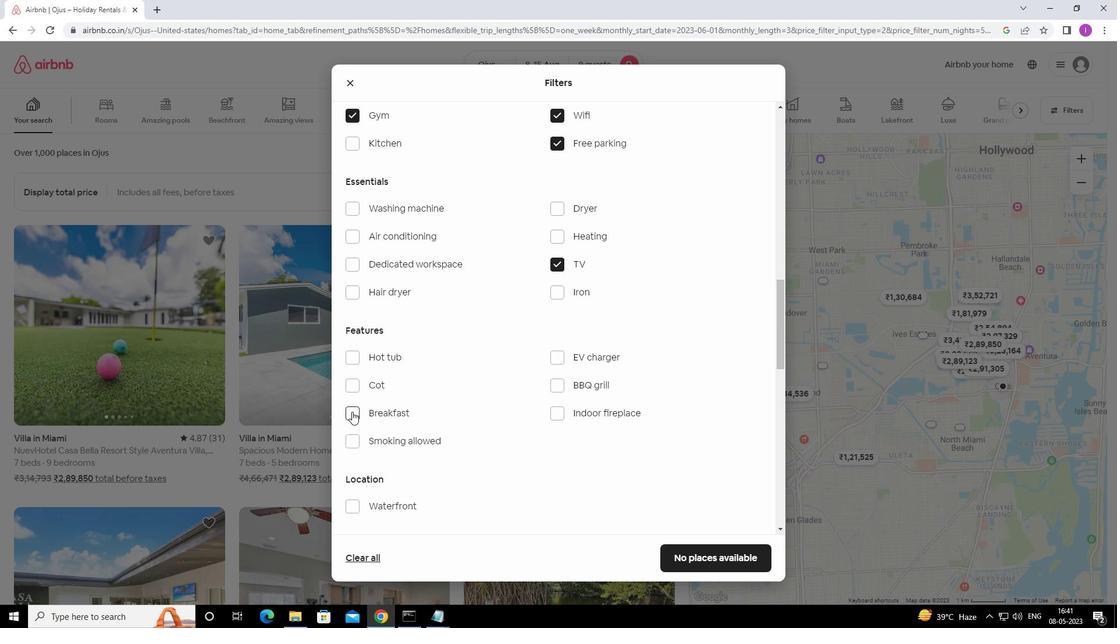 
Action: Mouse moved to (510, 374)
Screenshot: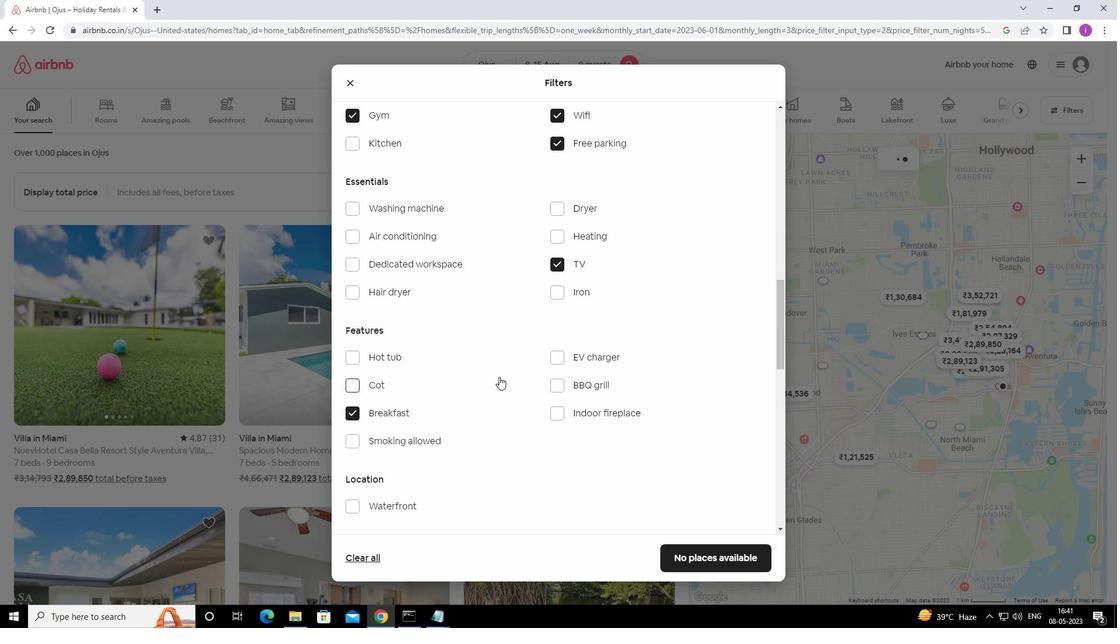 
Action: Mouse scrolled (510, 373) with delta (0, 0)
Screenshot: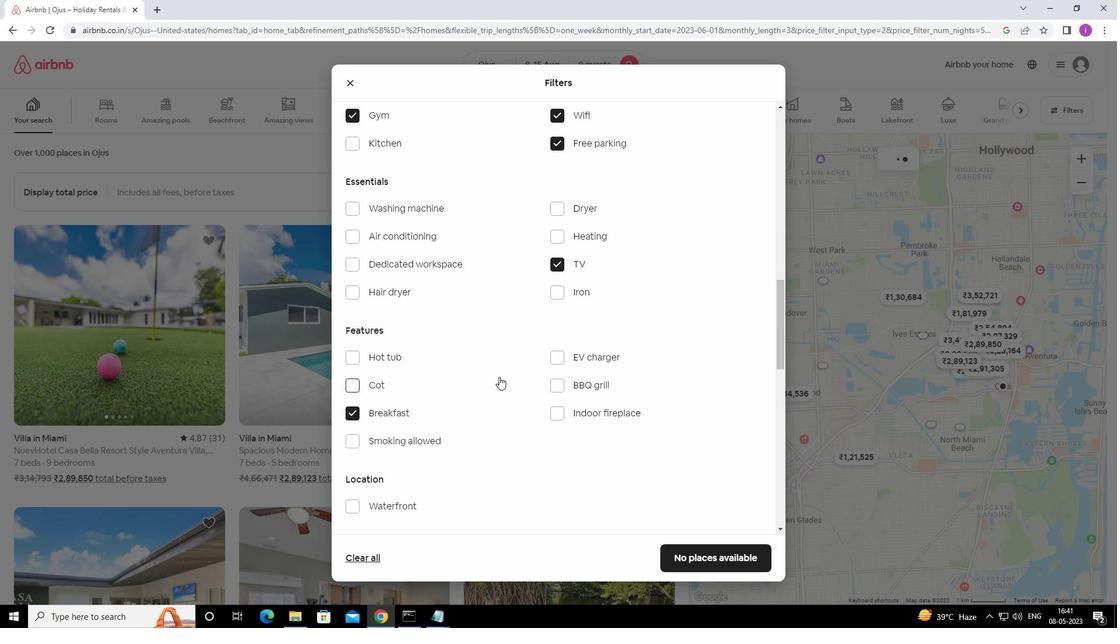 
Action: Mouse moved to (509, 378)
Screenshot: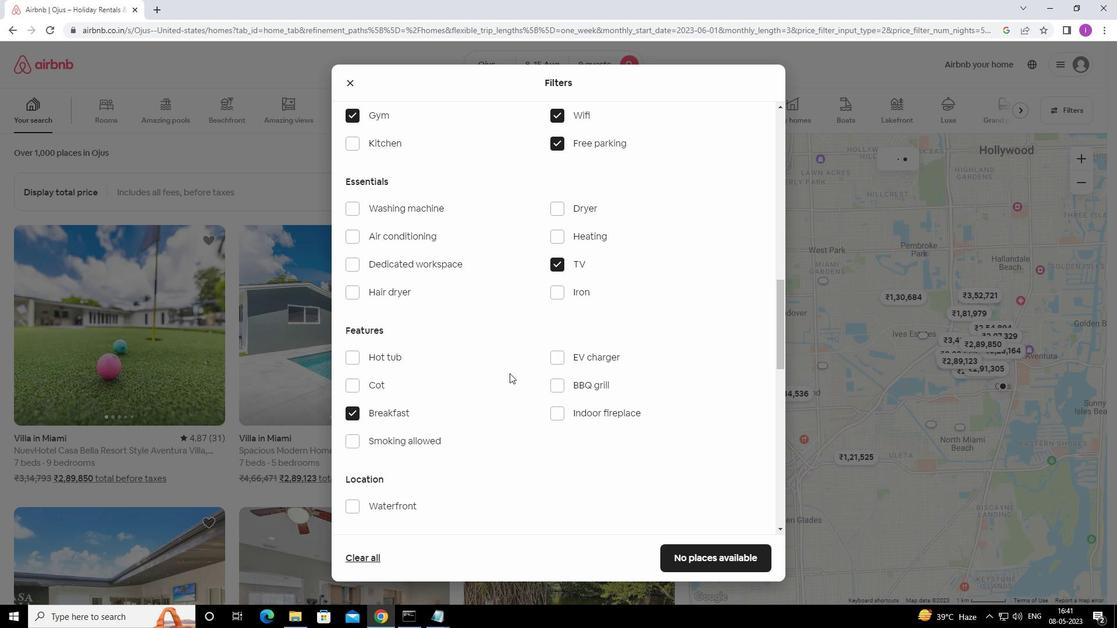 
Action: Mouse scrolled (509, 378) with delta (0, 0)
Screenshot: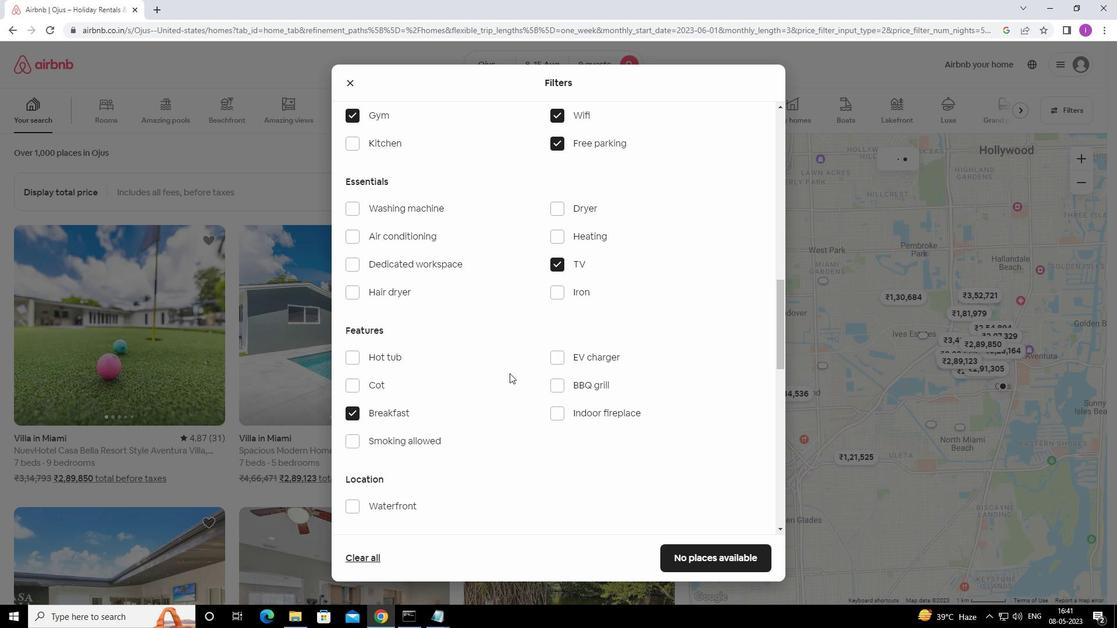 
Action: Mouse moved to (502, 391)
Screenshot: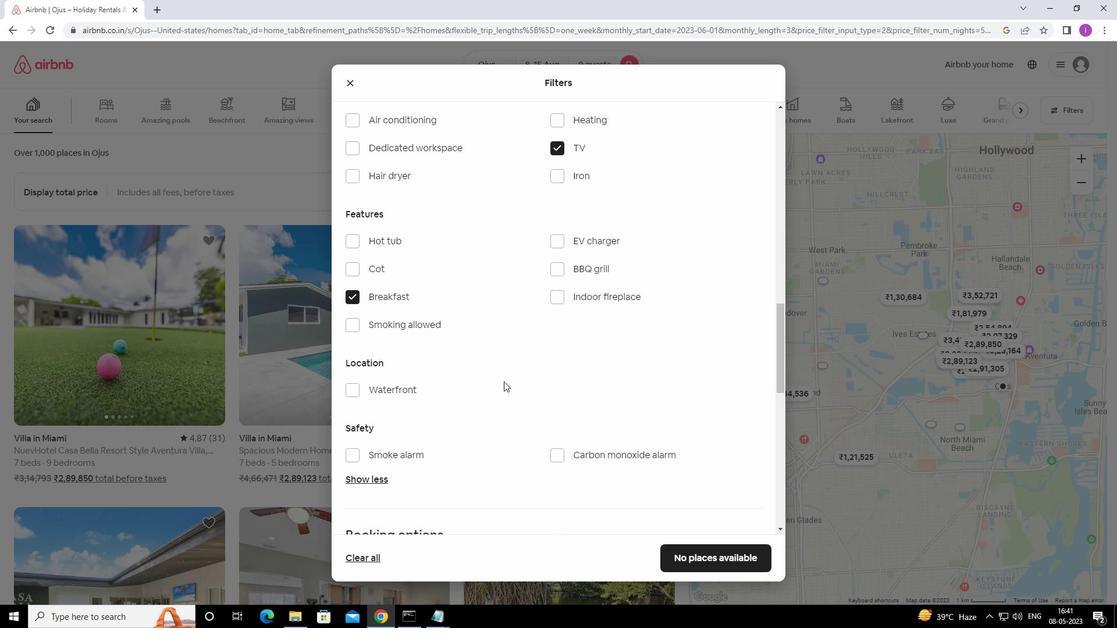 
Action: Mouse scrolled (502, 390) with delta (0, 0)
Screenshot: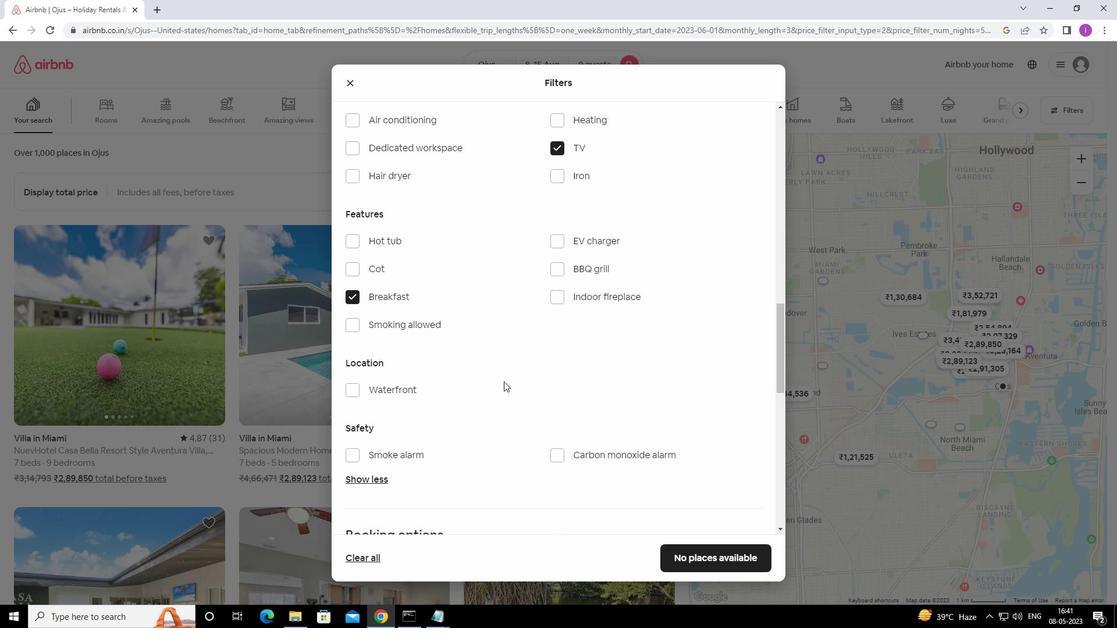 
Action: Mouse moved to (500, 395)
Screenshot: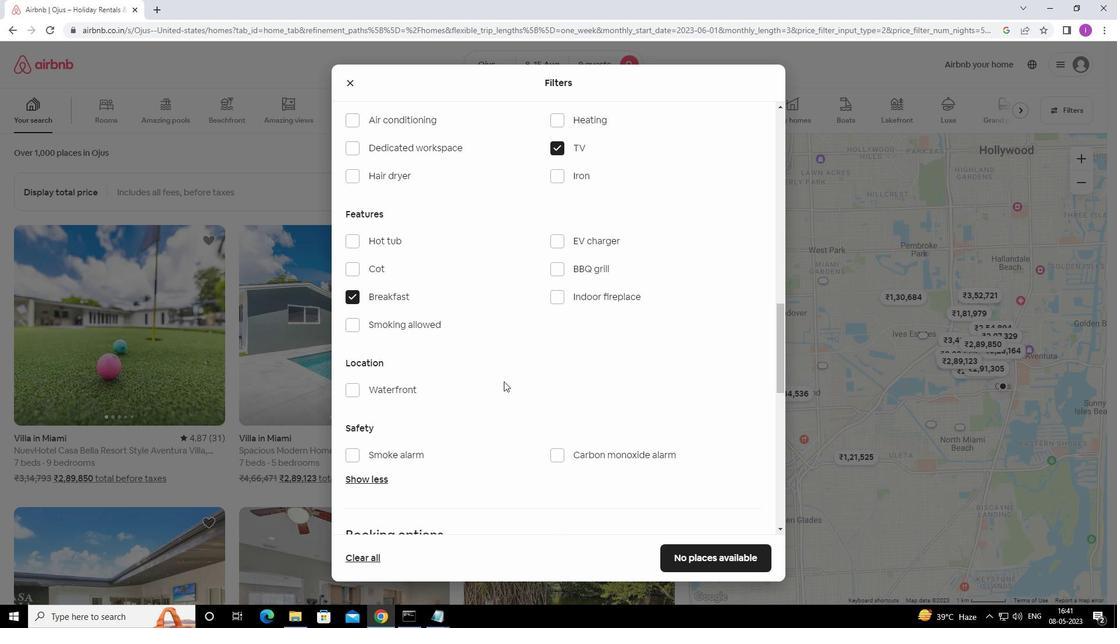 
Action: Mouse scrolled (500, 394) with delta (0, 0)
Screenshot: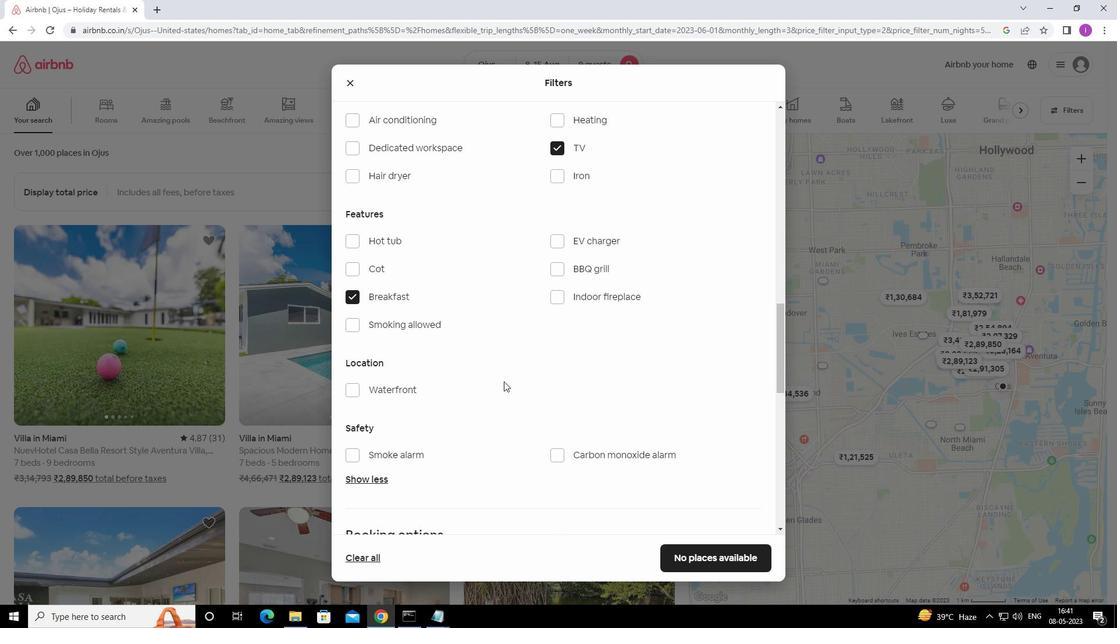 
Action: Mouse moved to (467, 398)
Screenshot: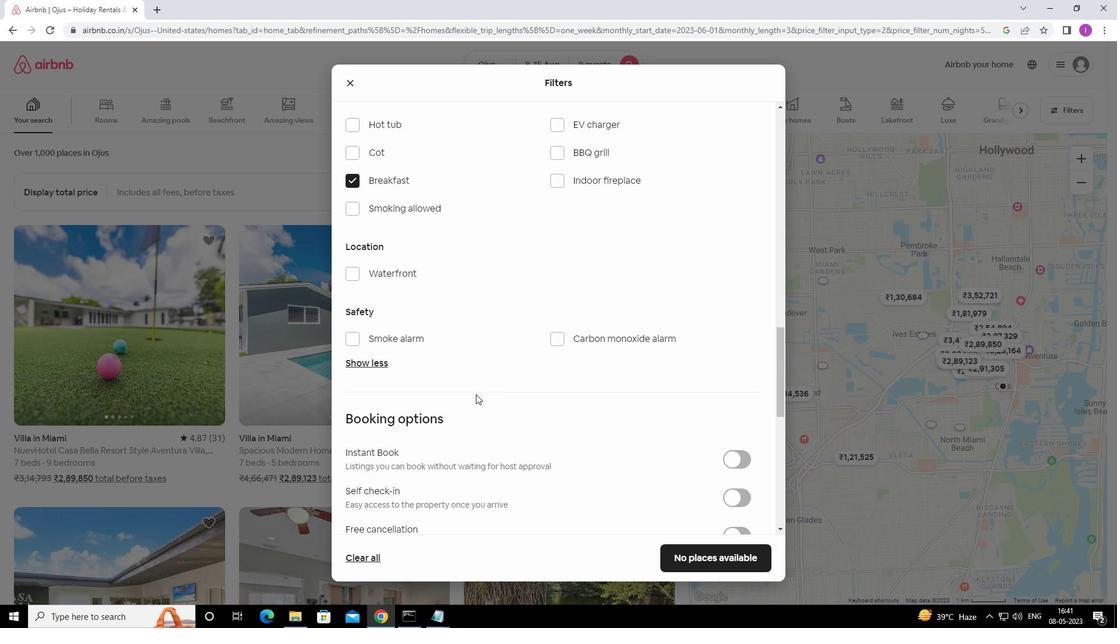 
Action: Mouse scrolled (467, 398) with delta (0, 0)
Screenshot: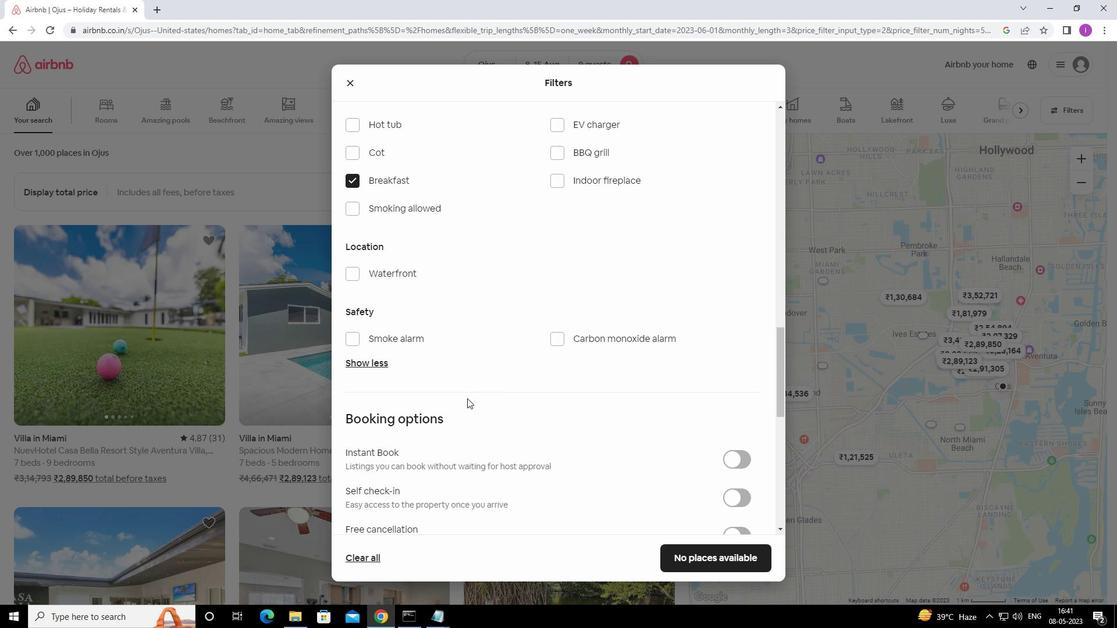 
Action: Mouse scrolled (467, 398) with delta (0, 0)
Screenshot: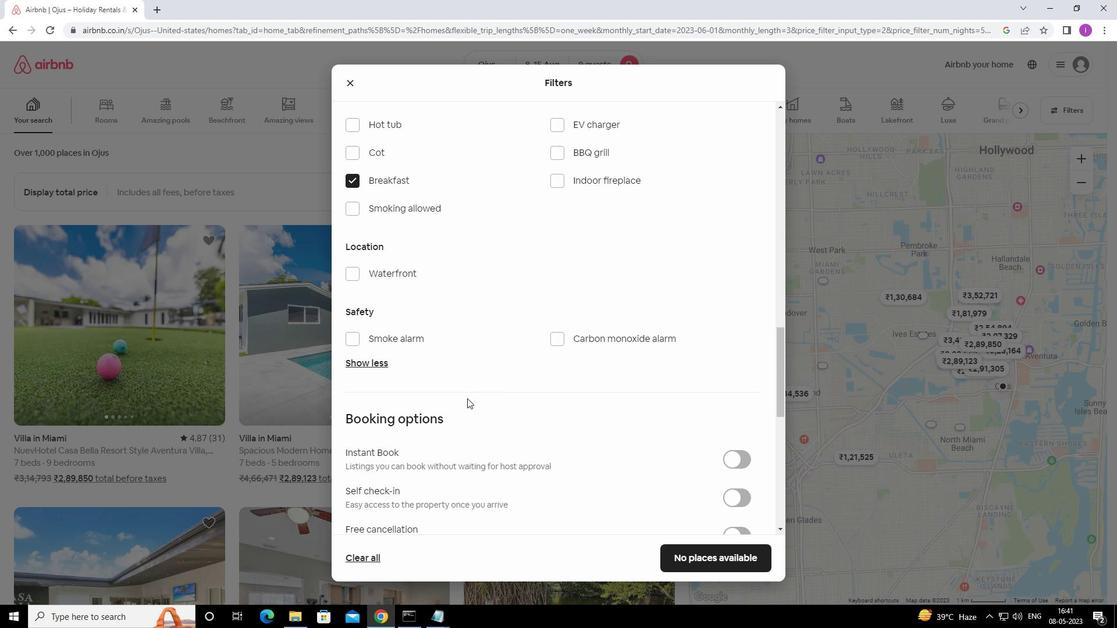 
Action: Mouse moved to (738, 384)
Screenshot: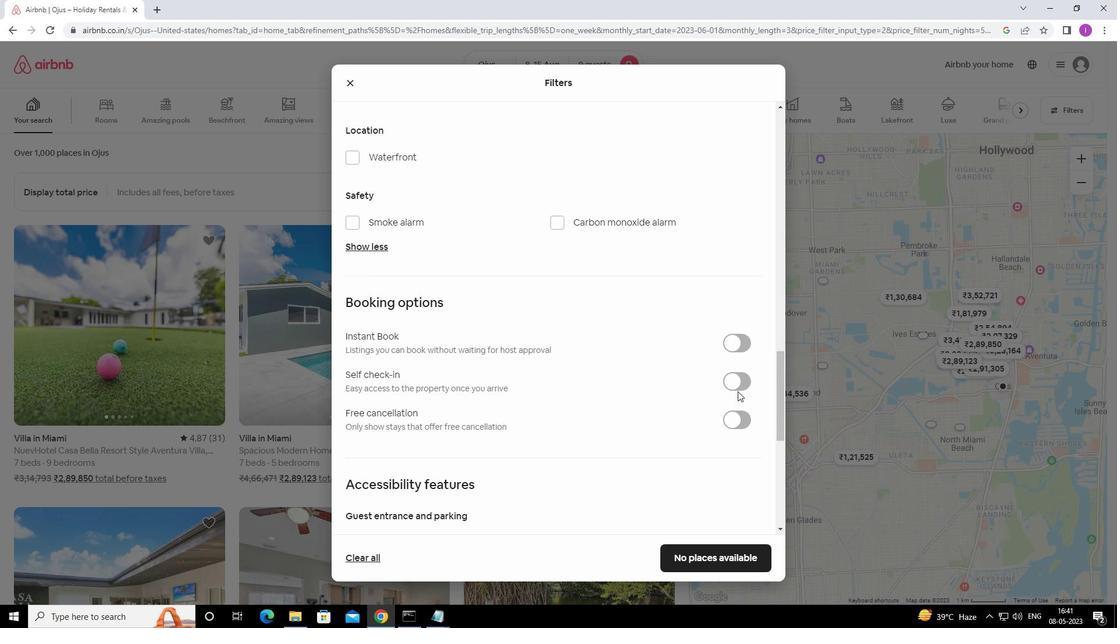 
Action: Mouse pressed left at (738, 384)
Screenshot: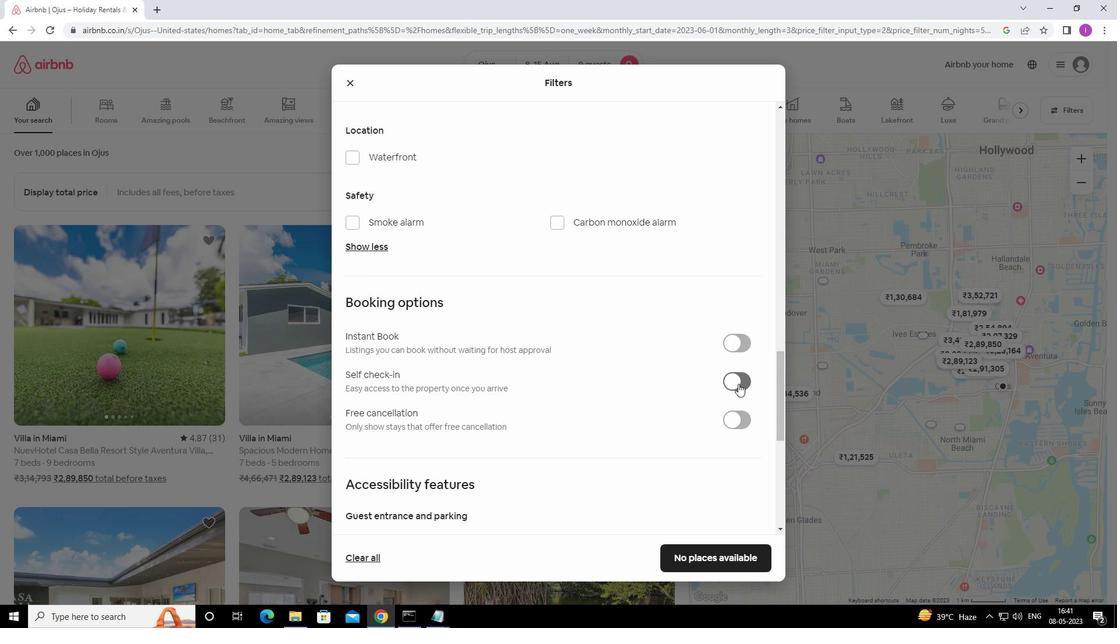 
Action: Mouse moved to (544, 436)
Screenshot: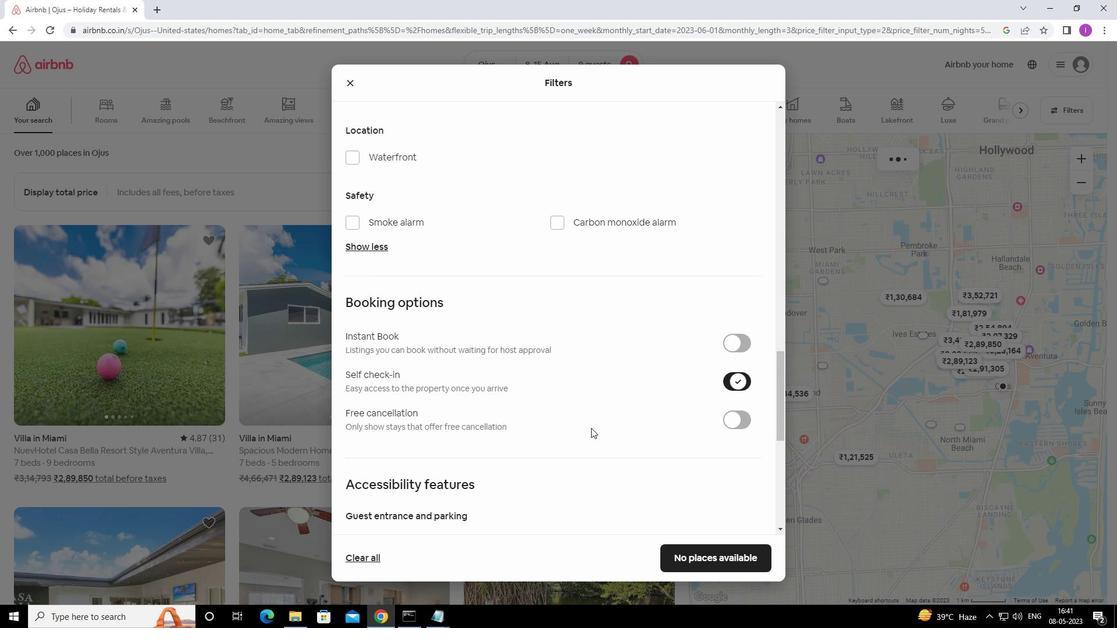 
Action: Mouse scrolled (544, 436) with delta (0, 0)
Screenshot: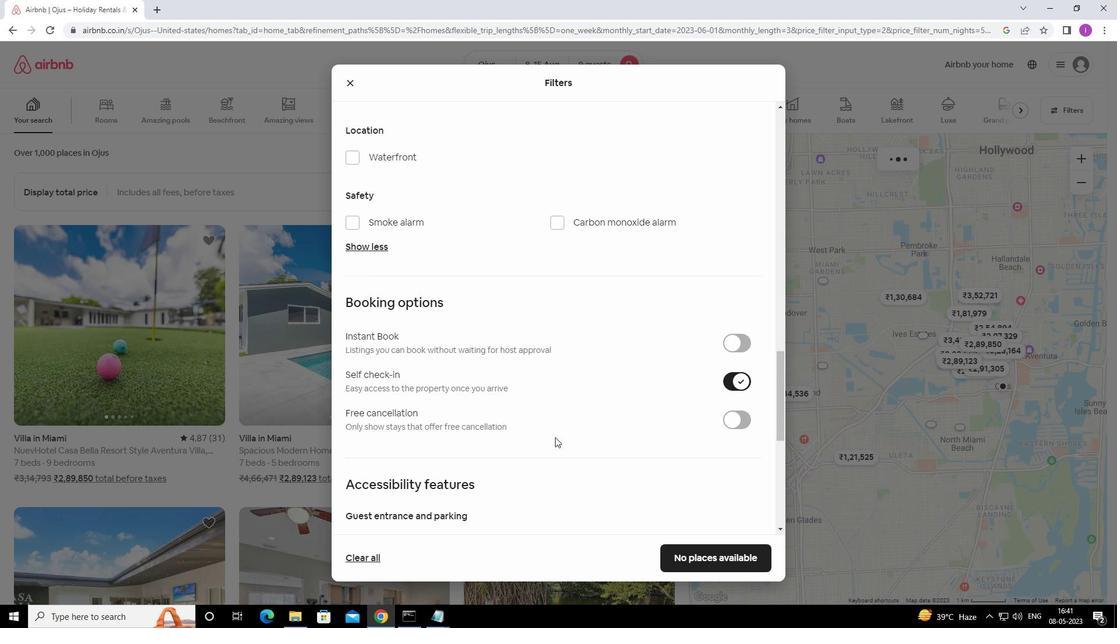 
Action: Mouse scrolled (544, 436) with delta (0, 0)
Screenshot: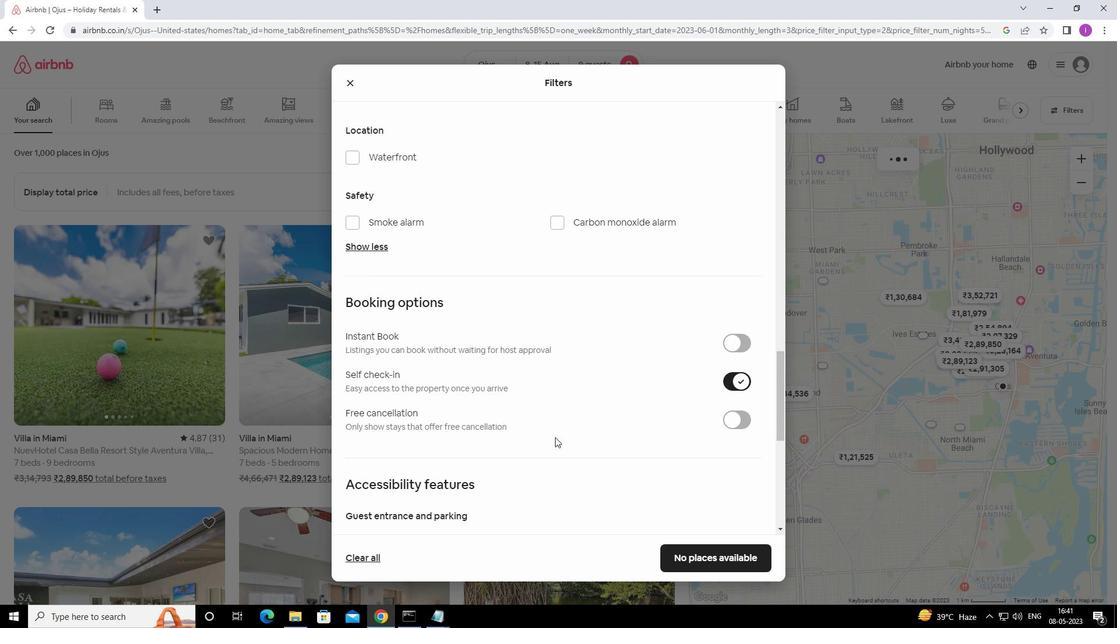 
Action: Mouse moved to (544, 436)
Screenshot: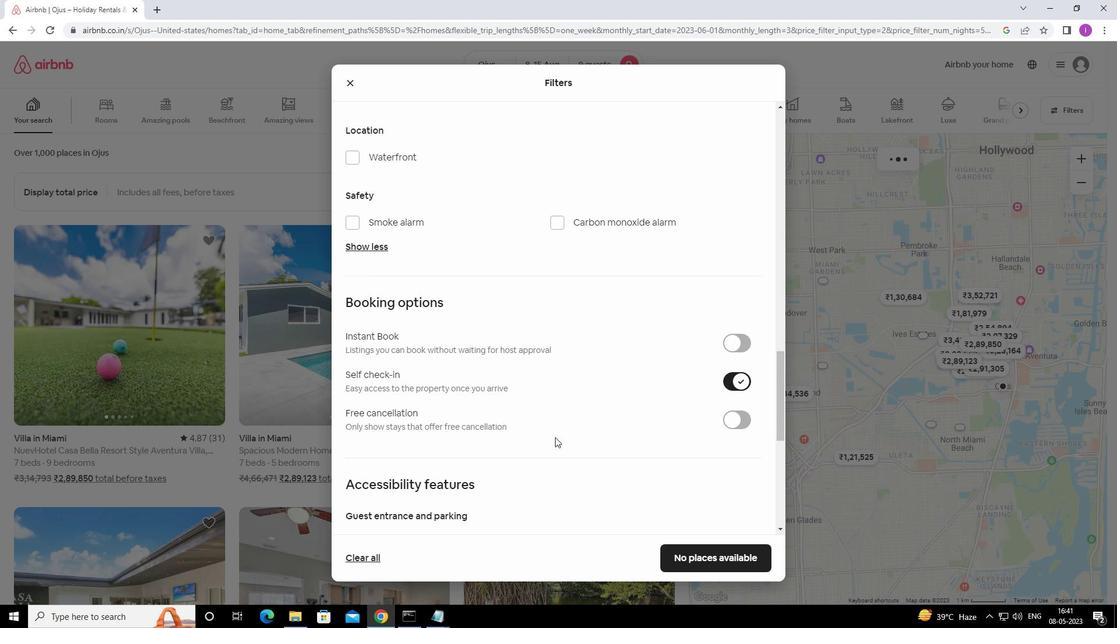 
Action: Mouse scrolled (544, 436) with delta (0, 0)
Screenshot: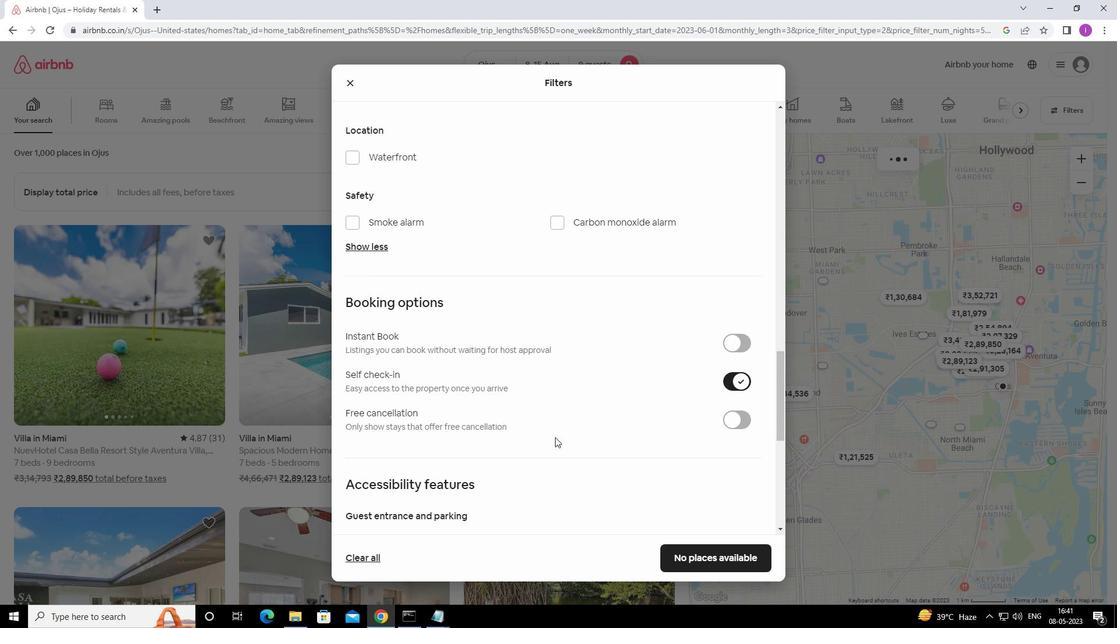 
Action: Mouse scrolled (544, 436) with delta (0, 0)
Screenshot: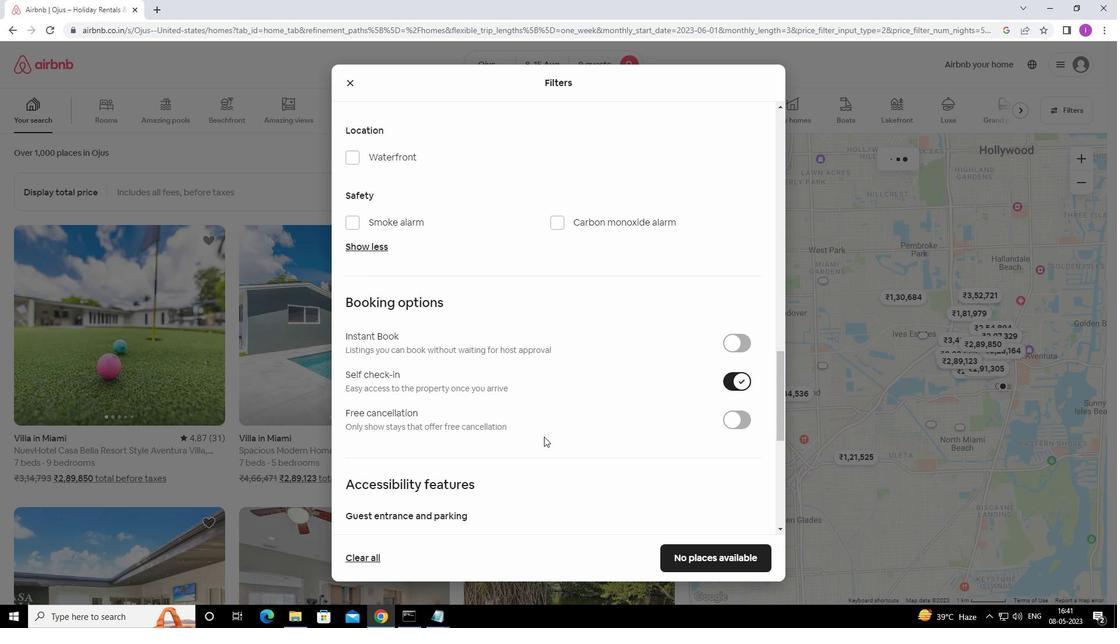 
Action: Mouse scrolled (544, 436) with delta (0, 0)
Screenshot: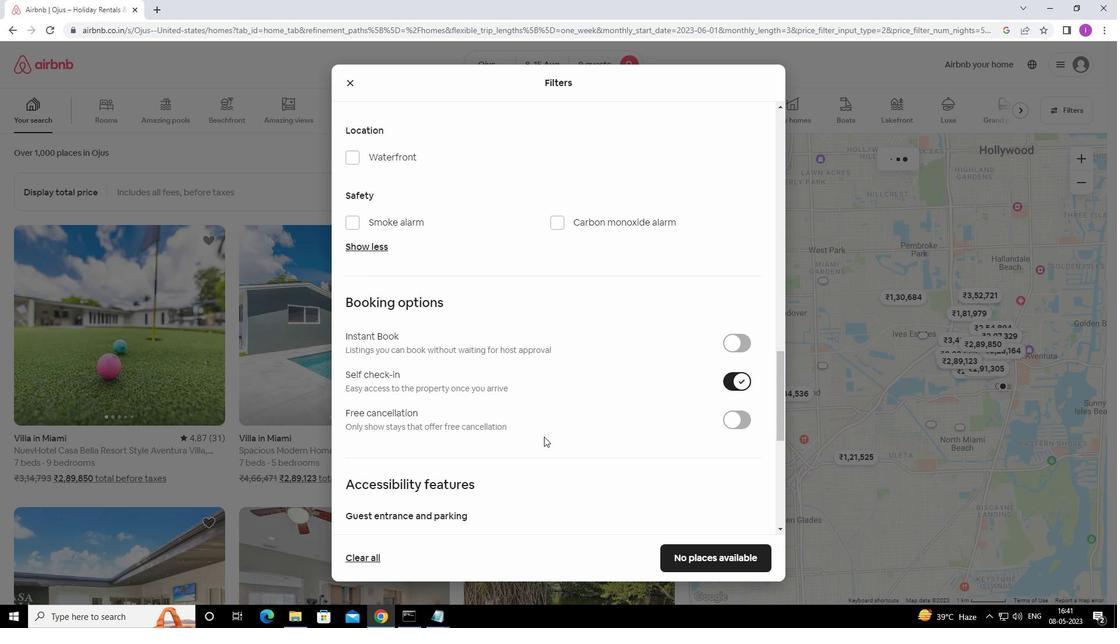 
Action: Mouse moved to (547, 428)
Screenshot: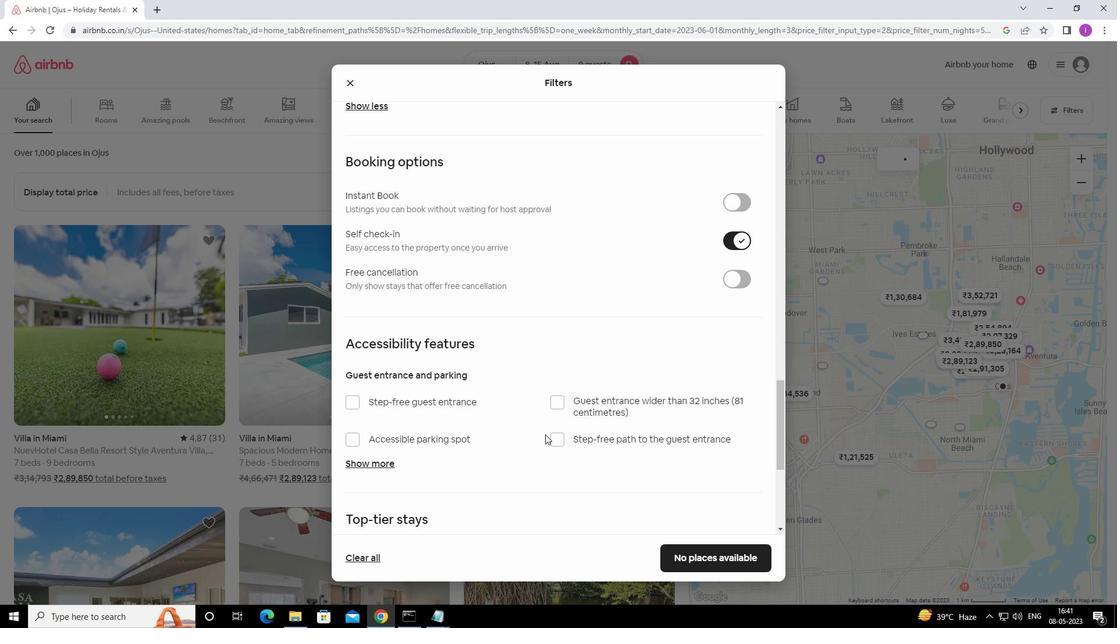 
Action: Mouse scrolled (547, 428) with delta (0, 0)
Screenshot: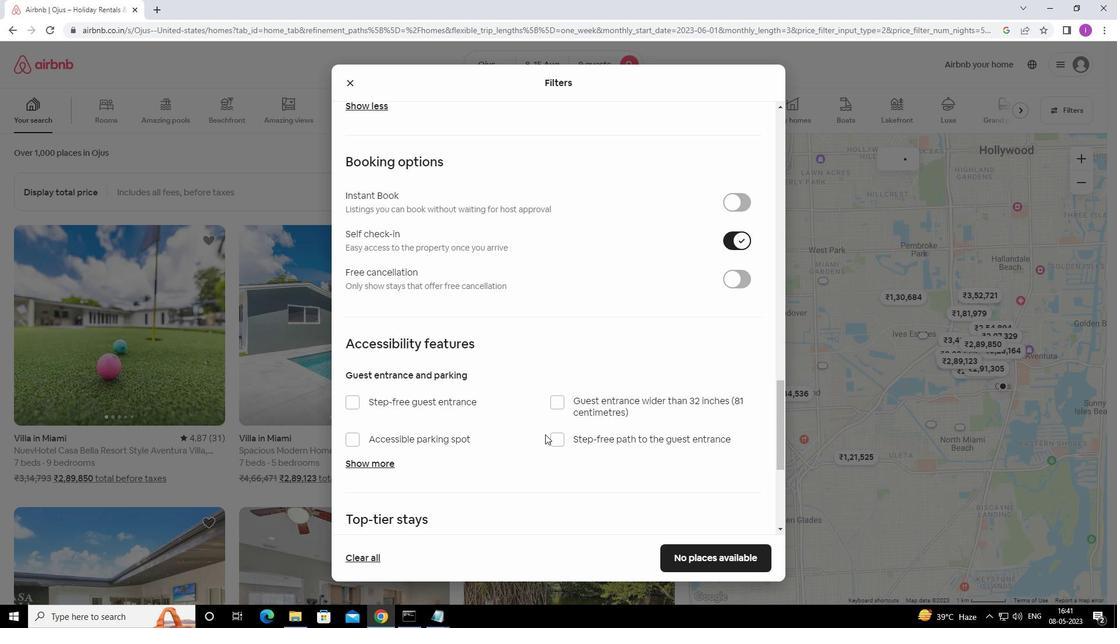 
Action: Mouse scrolled (547, 428) with delta (0, 0)
Screenshot: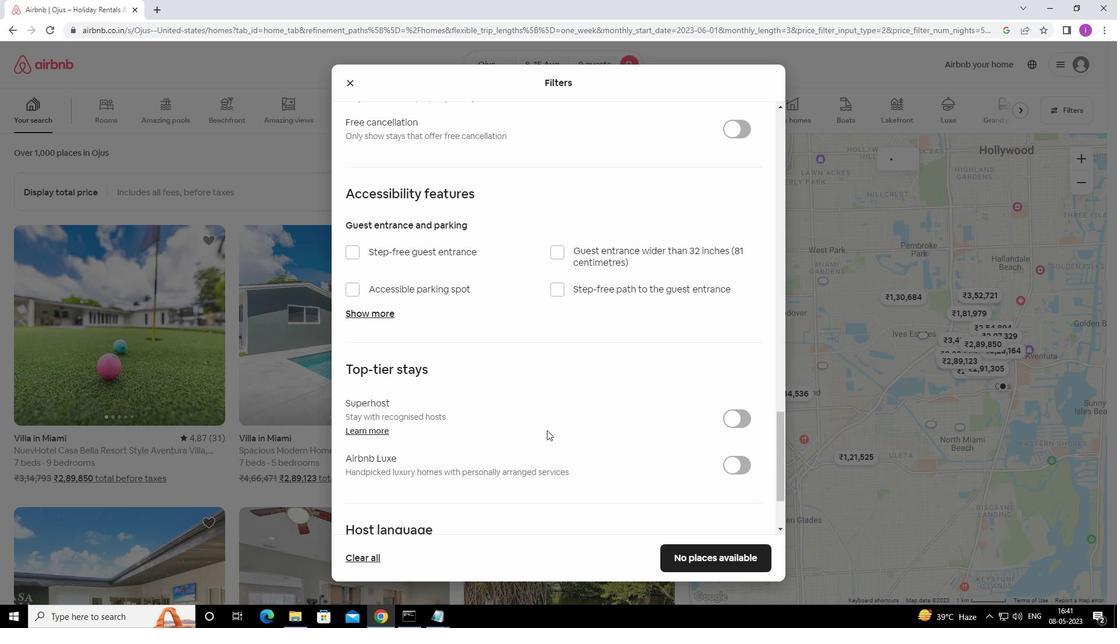 
Action: Mouse moved to (551, 422)
Screenshot: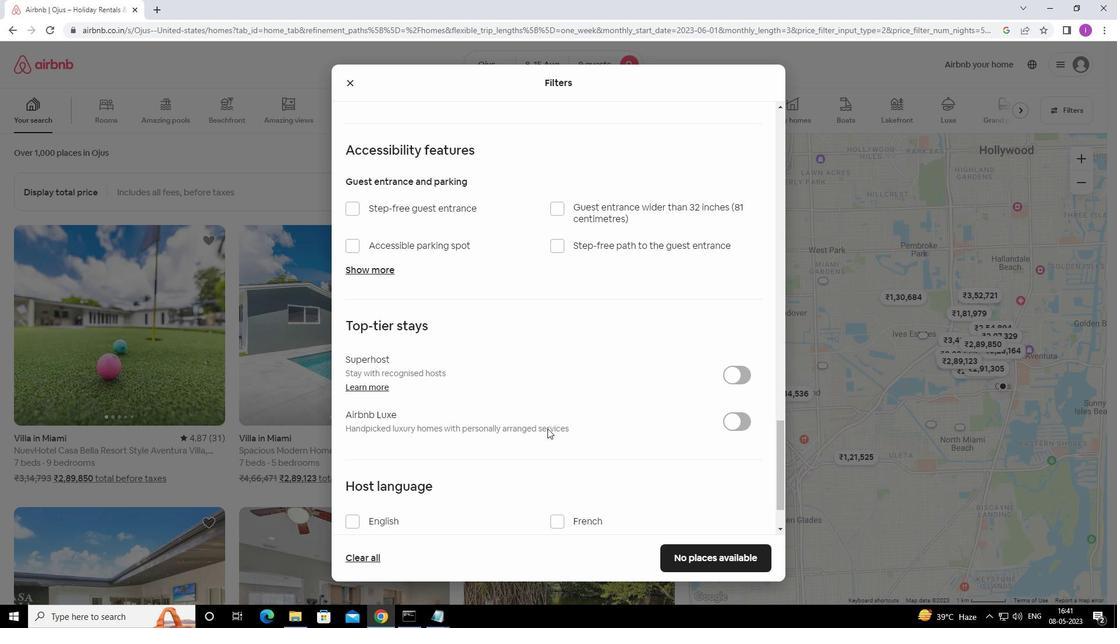 
Action: Mouse scrolled (551, 421) with delta (0, 0)
Screenshot: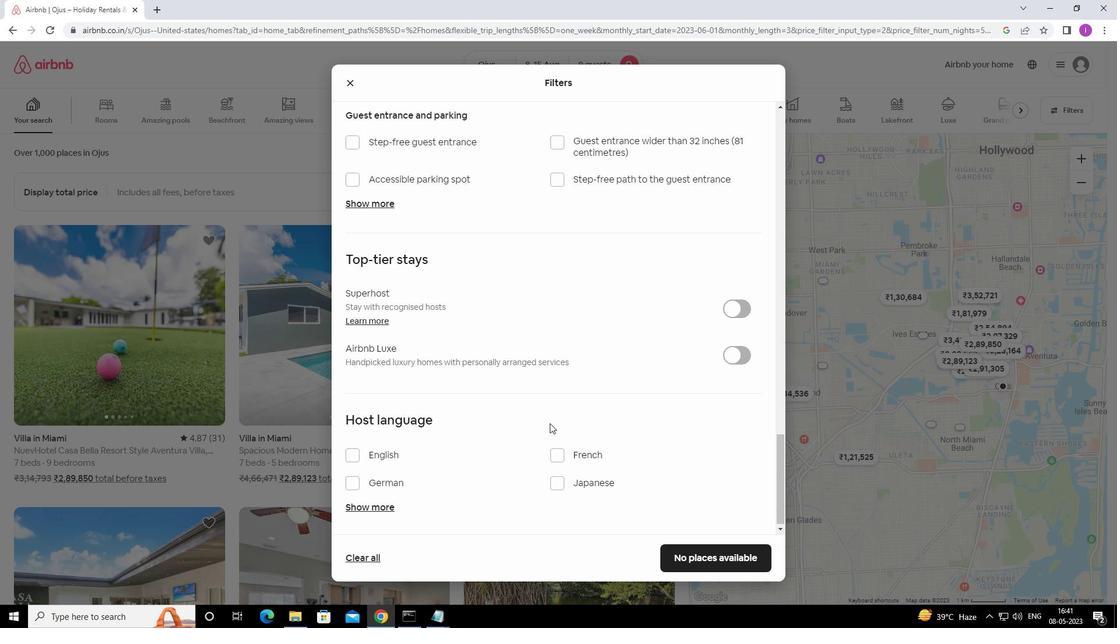 
Action: Mouse scrolled (551, 421) with delta (0, 0)
Screenshot: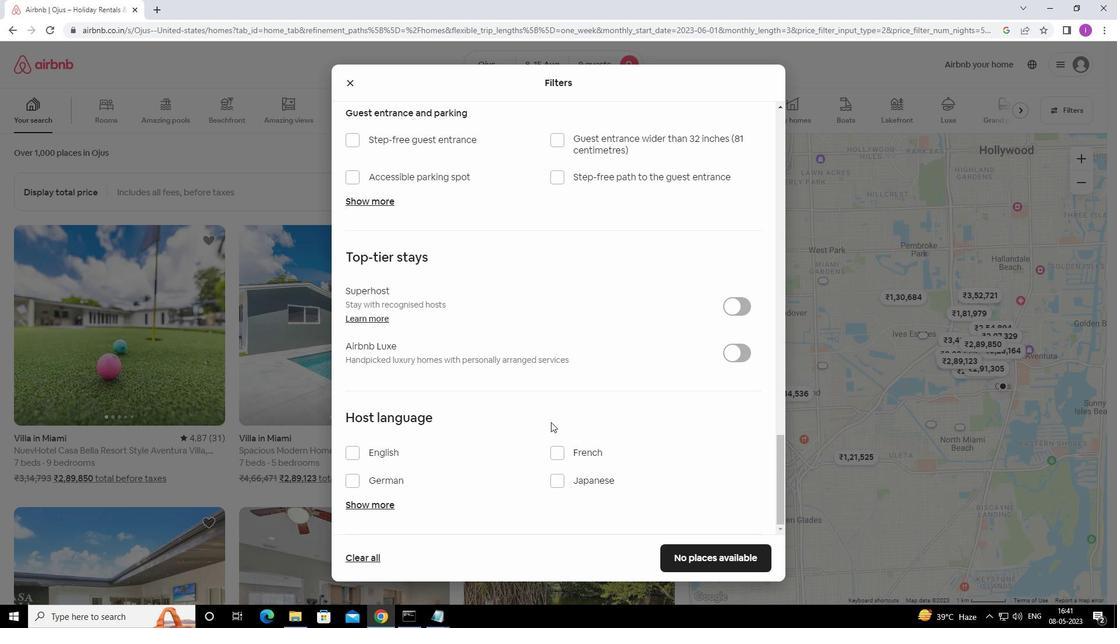 
Action: Mouse moved to (548, 424)
Screenshot: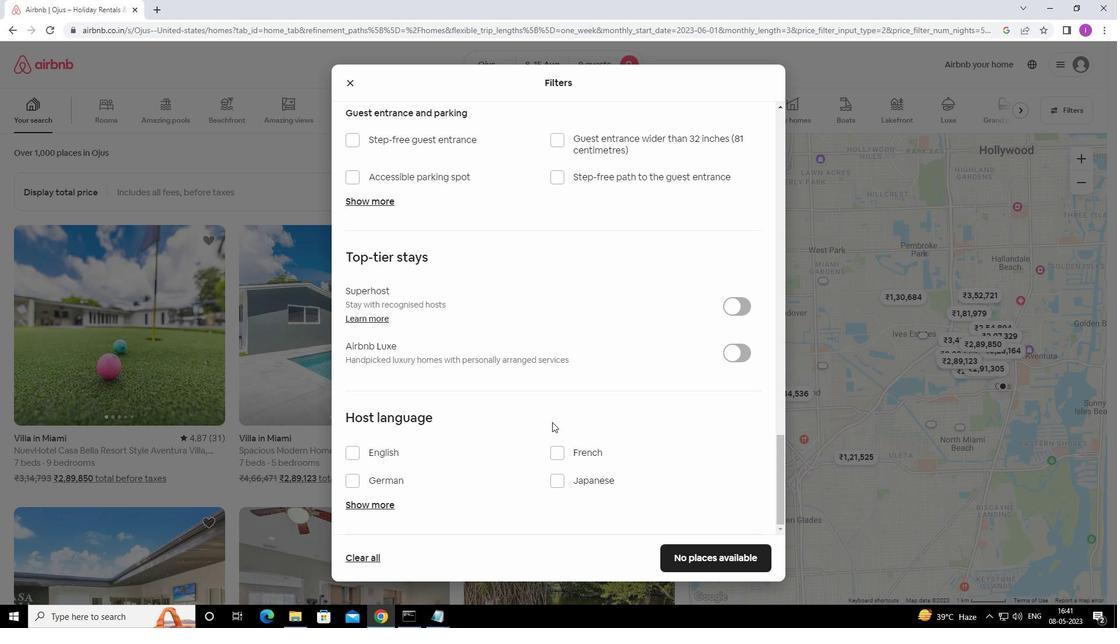 
Action: Mouse scrolled (548, 423) with delta (0, 0)
Screenshot: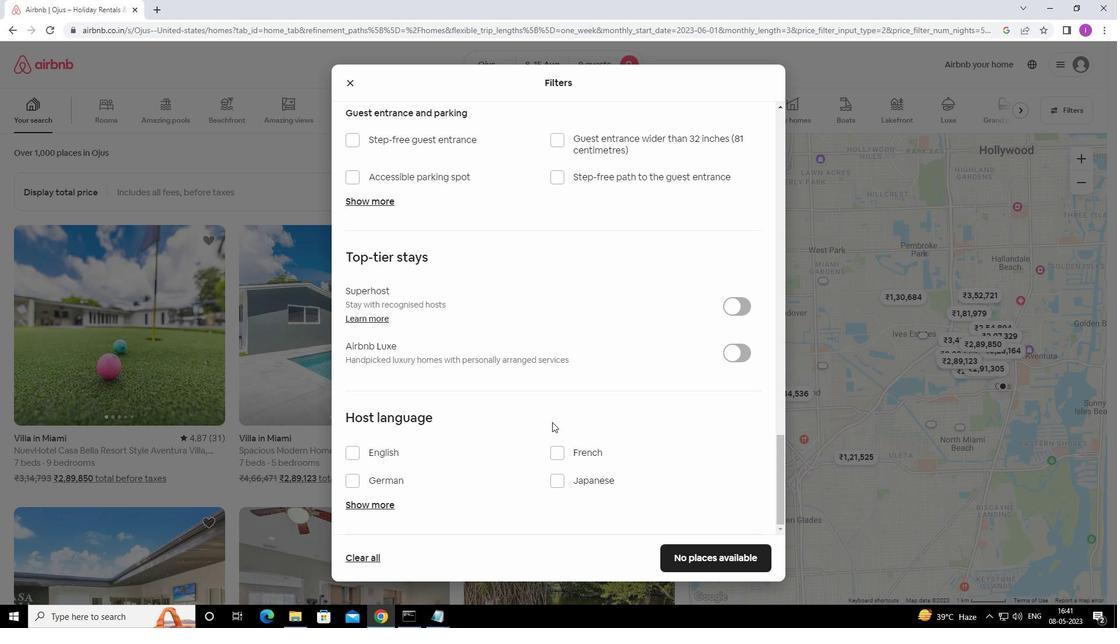 
Action: Mouse moved to (546, 426)
Screenshot: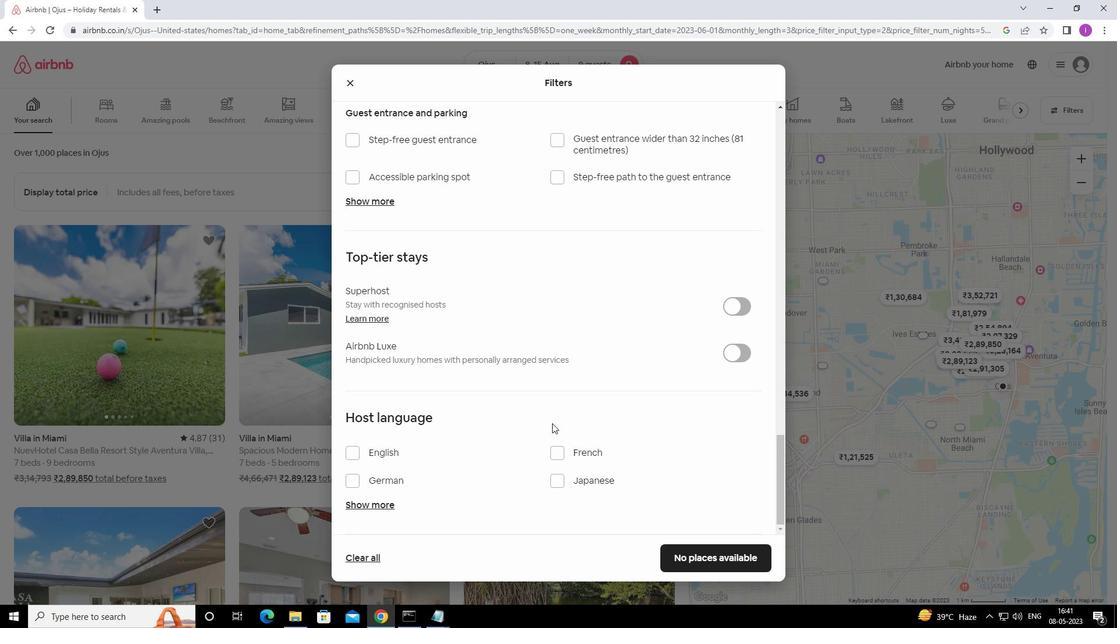 
Action: Mouse scrolled (546, 425) with delta (0, 0)
Screenshot: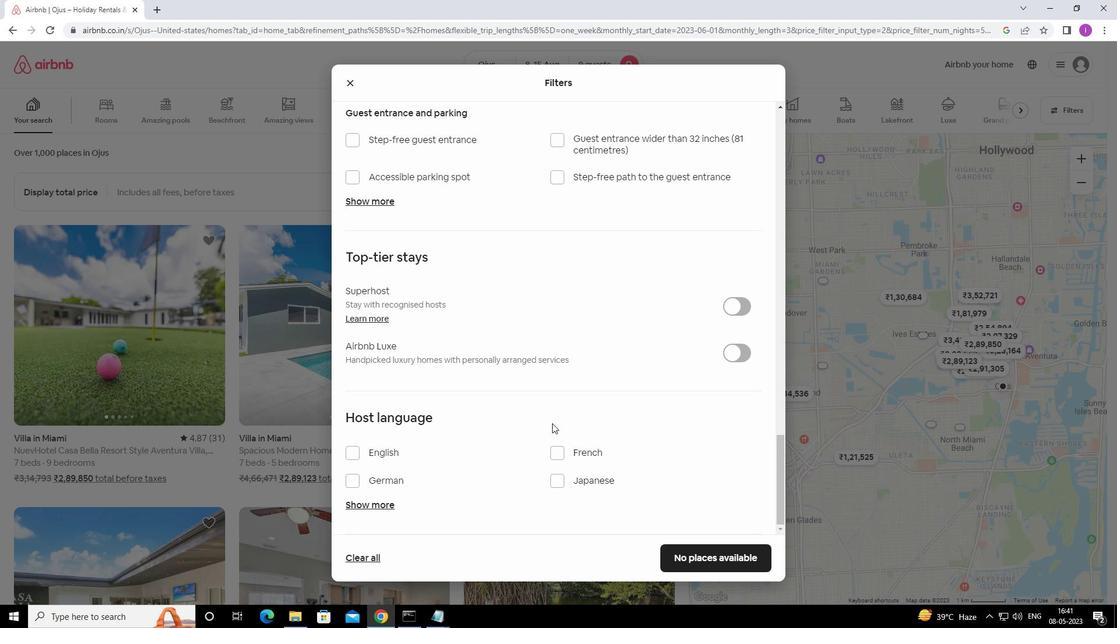 
Action: Mouse moved to (350, 455)
Screenshot: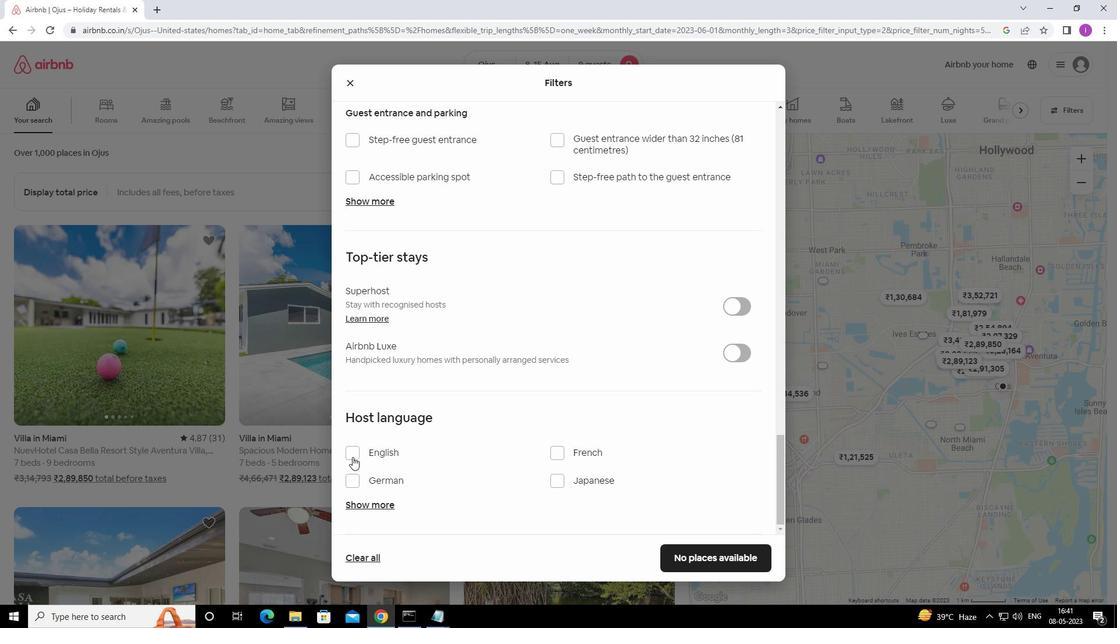 
Action: Mouse pressed left at (350, 455)
Screenshot: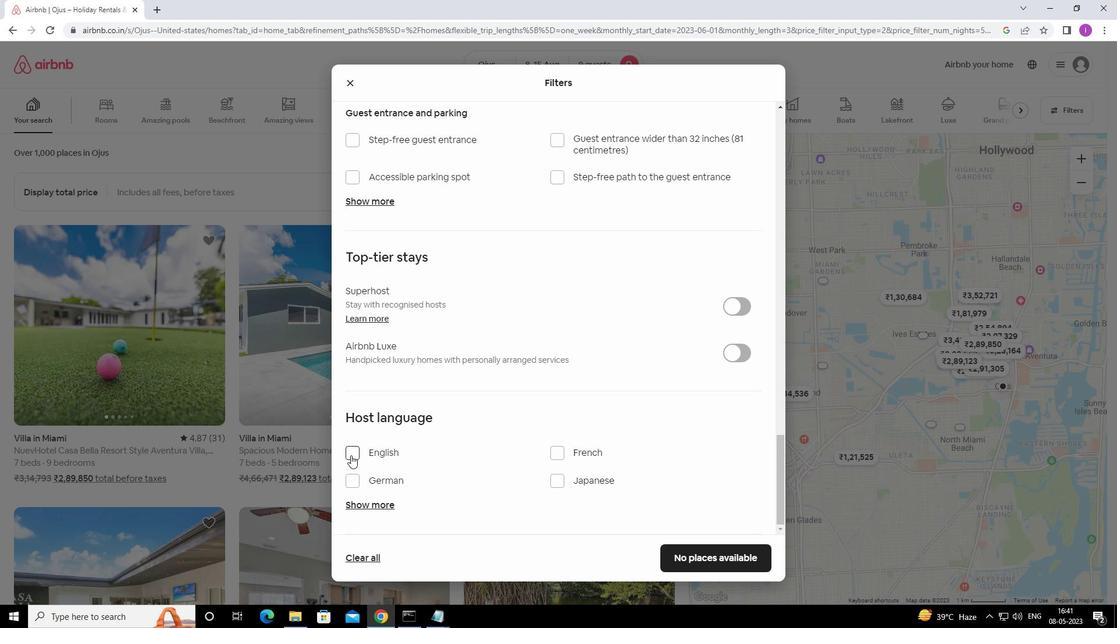 
Action: Mouse moved to (720, 563)
Screenshot: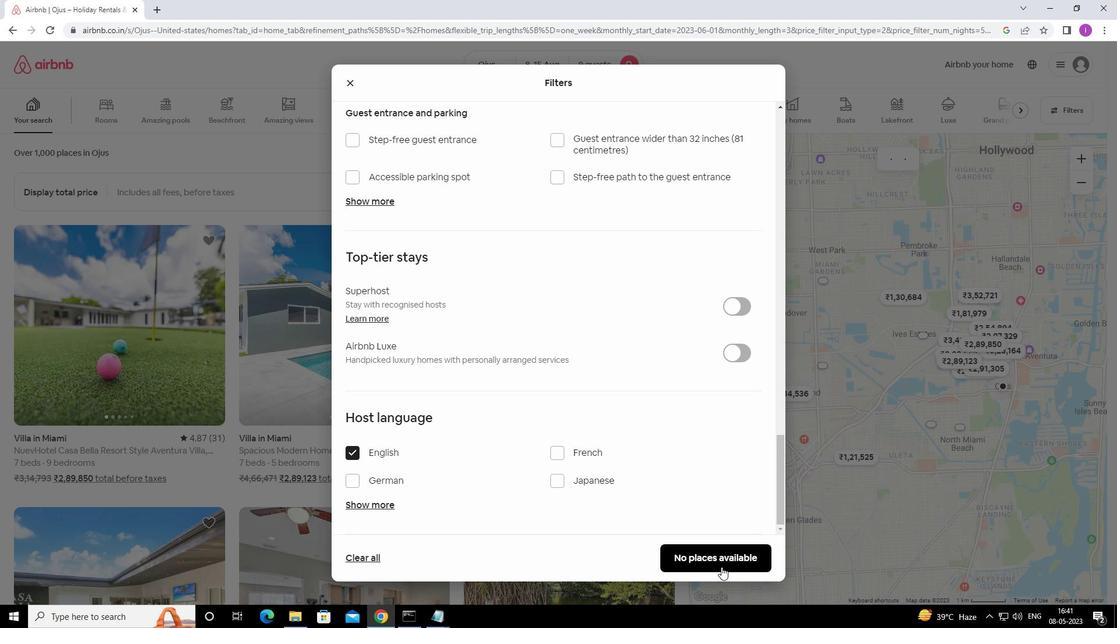 
Action: Mouse pressed left at (720, 563)
Screenshot: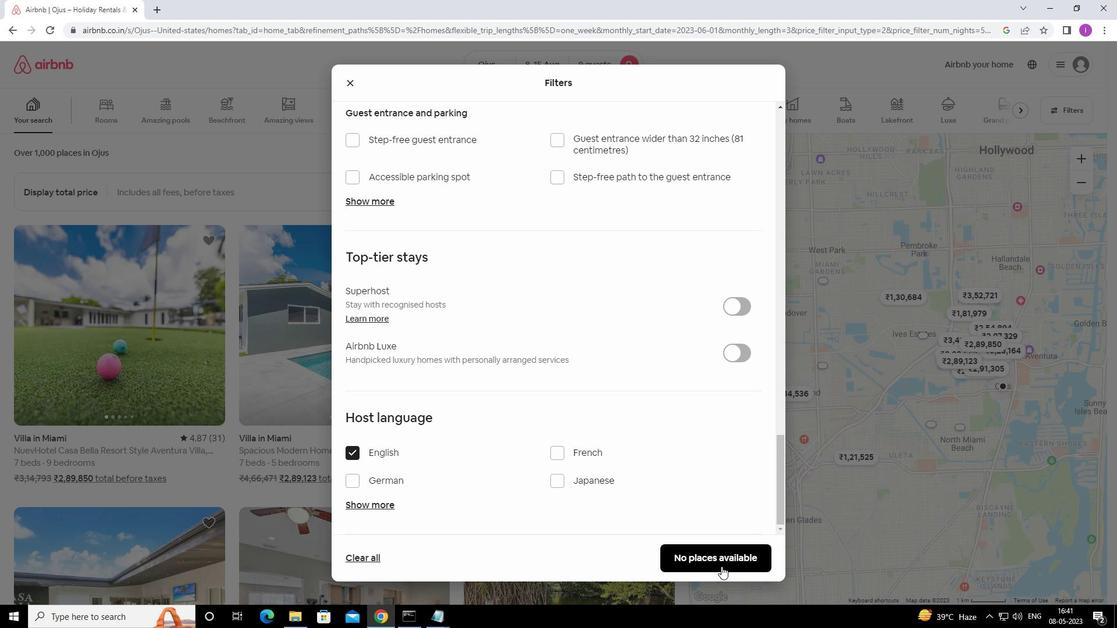 
Action: Mouse moved to (813, 546)
Screenshot: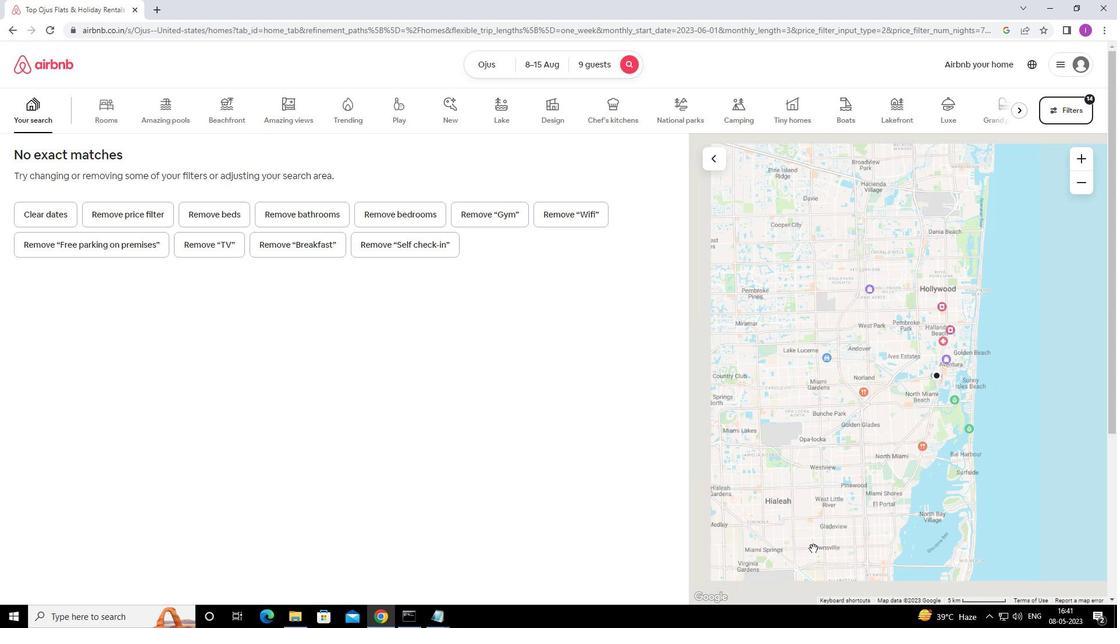 
